 Task: Add a signature Eden Taylor containing With gratitude and thanks, Eden Taylor to email address softage.4@softage.net and add a label Itineraries
Action: Mouse moved to (992, 104)
Screenshot: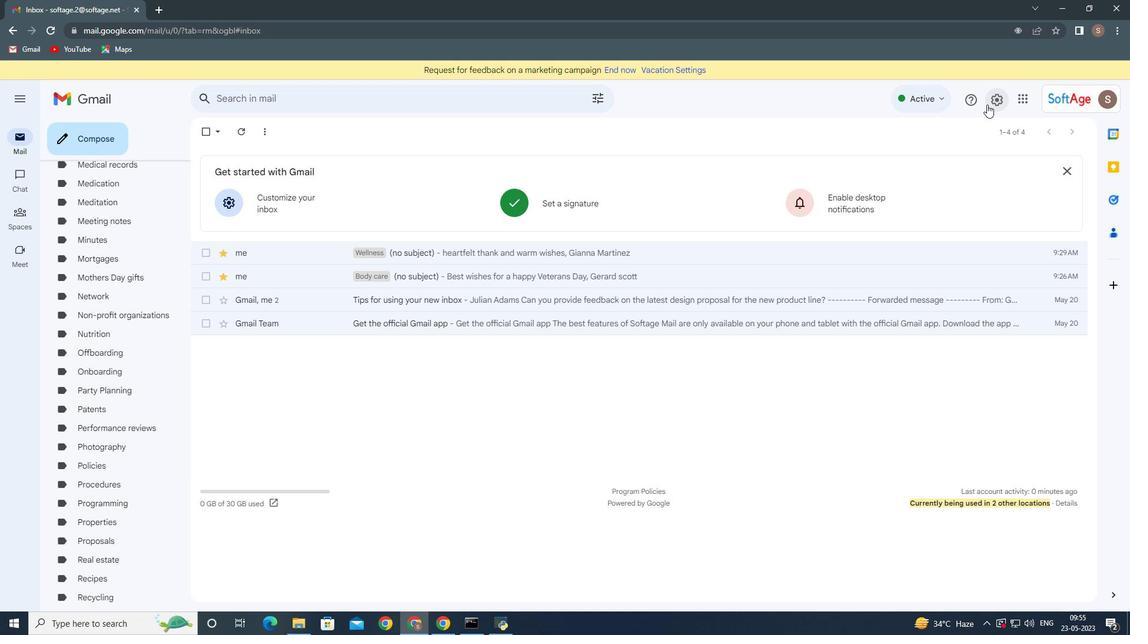 
Action: Mouse pressed left at (992, 104)
Screenshot: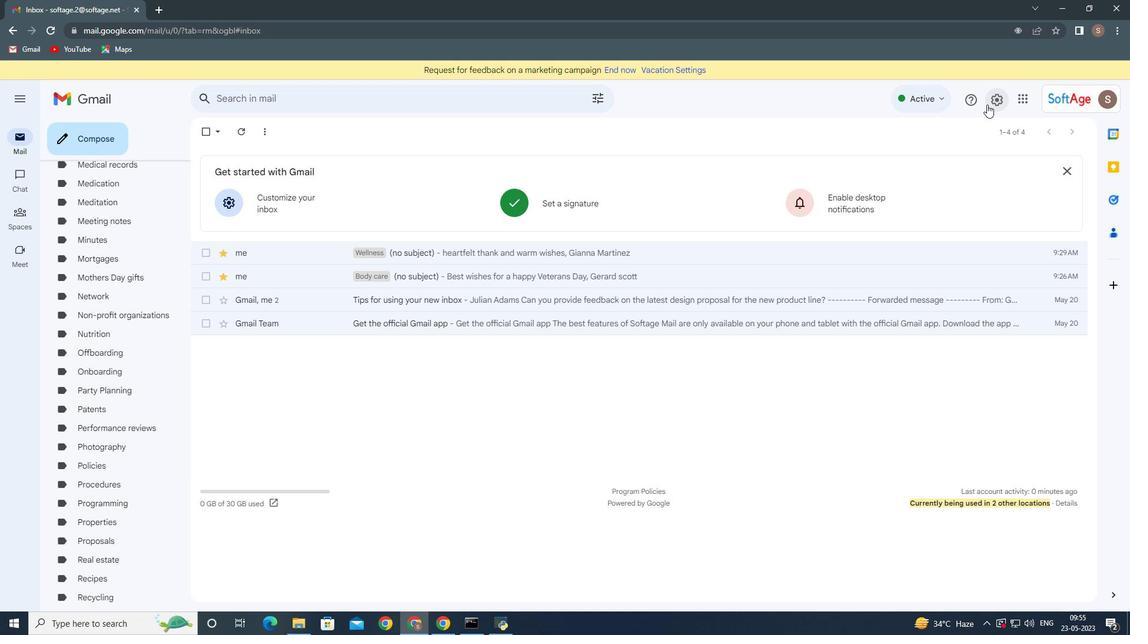 
Action: Mouse moved to (980, 161)
Screenshot: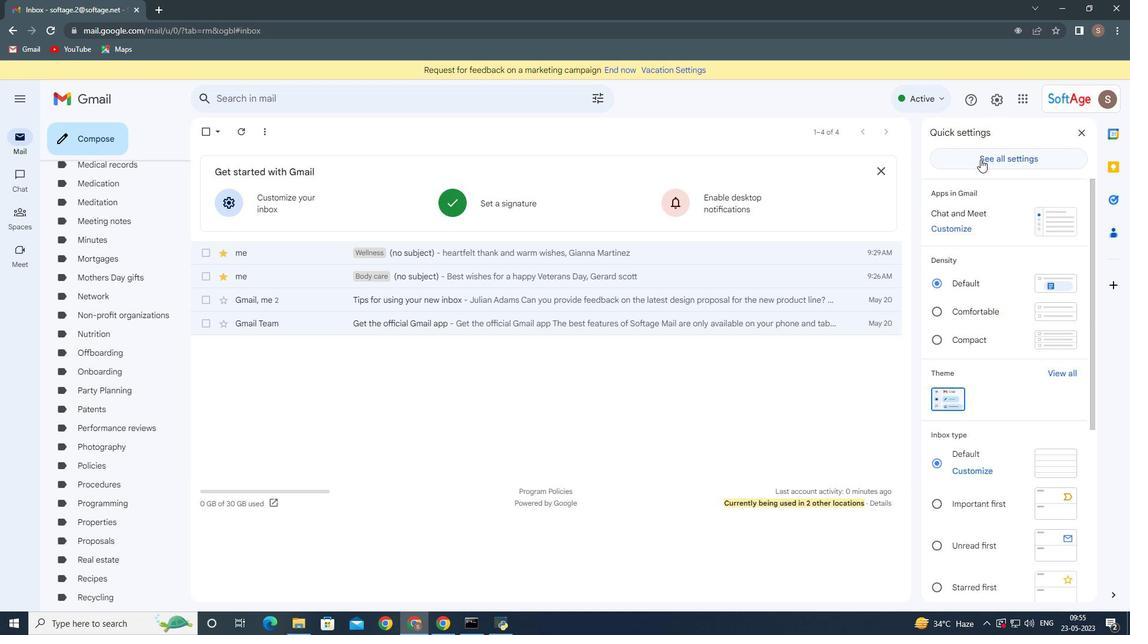 
Action: Mouse pressed left at (980, 161)
Screenshot: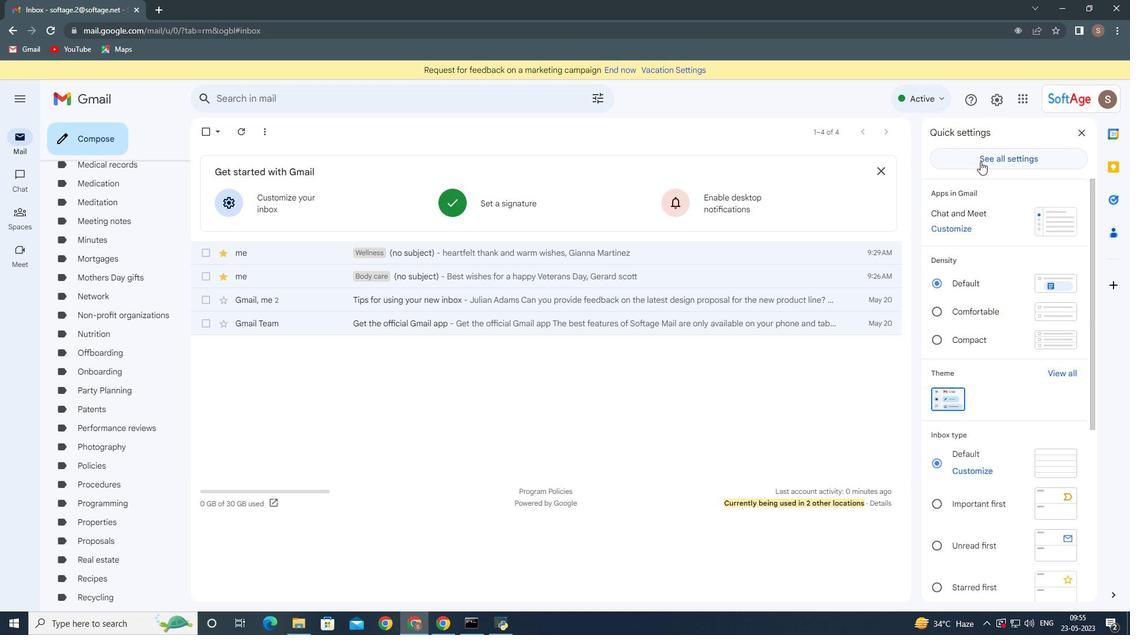 
Action: Mouse moved to (484, 285)
Screenshot: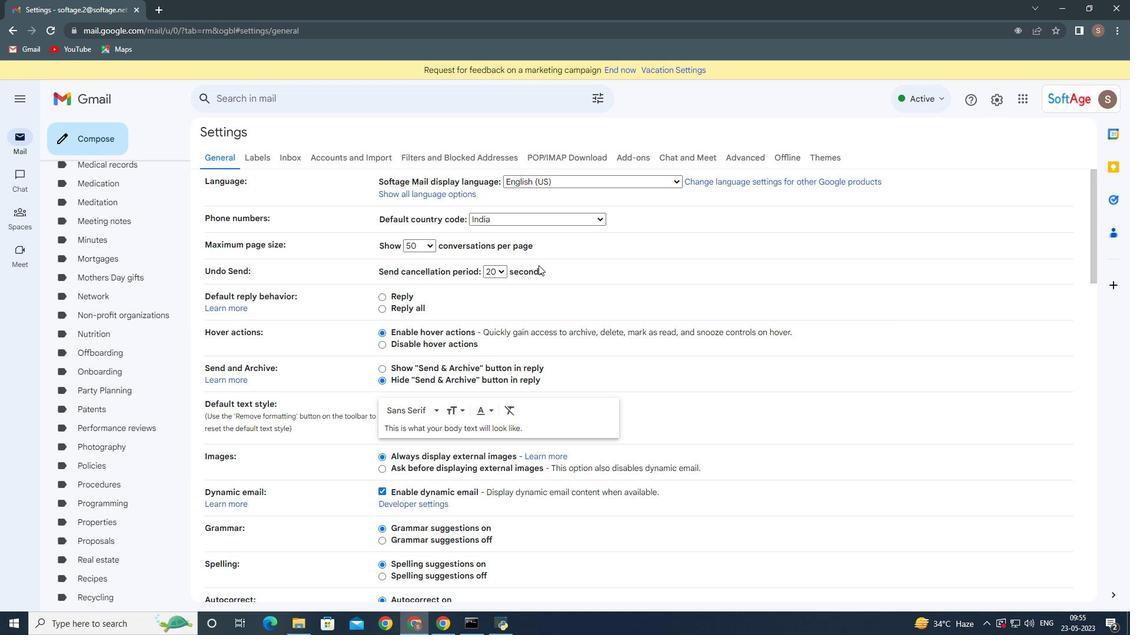 
Action: Mouse scrolled (484, 284) with delta (0, 0)
Screenshot: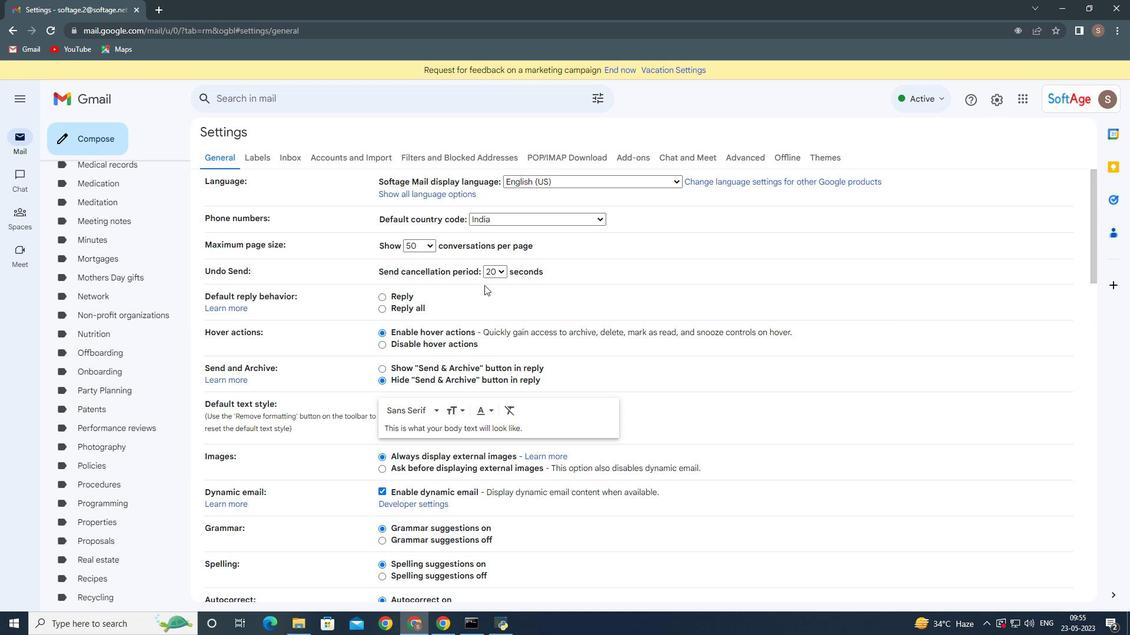 
Action: Mouse scrolled (484, 284) with delta (0, 0)
Screenshot: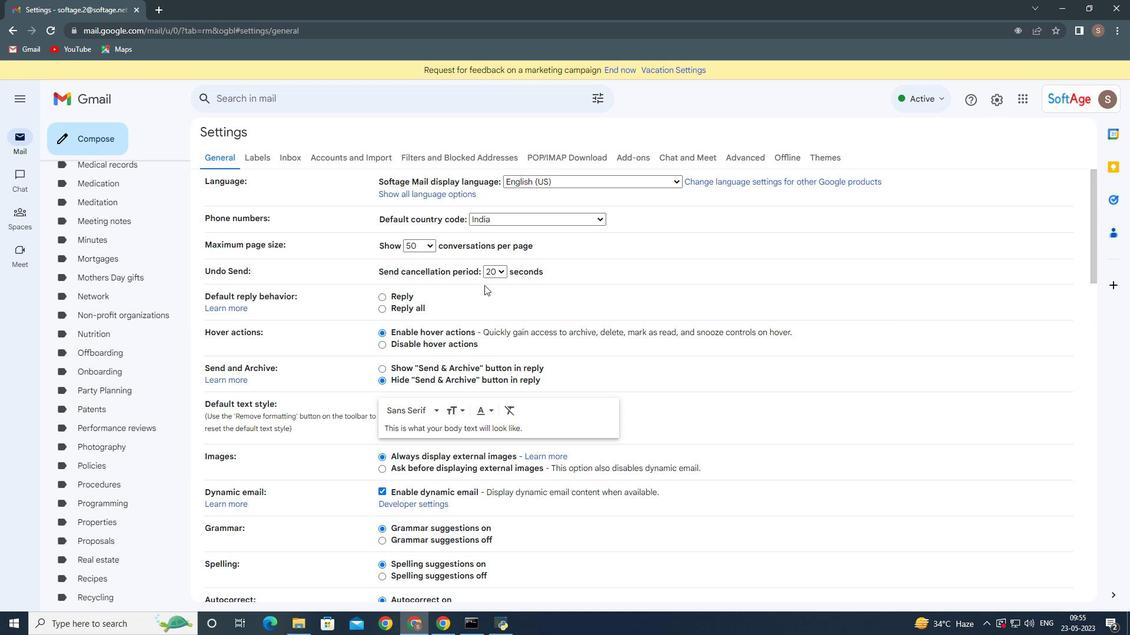 
Action: Mouse scrolled (484, 284) with delta (0, 0)
Screenshot: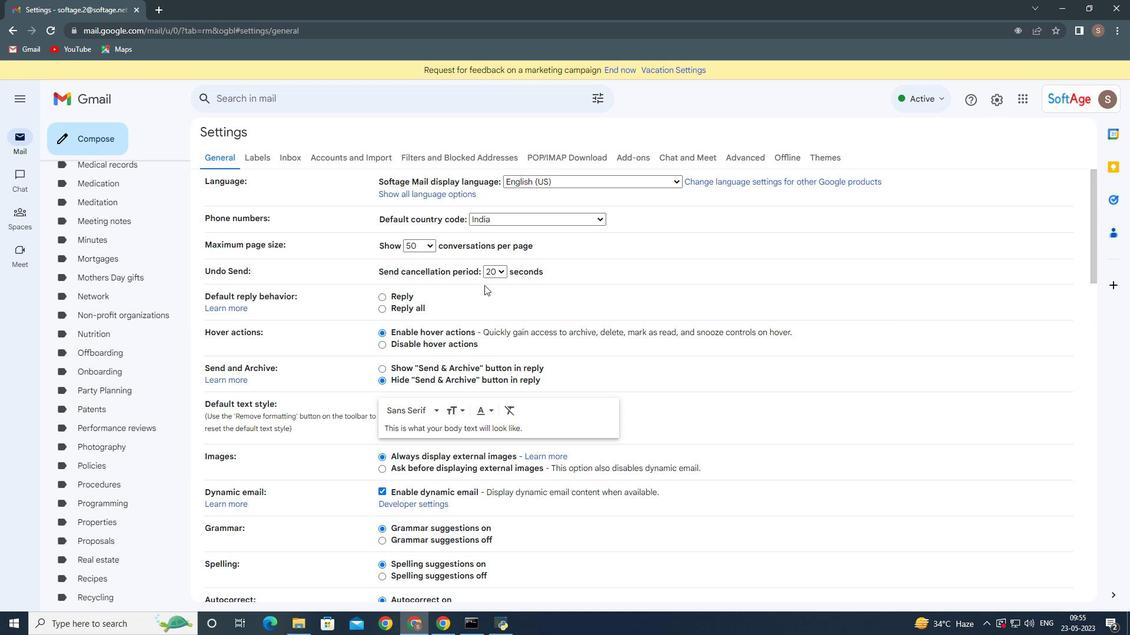 
Action: Mouse scrolled (484, 284) with delta (0, 0)
Screenshot: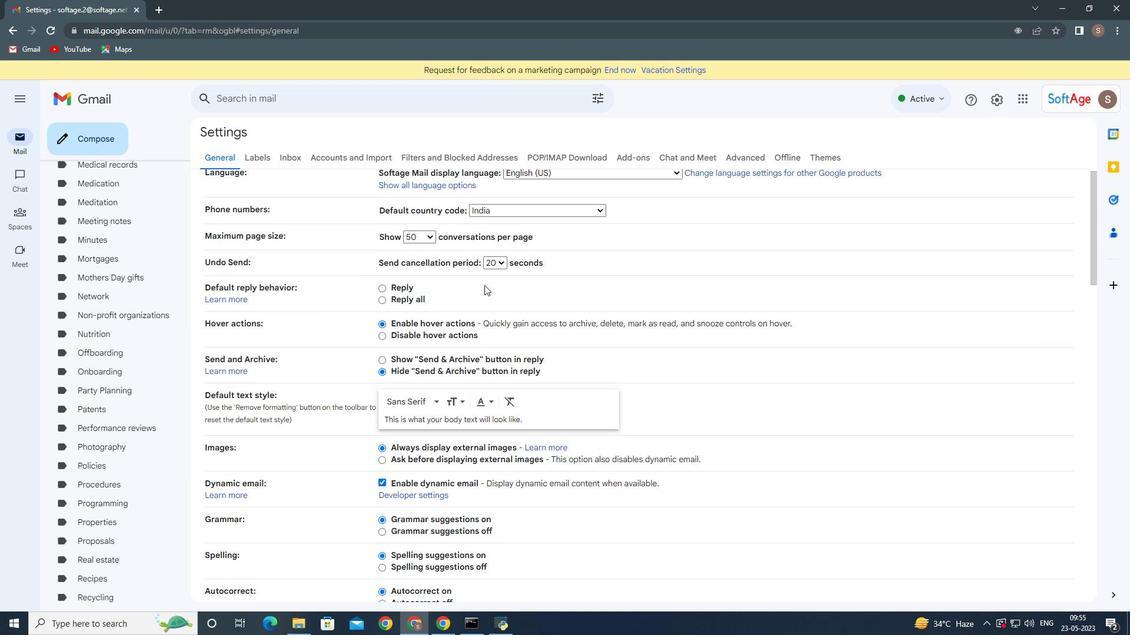 
Action: Mouse moved to (484, 285)
Screenshot: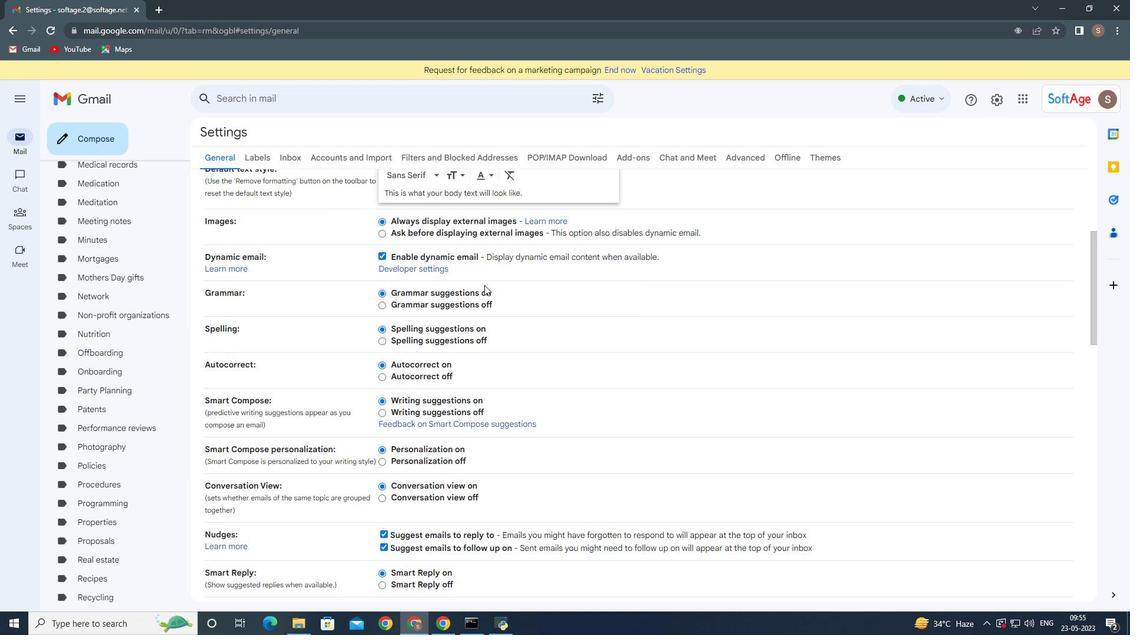 
Action: Mouse scrolled (484, 284) with delta (0, 0)
Screenshot: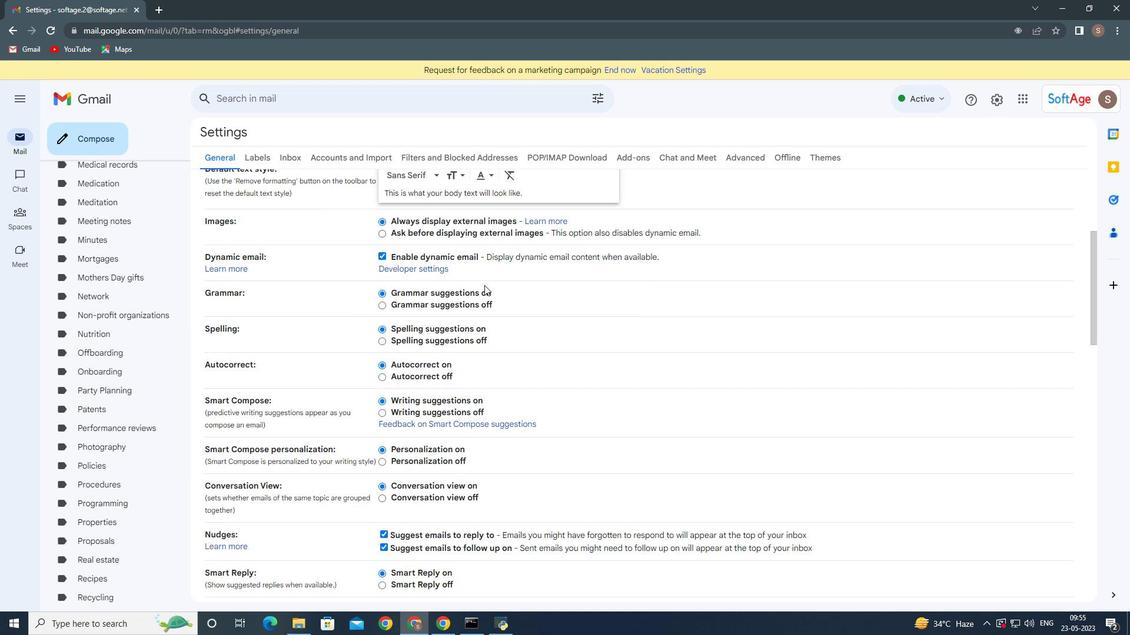 
Action: Mouse scrolled (484, 284) with delta (0, 0)
Screenshot: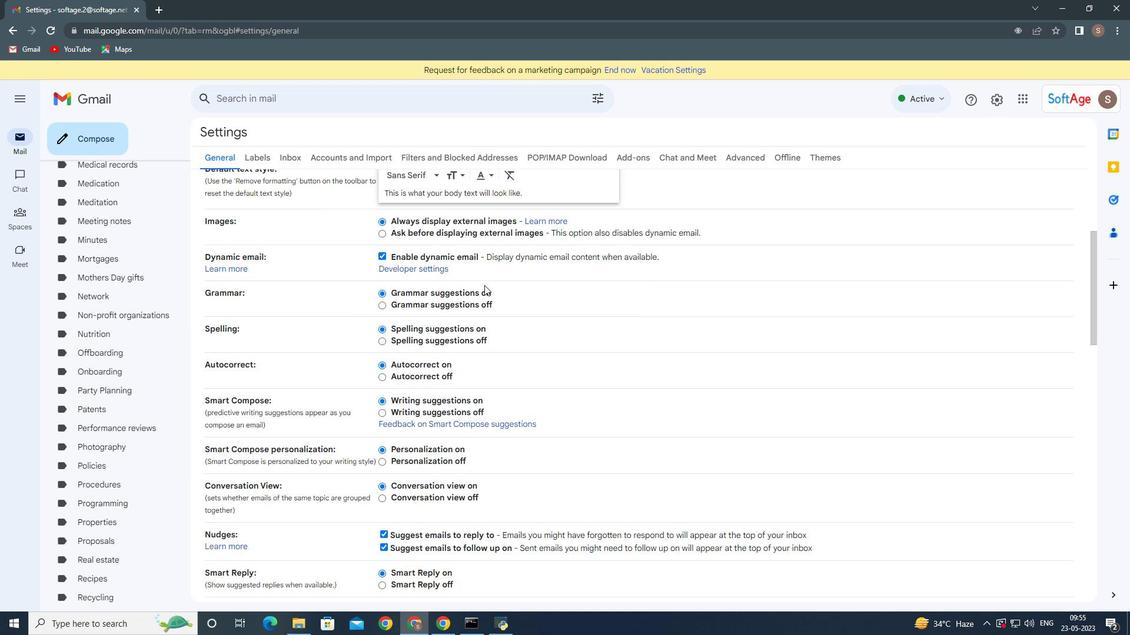 
Action: Mouse scrolled (484, 284) with delta (0, 0)
Screenshot: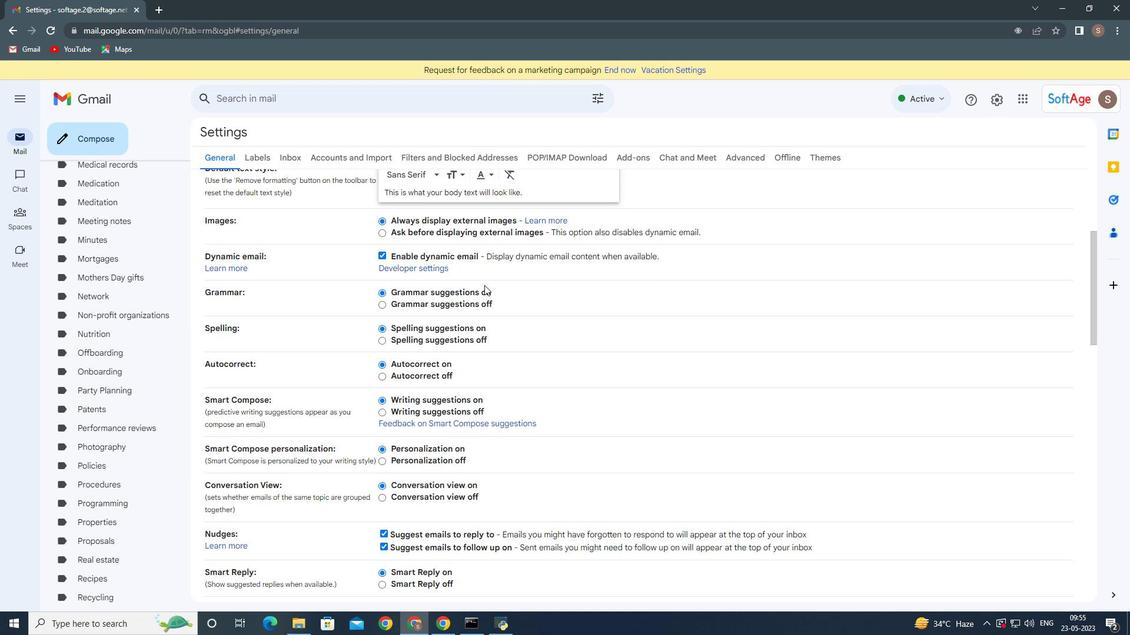 
Action: Mouse scrolled (484, 284) with delta (0, 0)
Screenshot: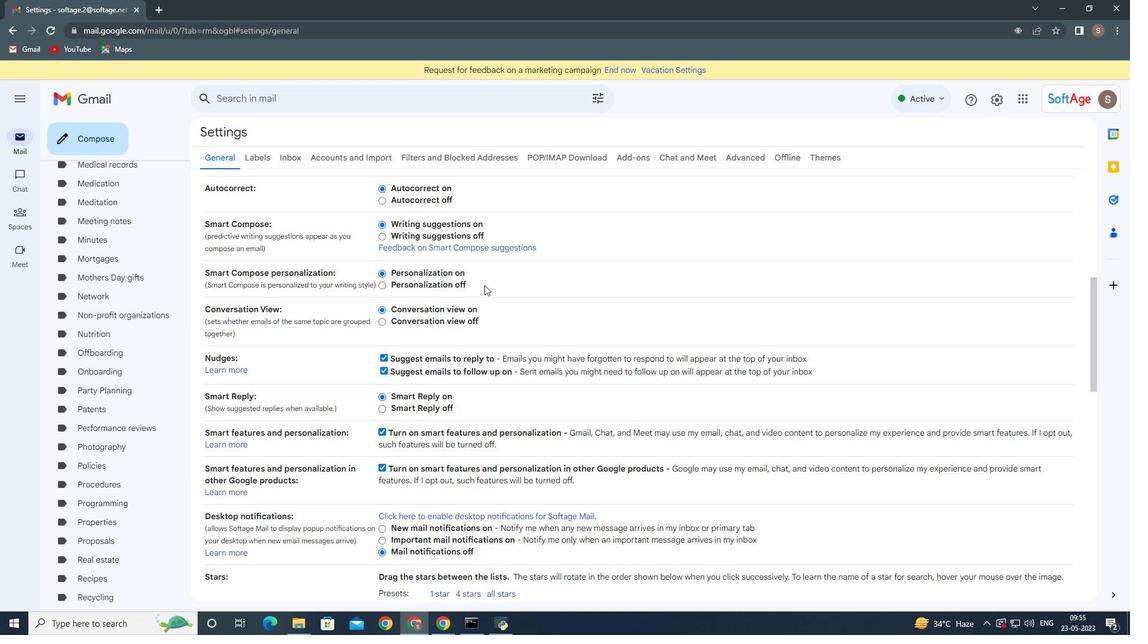 
Action: Mouse scrolled (484, 284) with delta (0, 0)
Screenshot: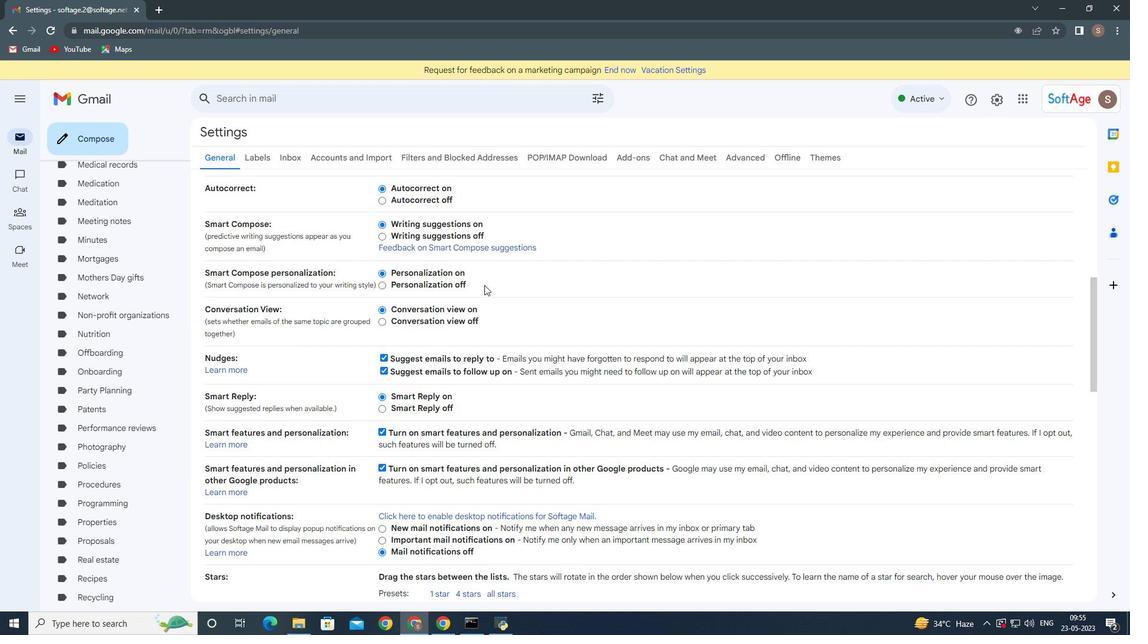 
Action: Mouse scrolled (484, 284) with delta (0, 0)
Screenshot: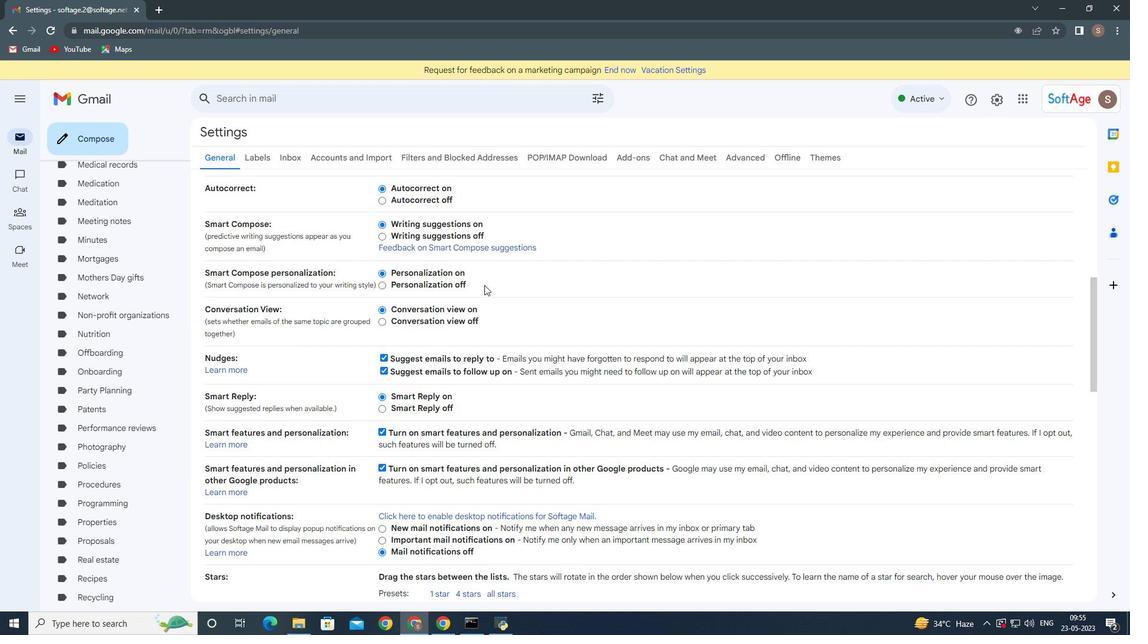 
Action: Mouse scrolled (484, 284) with delta (0, 0)
Screenshot: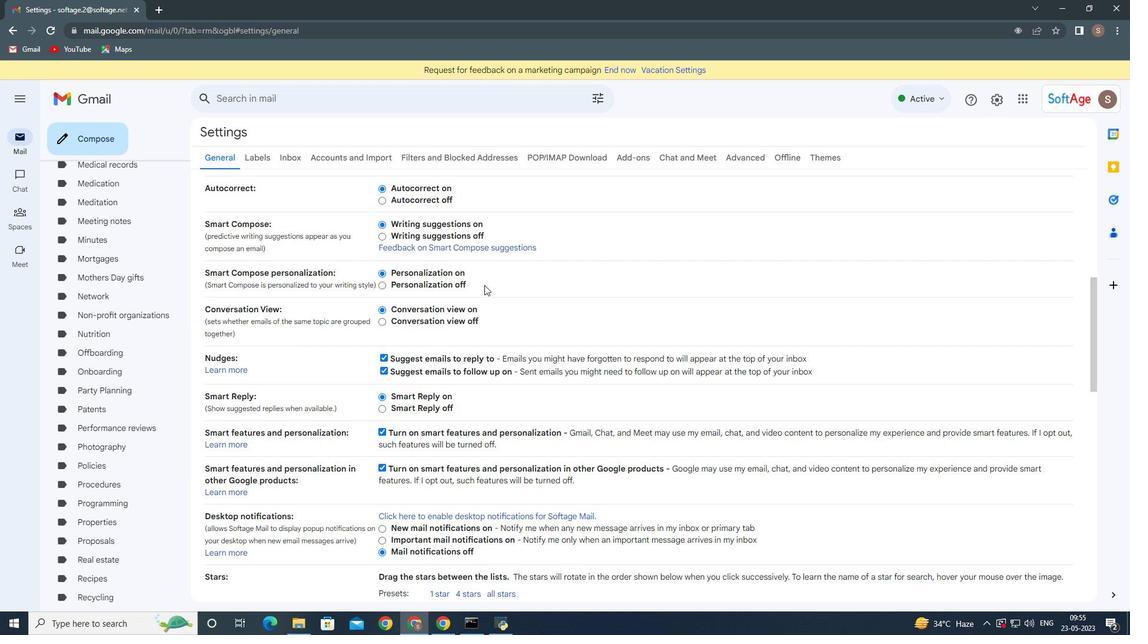 
Action: Mouse scrolled (484, 284) with delta (0, 0)
Screenshot: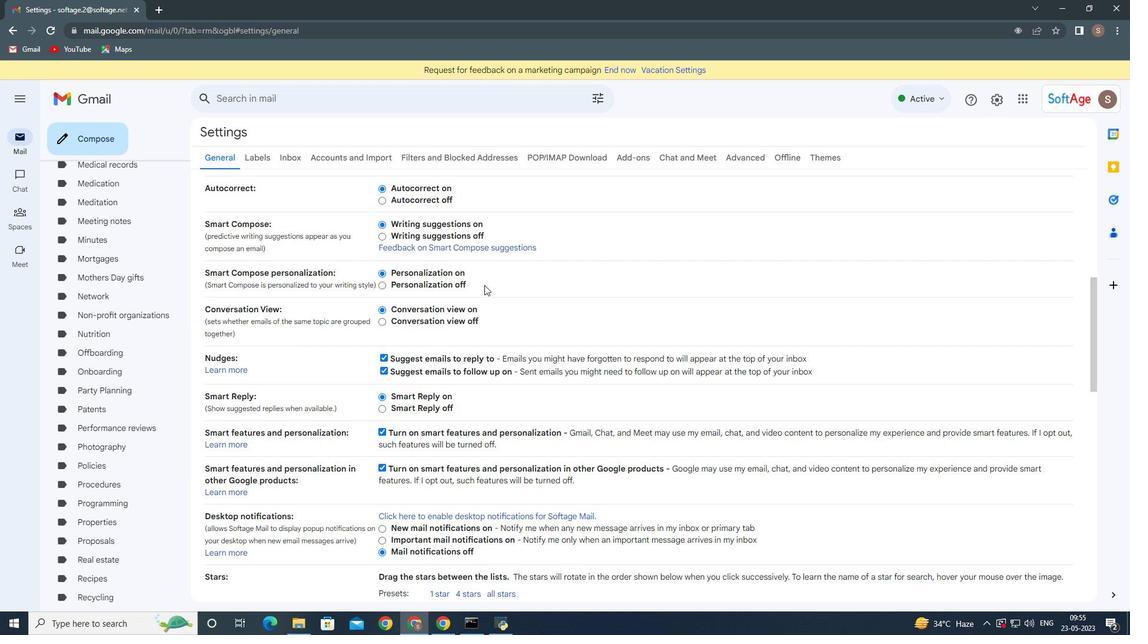 
Action: Mouse moved to (481, 303)
Screenshot: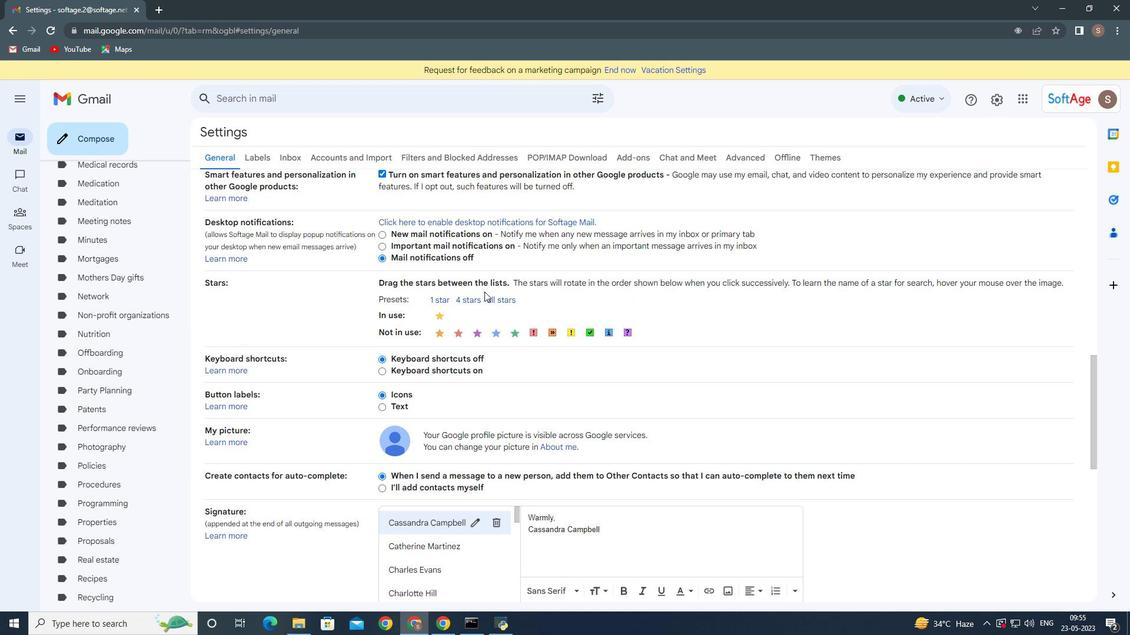 
Action: Mouse scrolled (481, 302) with delta (0, 0)
Screenshot: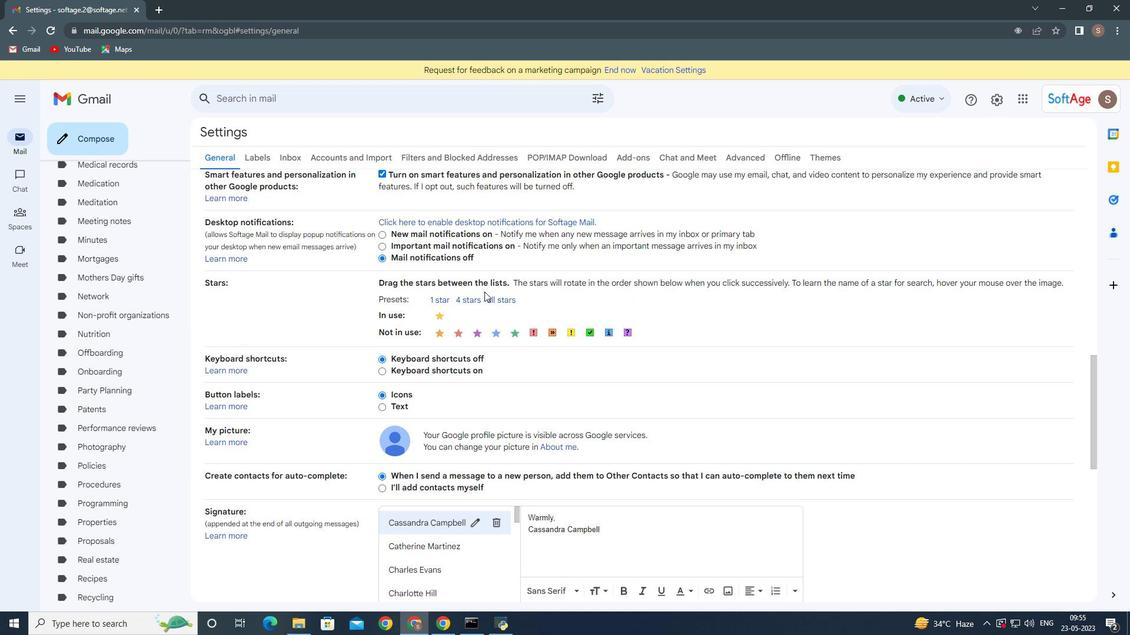 
Action: Mouse moved to (481, 306)
Screenshot: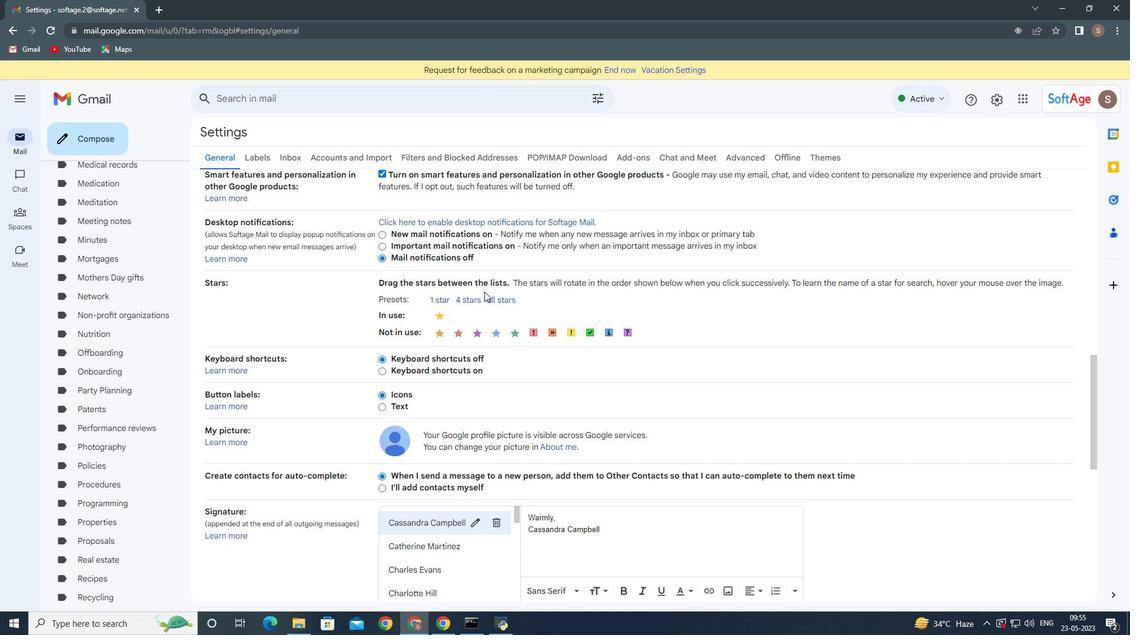 
Action: Mouse scrolled (481, 305) with delta (0, 0)
Screenshot: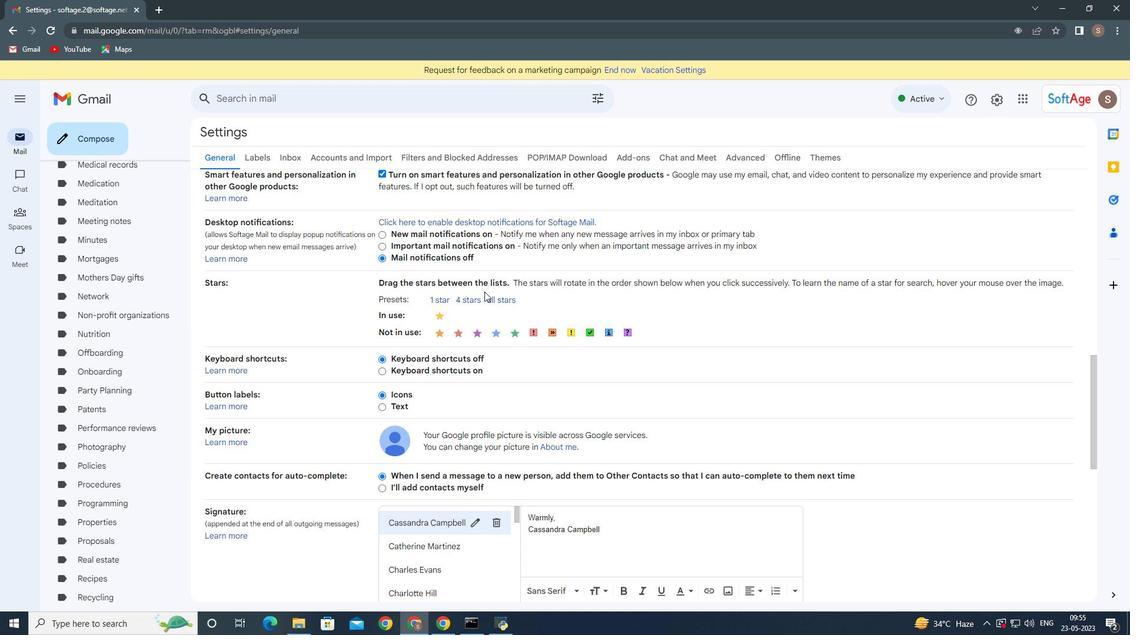 
Action: Mouse moved to (480, 307)
Screenshot: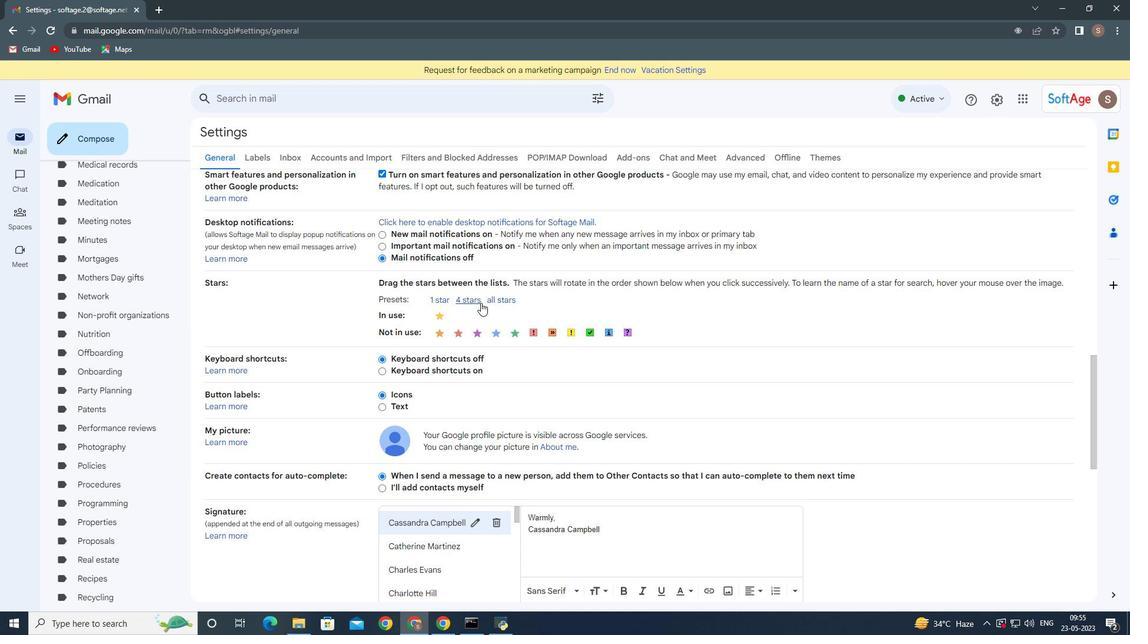 
Action: Mouse scrolled (480, 307) with delta (0, 0)
Screenshot: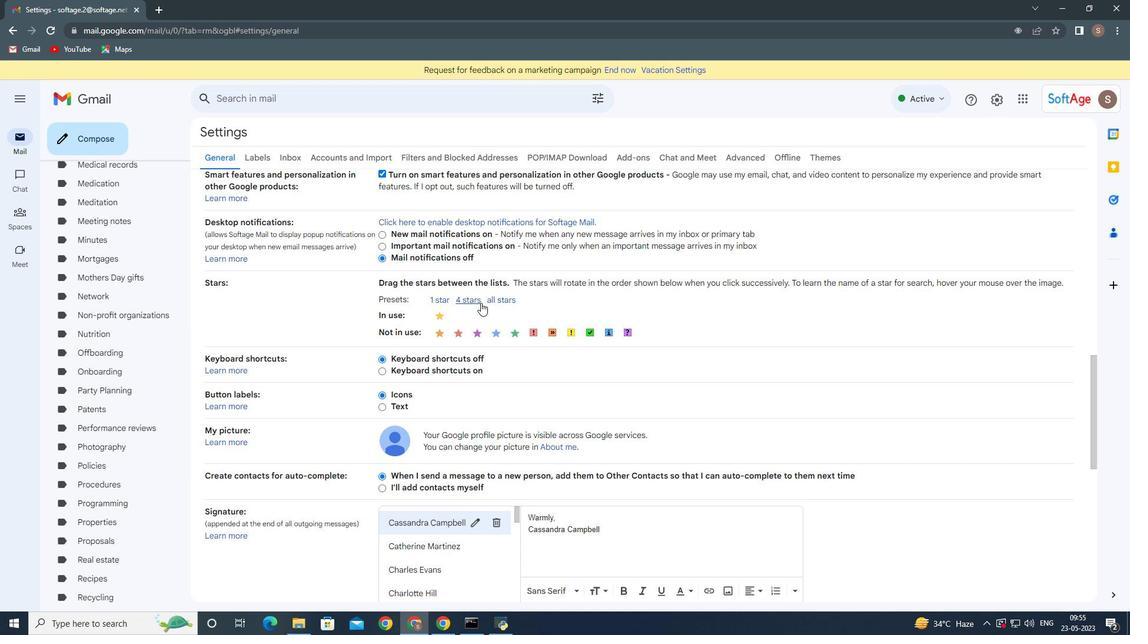 
Action: Mouse moved to (479, 310)
Screenshot: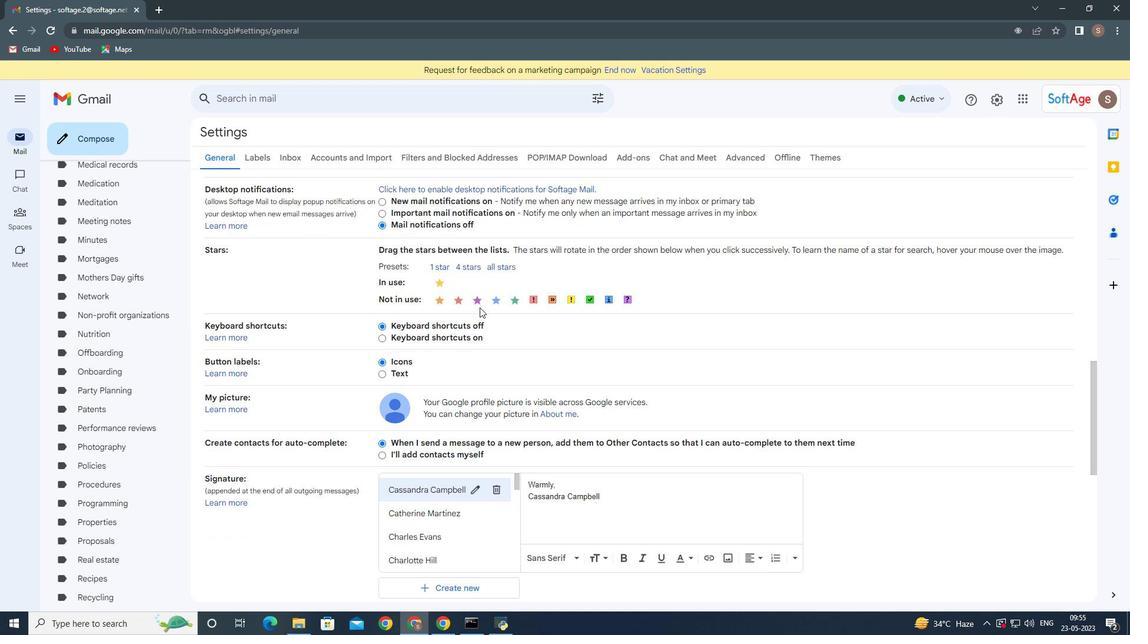 
Action: Mouse scrolled (479, 310) with delta (0, 0)
Screenshot: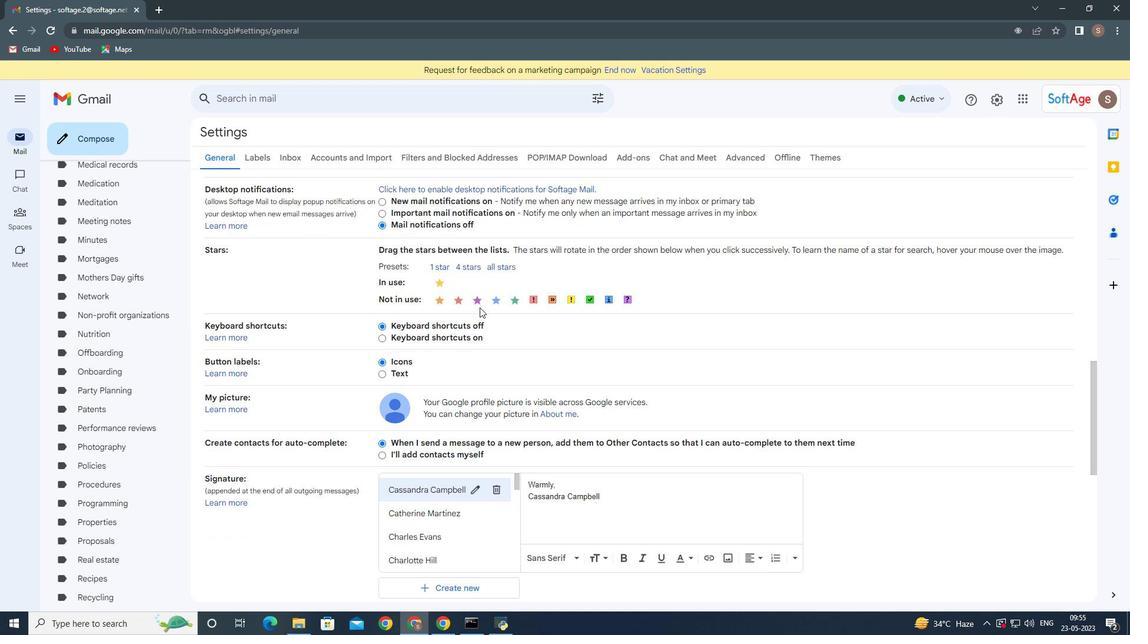 
Action: Mouse moved to (465, 380)
Screenshot: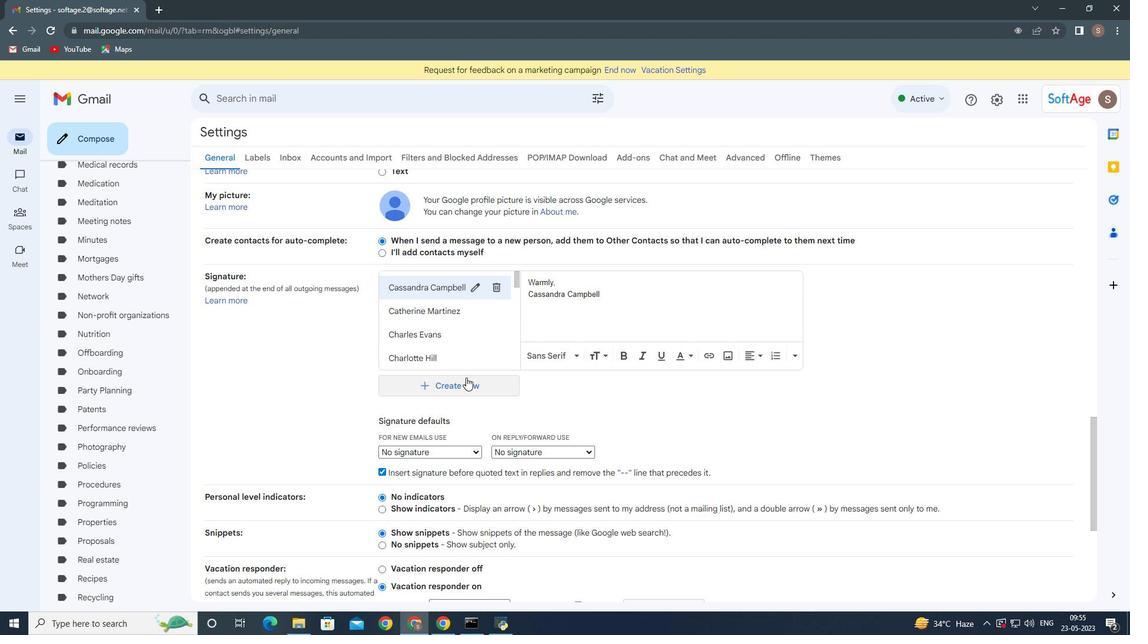 
Action: Mouse pressed left at (465, 380)
Screenshot: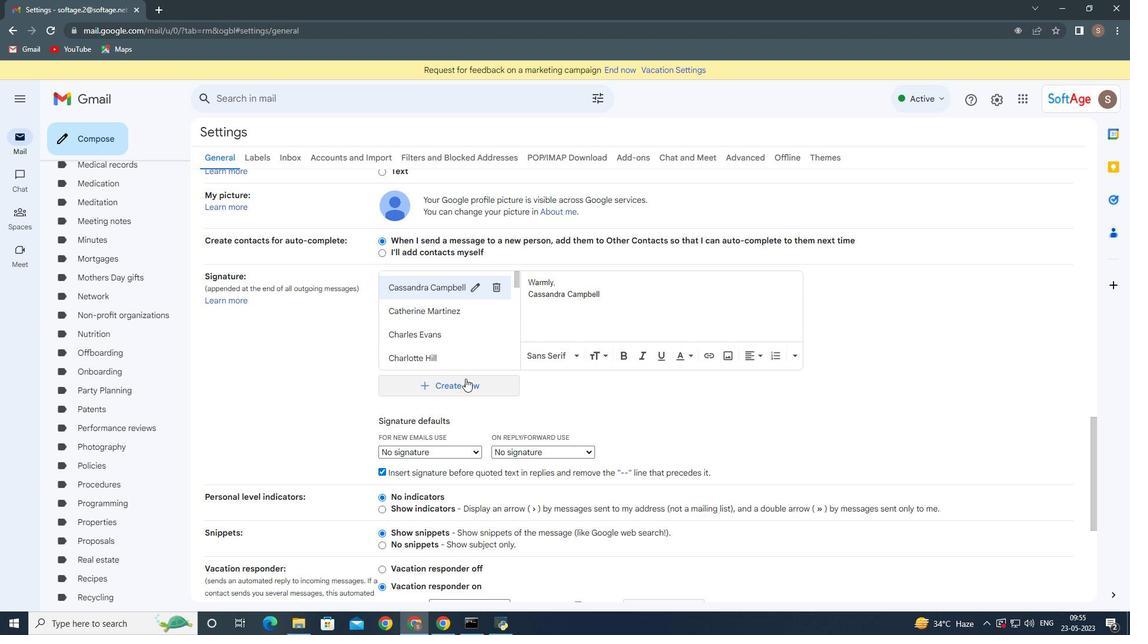 
Action: Mouse moved to (542, 332)
Screenshot: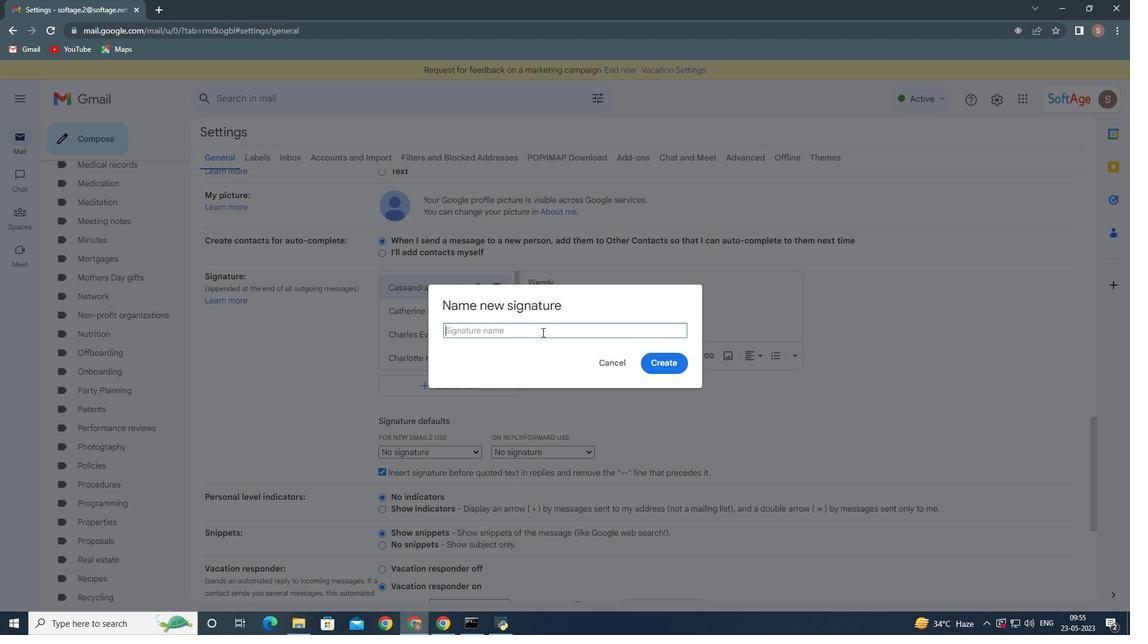 
Action: Key pressed <Key.shift>Eda<Key.backspace>en<Key.space><Key.shift><Key.shift><Key.shift><Key.shift>Taylor
Screenshot: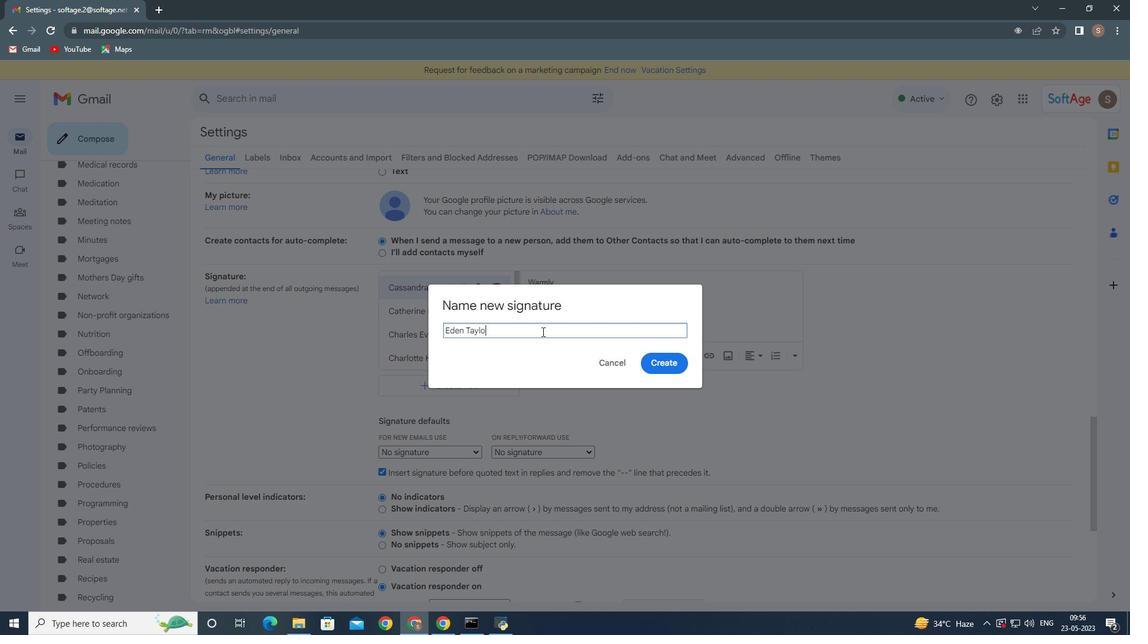 
Action: Mouse moved to (650, 360)
Screenshot: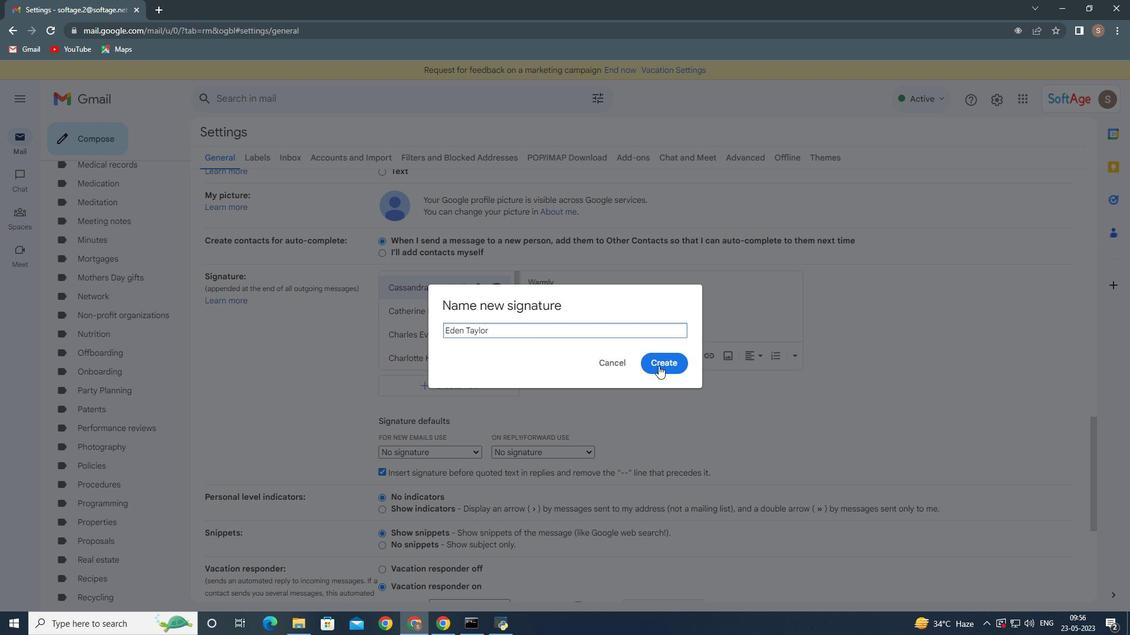 
Action: Mouse pressed left at (650, 360)
Screenshot: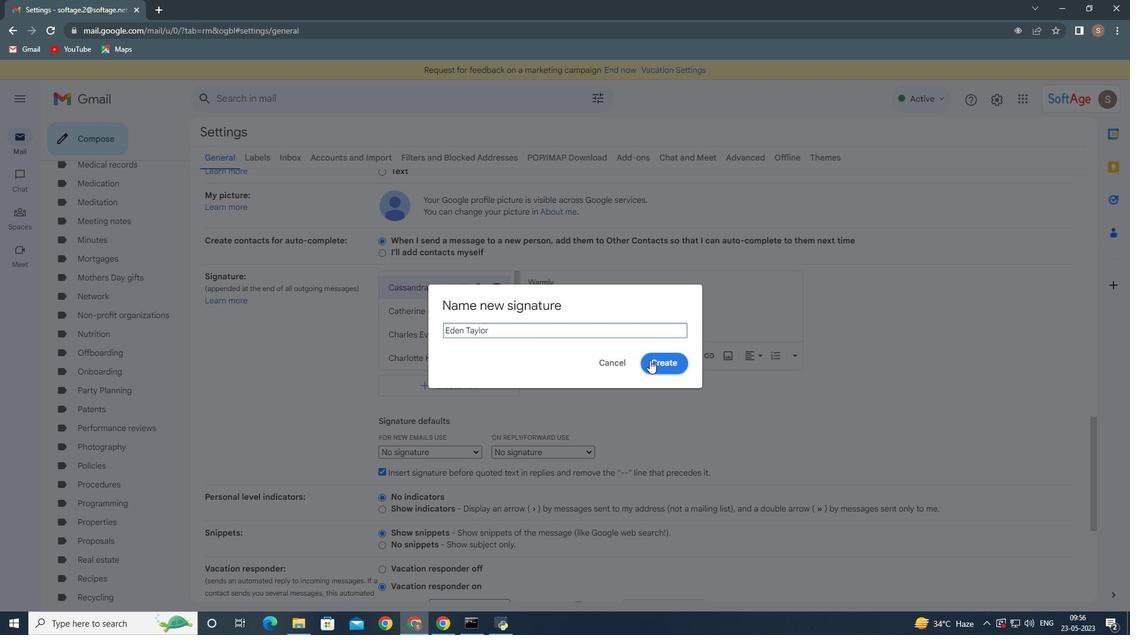 
Action: Mouse moved to (630, 333)
Screenshot: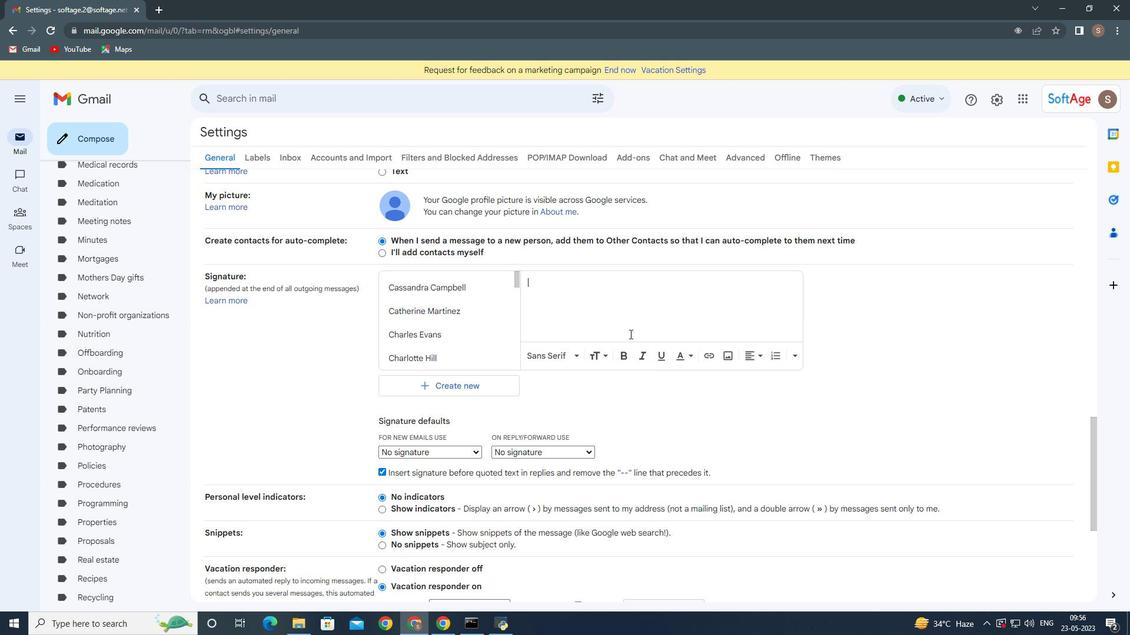 
Action: Key pressed <Key.shift>With<Key.space>gratitude<Key.space>and<Key.space>thanks,<Key.enter><Key.shift>Eden<Key.space><Key.shift>Taylor
Screenshot: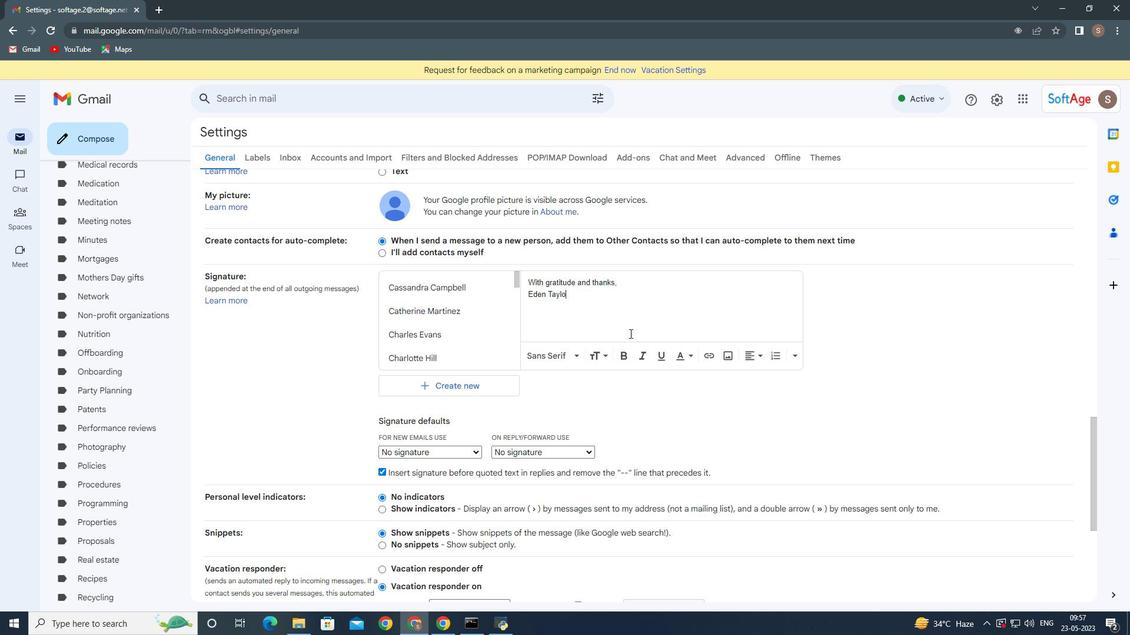 
Action: Mouse moved to (611, 350)
Screenshot: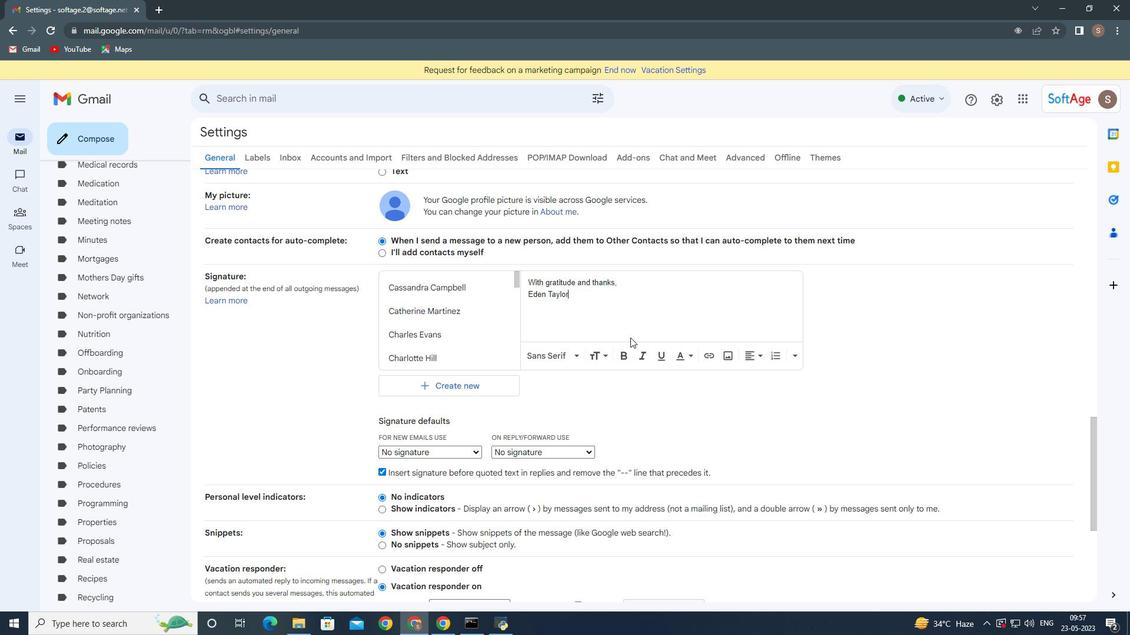 
Action: Mouse scrolled (611, 349) with delta (0, 0)
Screenshot: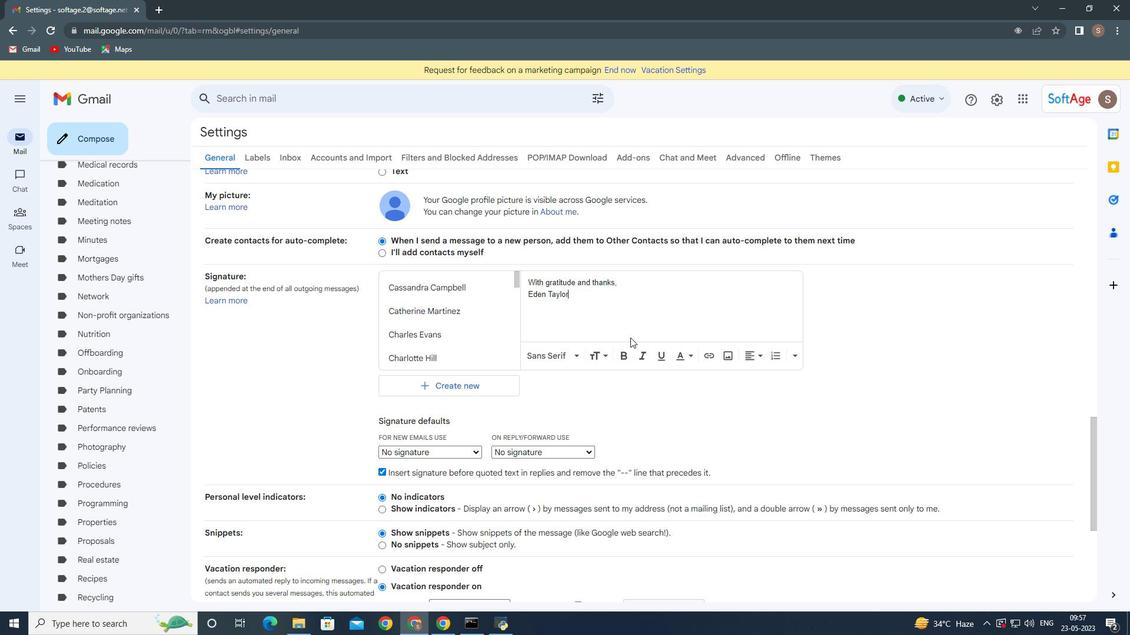 
Action: Mouse moved to (608, 352)
Screenshot: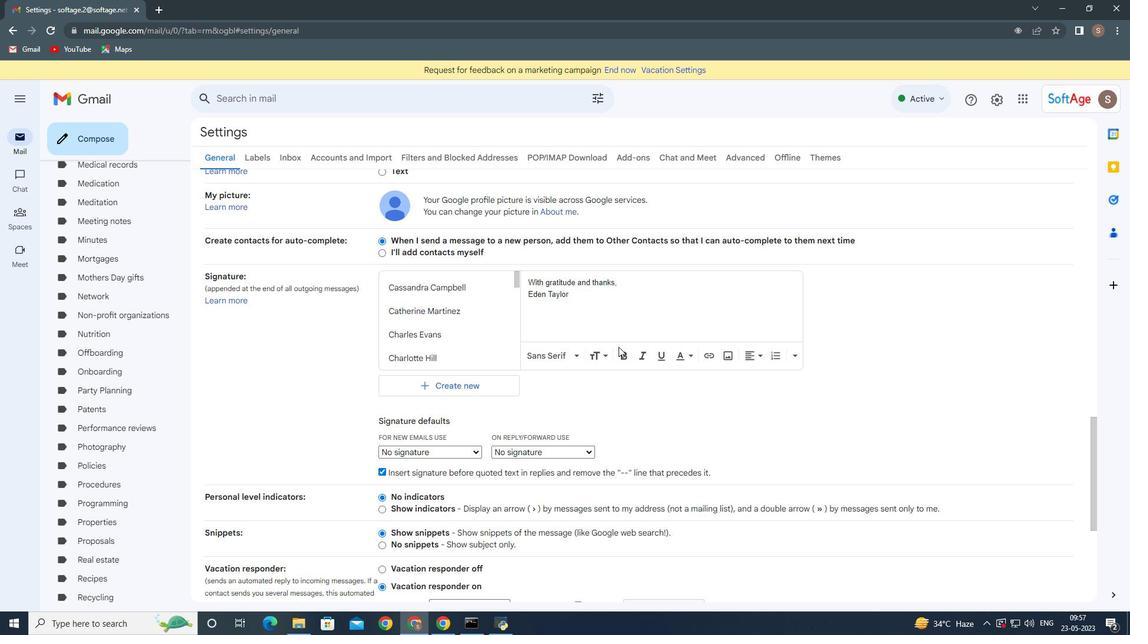 
Action: Mouse scrolled (608, 351) with delta (0, 0)
Screenshot: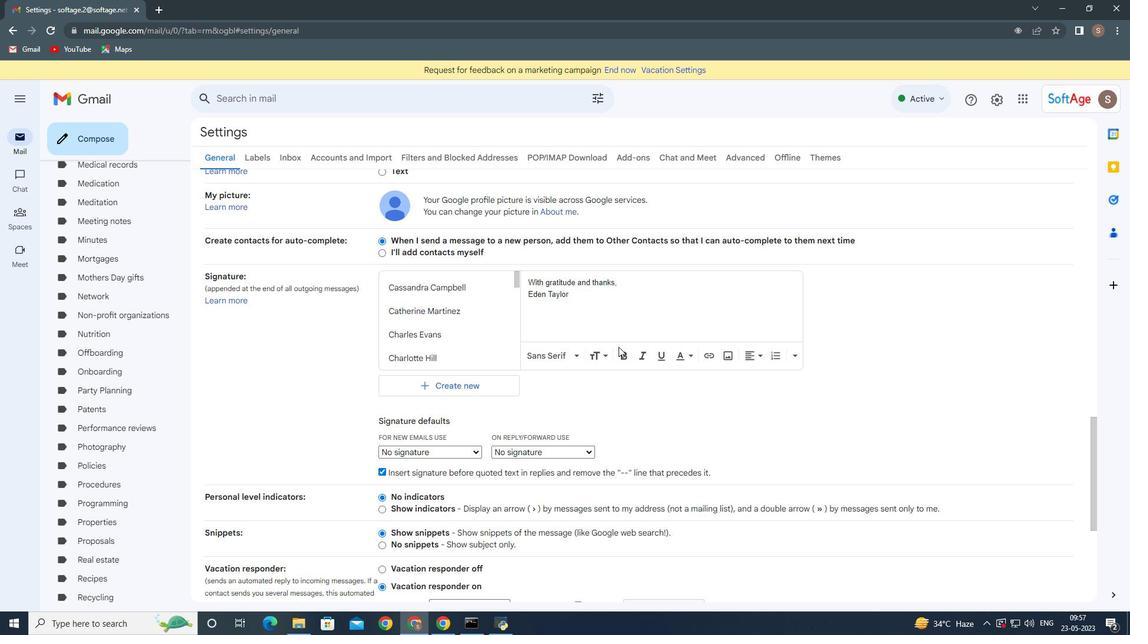 
Action: Mouse moved to (607, 353)
Screenshot: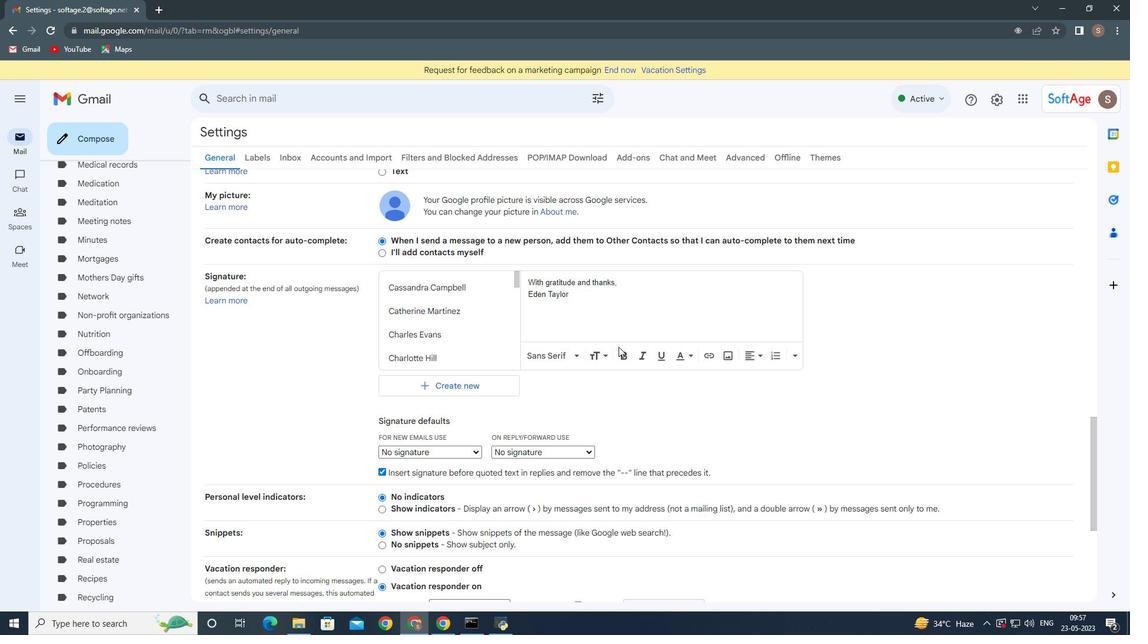 
Action: Mouse scrolled (607, 353) with delta (0, 0)
Screenshot: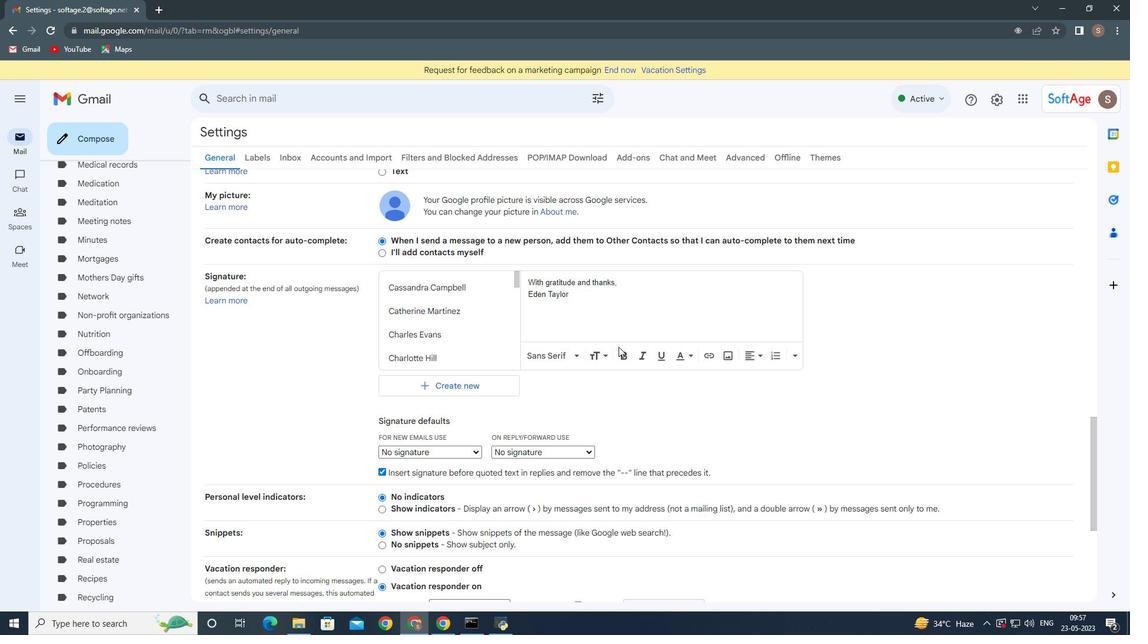 
Action: Mouse moved to (605, 355)
Screenshot: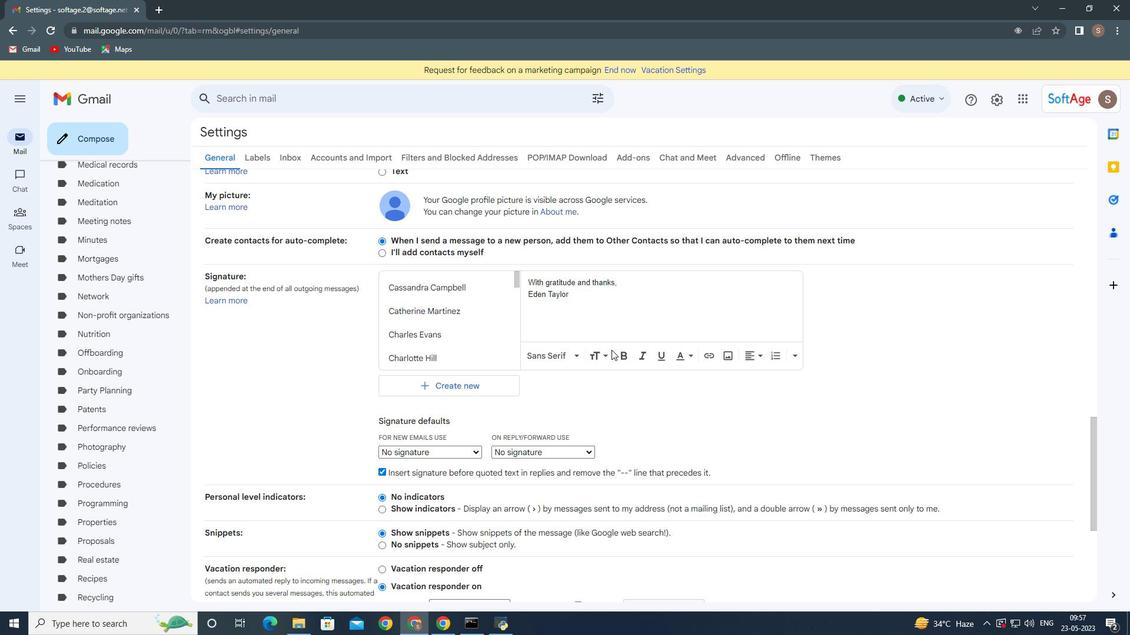 
Action: Mouse scrolled (605, 355) with delta (0, 0)
Screenshot: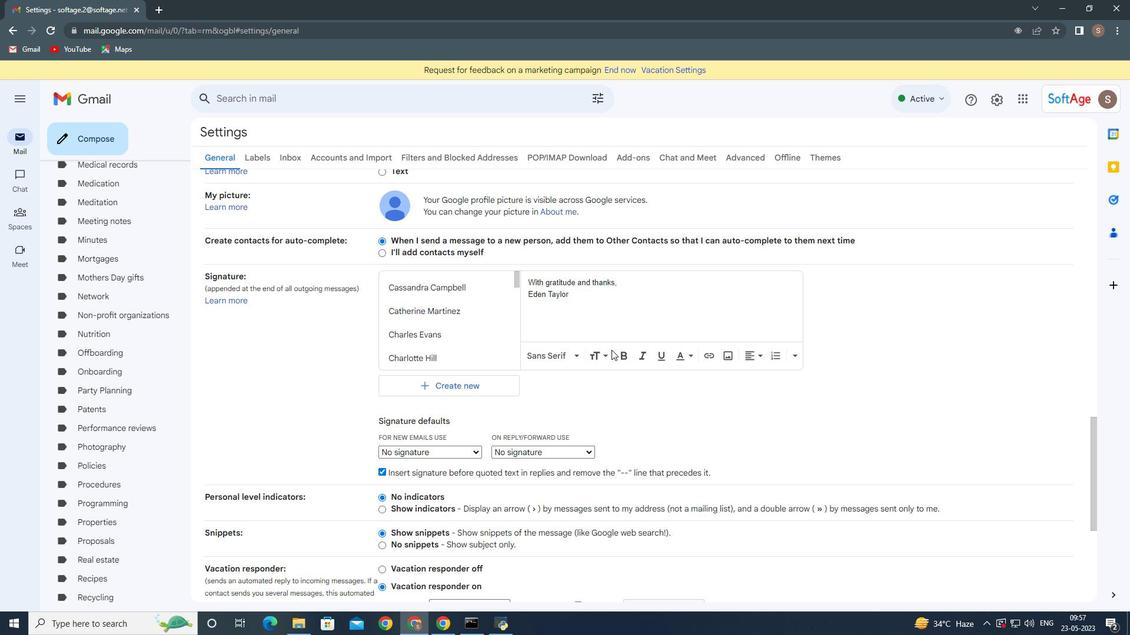 
Action: Mouse moved to (602, 359)
Screenshot: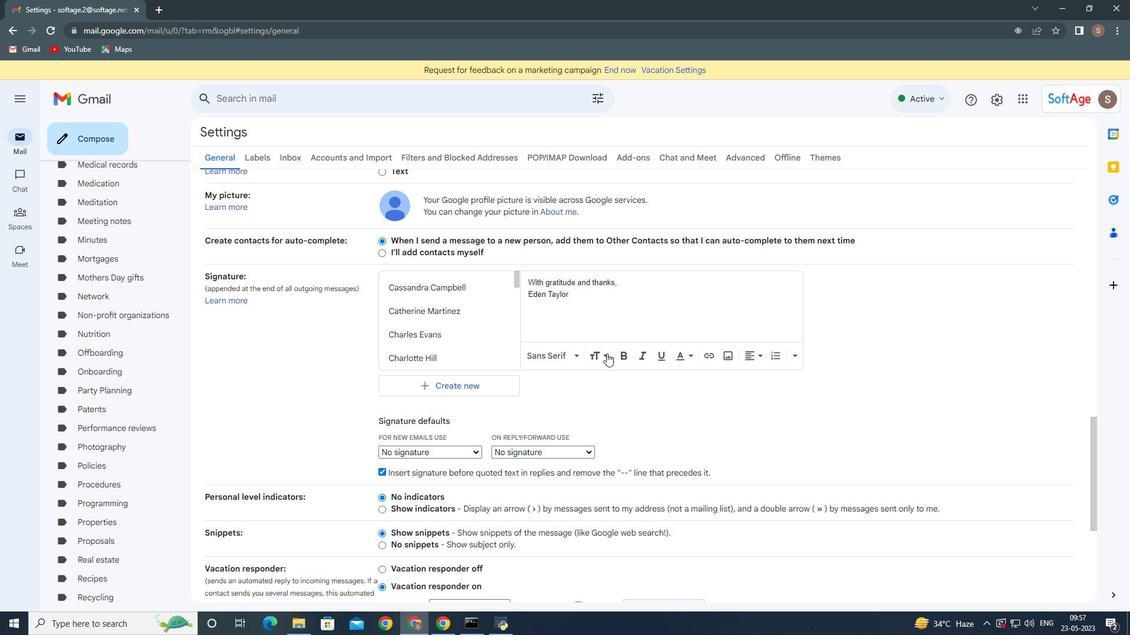
Action: Mouse scrolled (602, 359) with delta (0, 0)
Screenshot: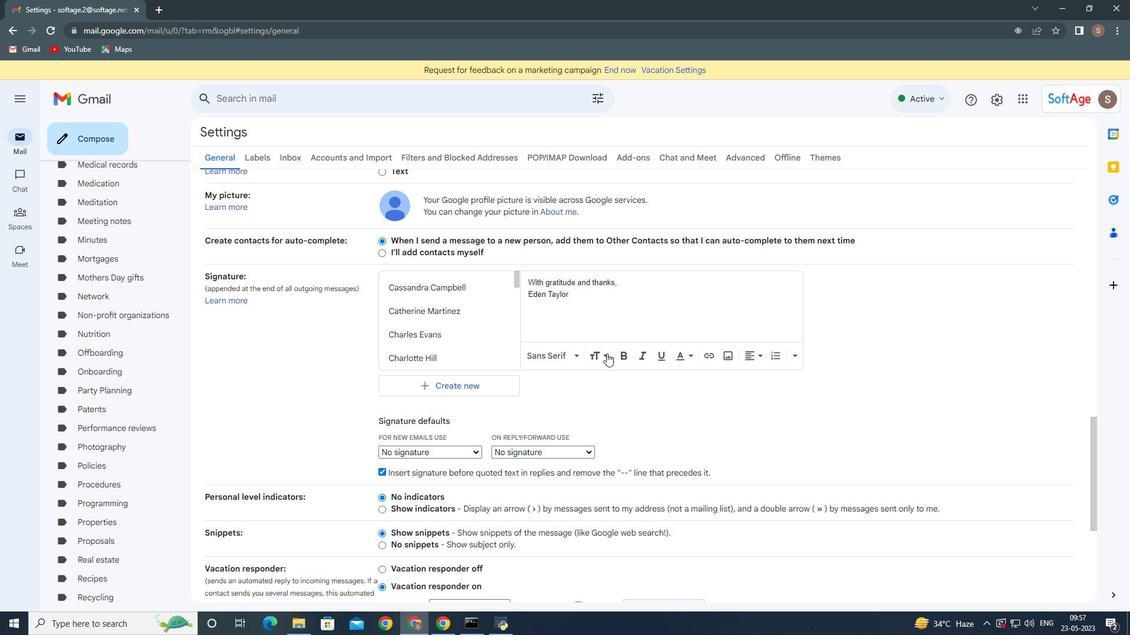 
Action: Mouse moved to (543, 426)
Screenshot: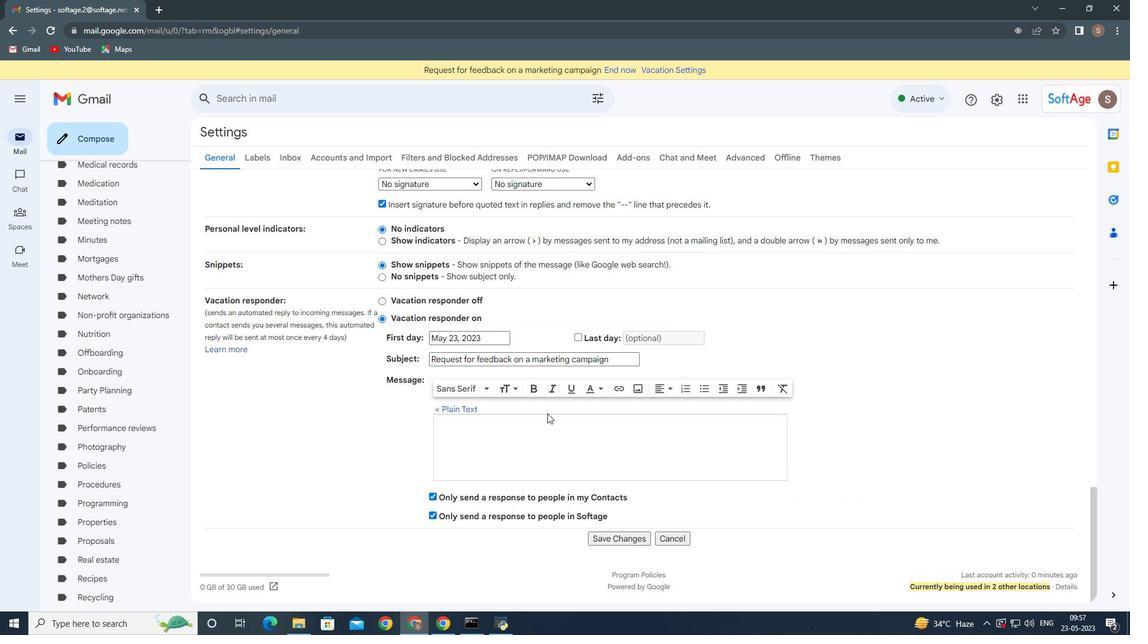 
Action: Mouse scrolled (543, 425) with delta (0, 0)
Screenshot: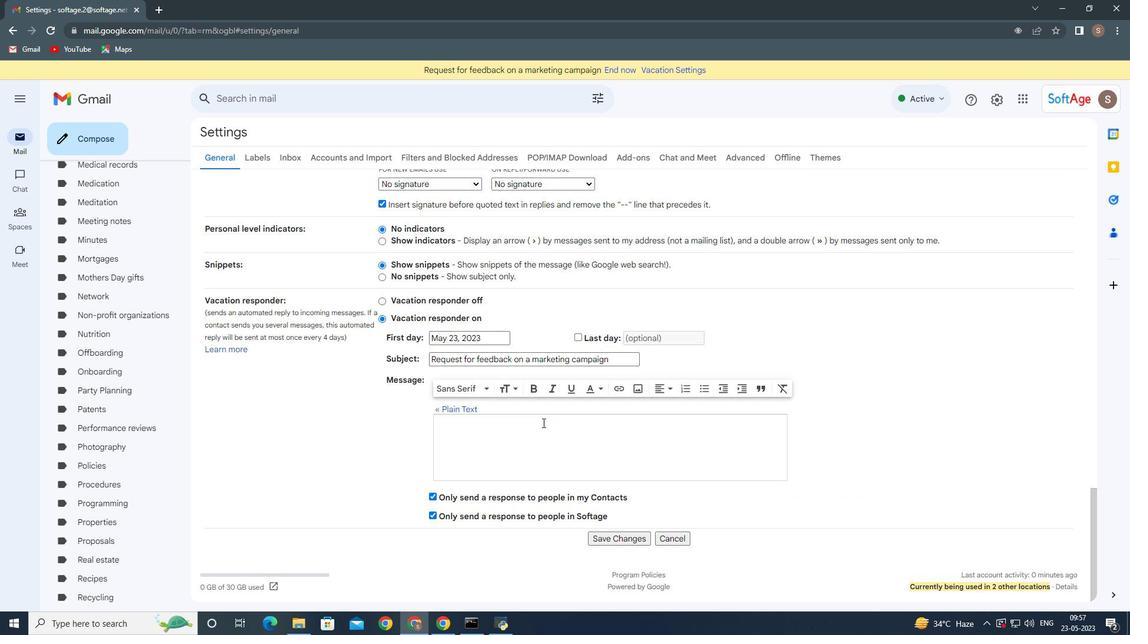 
Action: Mouse moved to (544, 426)
Screenshot: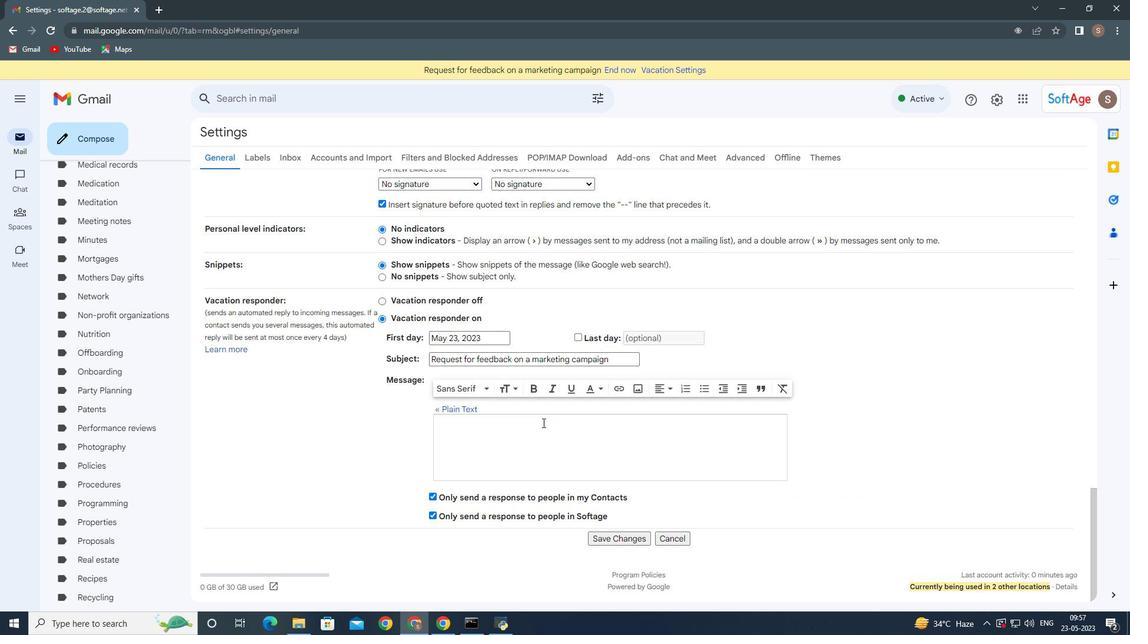 
Action: Mouse scrolled (544, 425) with delta (0, 0)
Screenshot: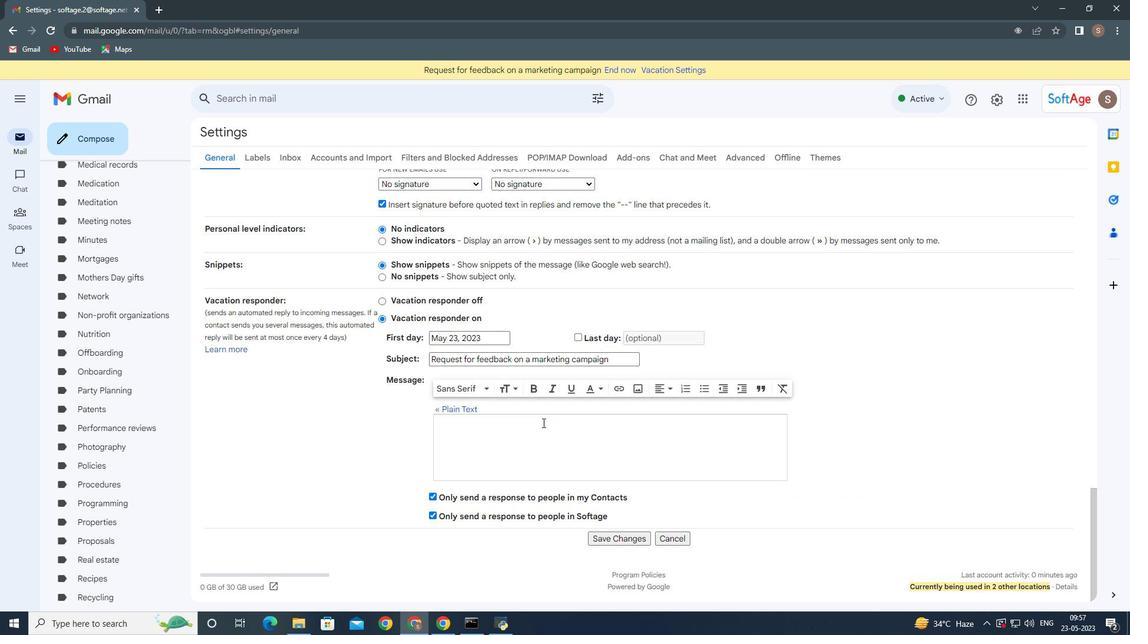 
Action: Mouse moved to (544, 426)
Screenshot: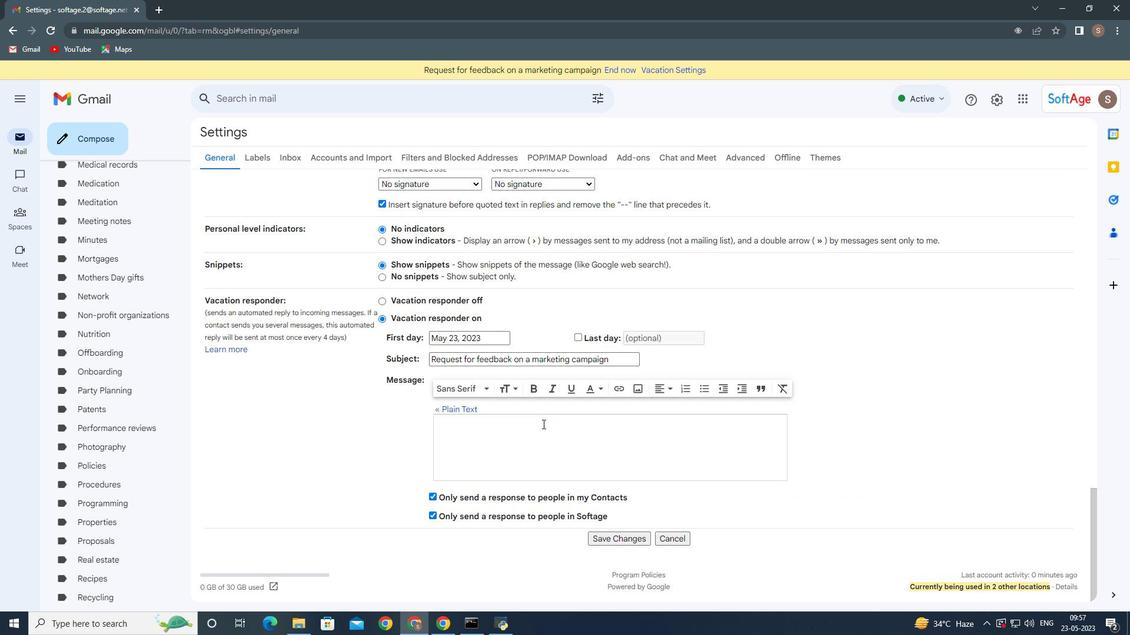 
Action: Mouse scrolled (544, 425) with delta (0, 0)
Screenshot: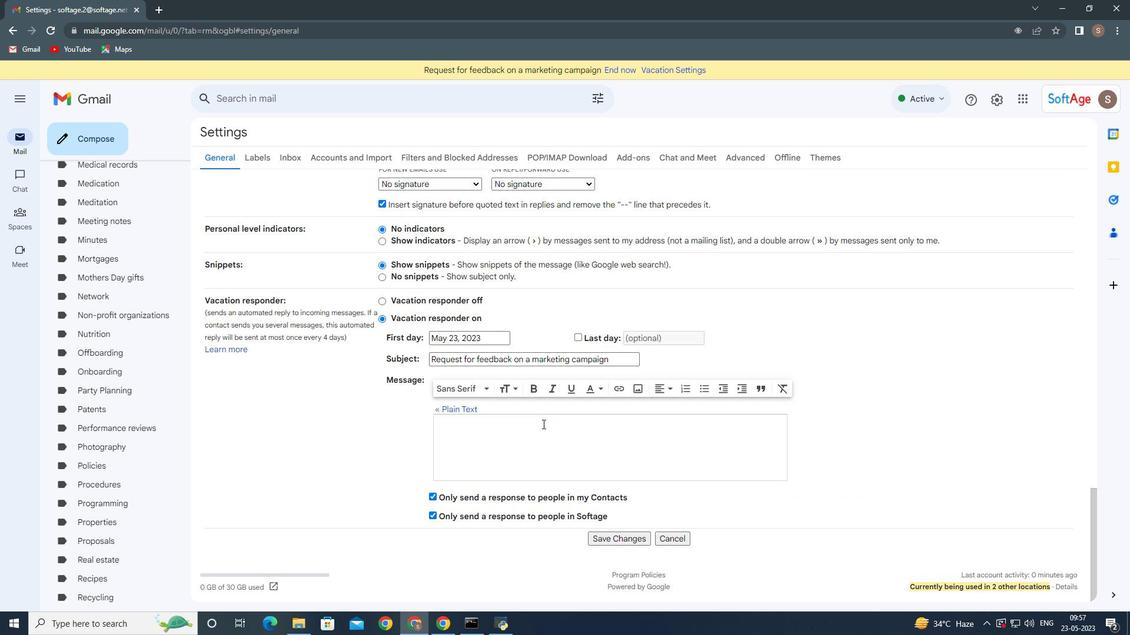 
Action: Mouse moved to (626, 534)
Screenshot: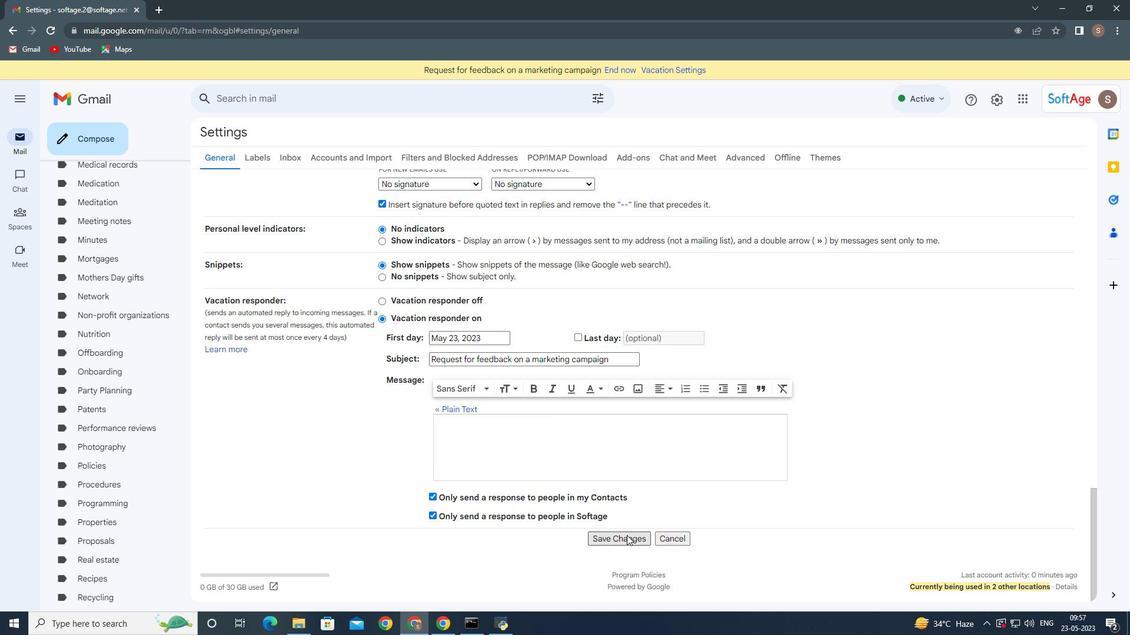 
Action: Mouse pressed left at (626, 534)
Screenshot: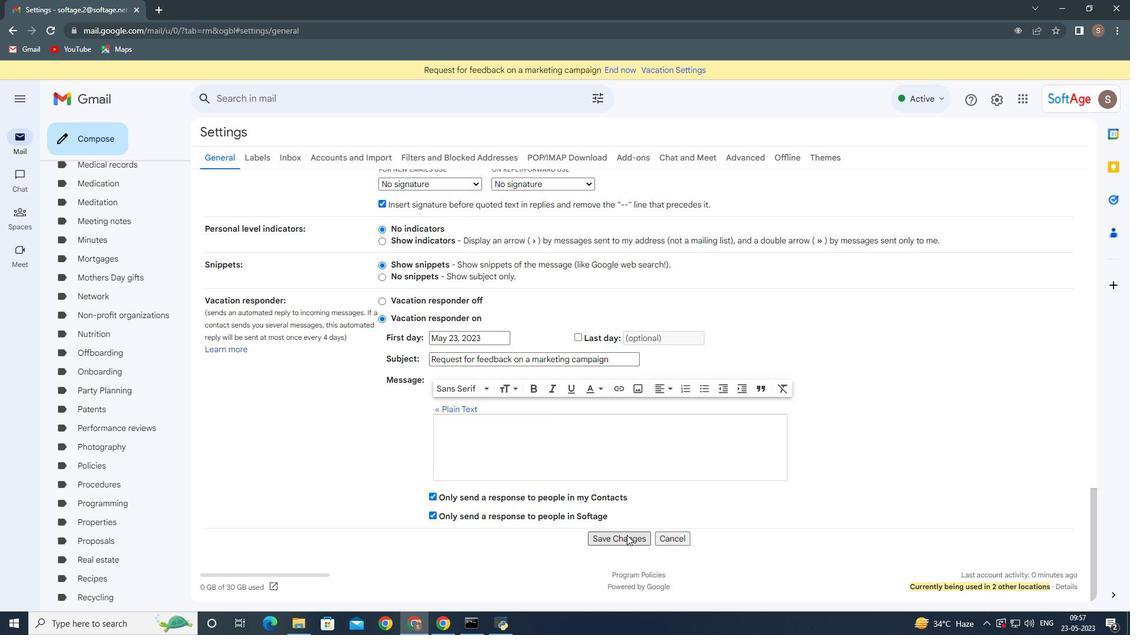 
Action: Mouse moved to (101, 144)
Screenshot: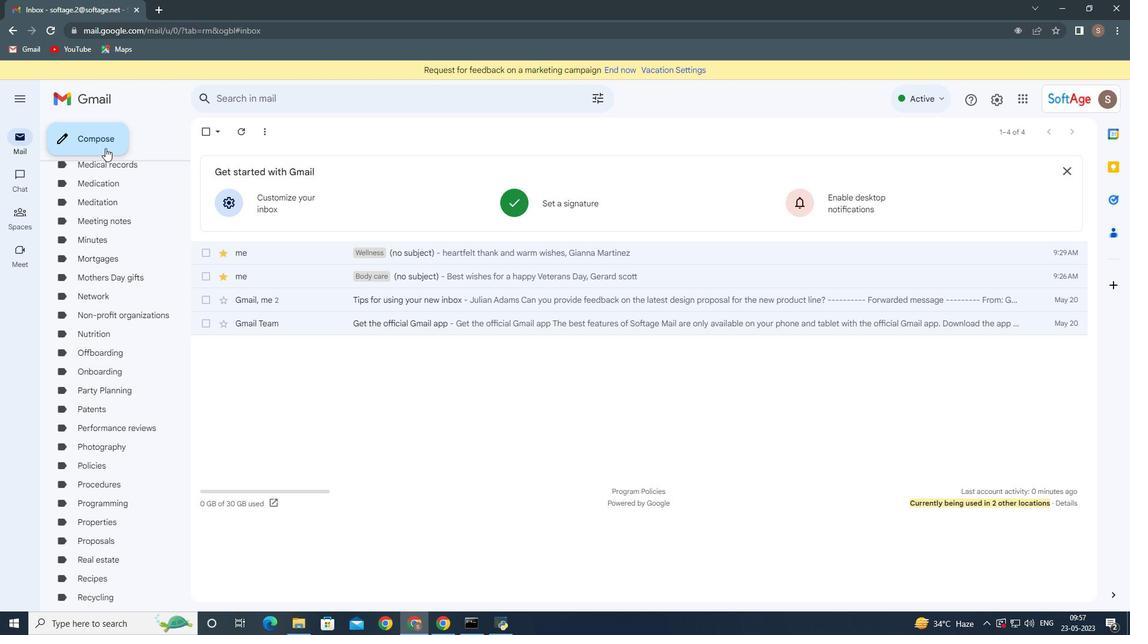 
Action: Mouse pressed left at (101, 144)
Screenshot: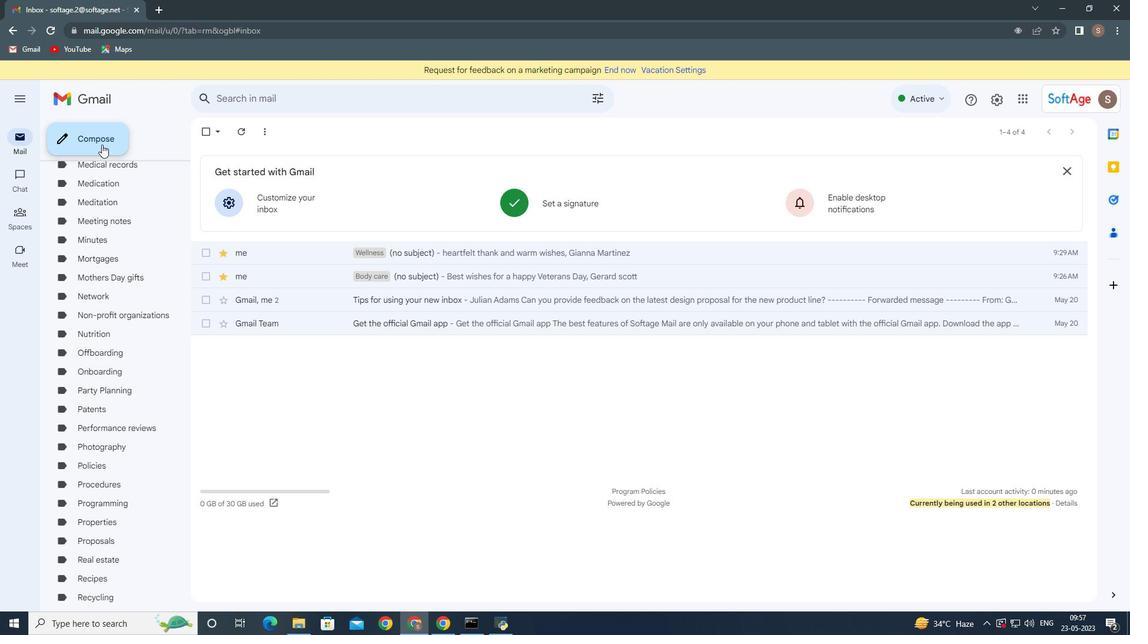 
Action: Mouse moved to (783, 288)
Screenshot: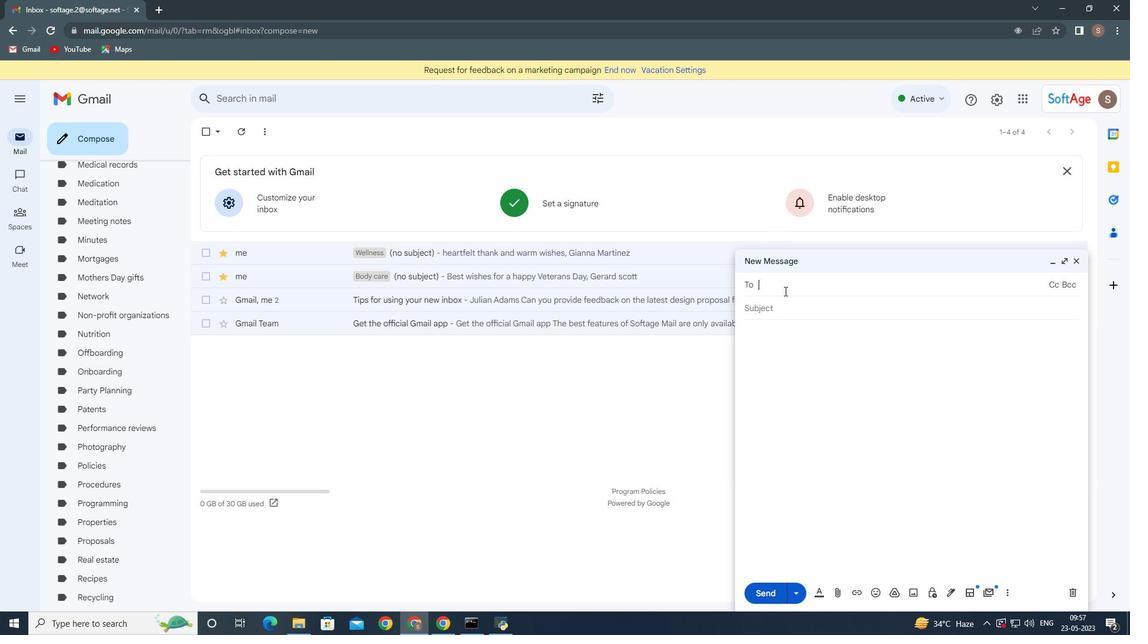 
Action: Mouse pressed left at (783, 288)
Screenshot: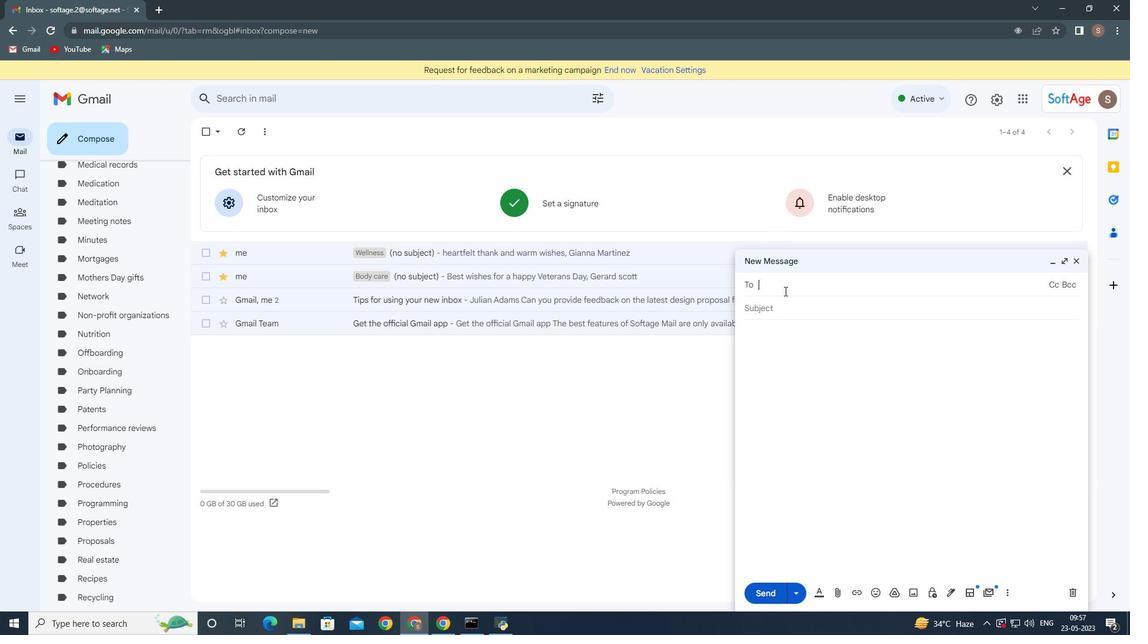 
Action: Key pressed softage.4
Screenshot: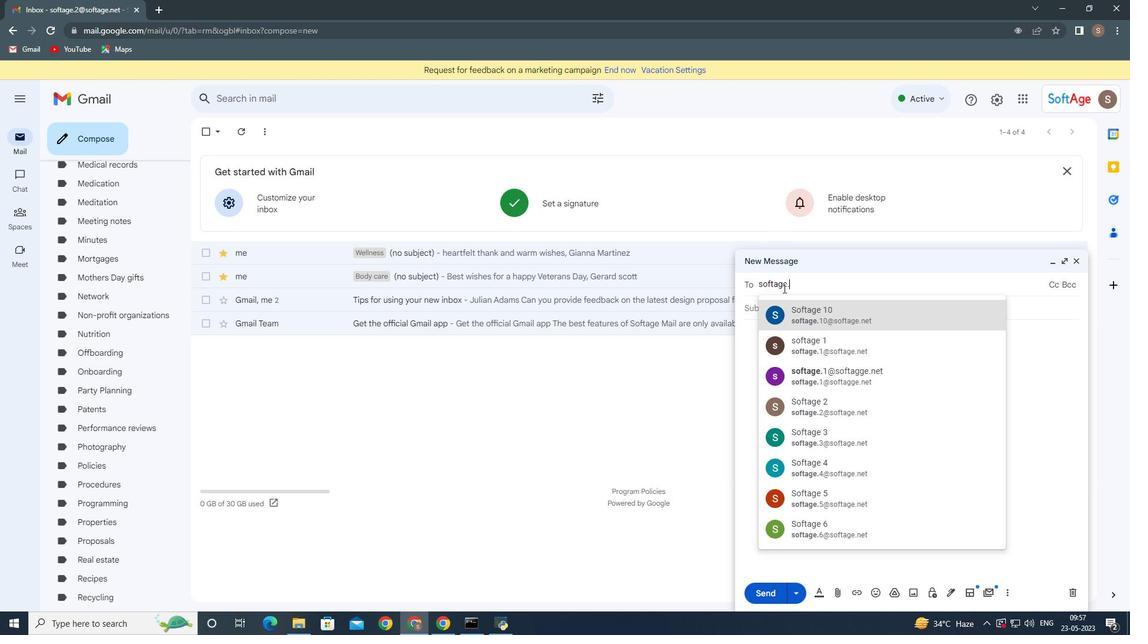 
Action: Mouse moved to (865, 324)
Screenshot: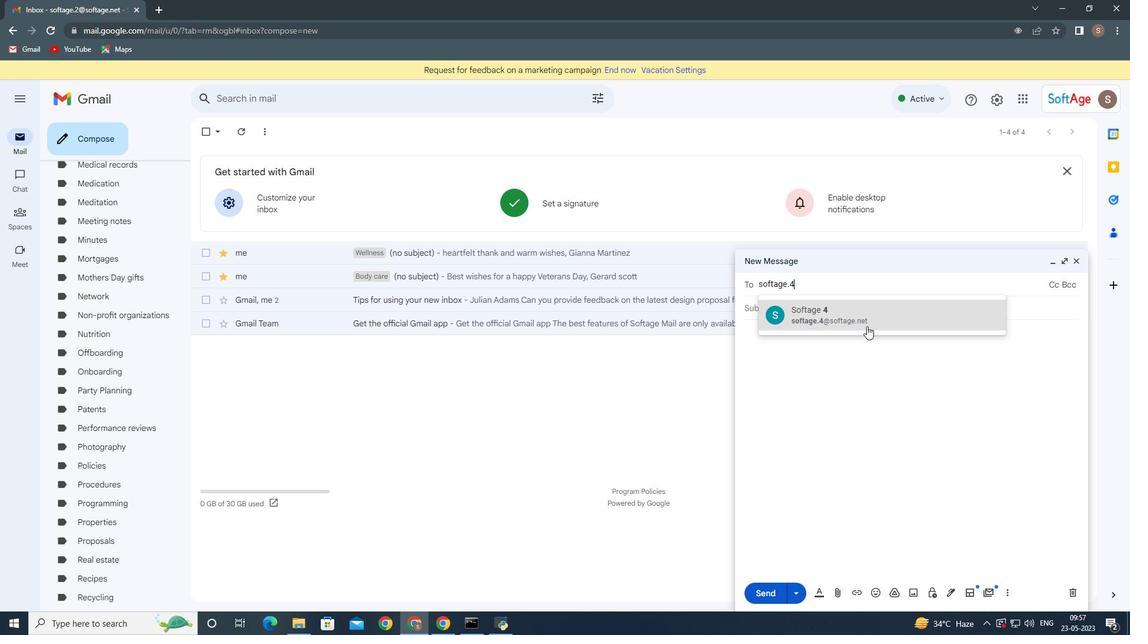 
Action: Mouse pressed left at (865, 324)
Screenshot: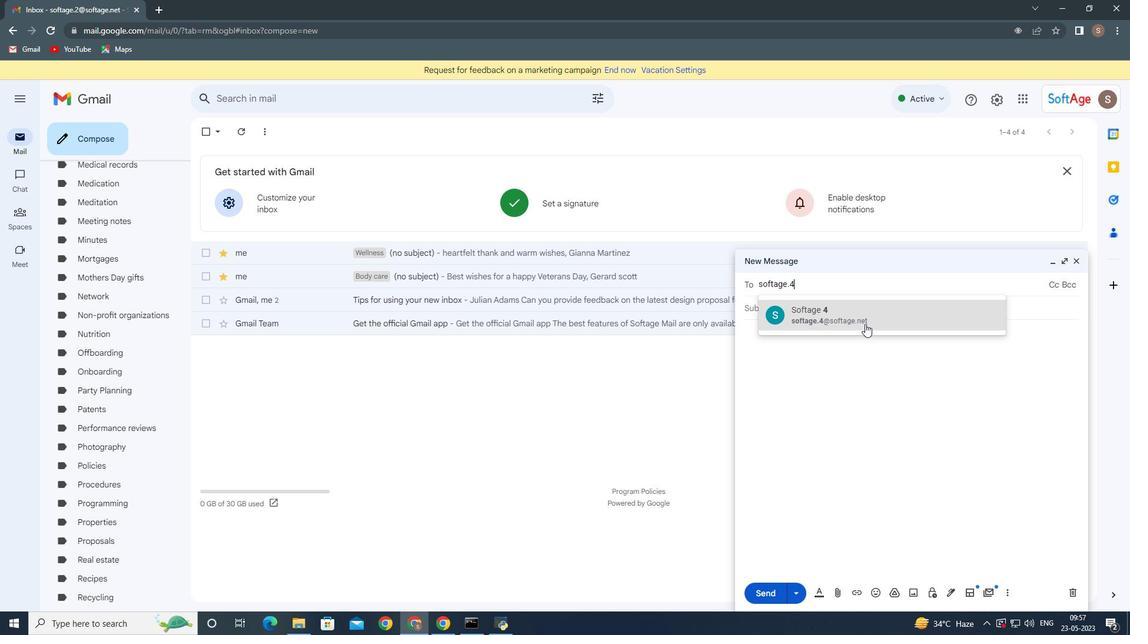 
Action: Mouse moved to (953, 596)
Screenshot: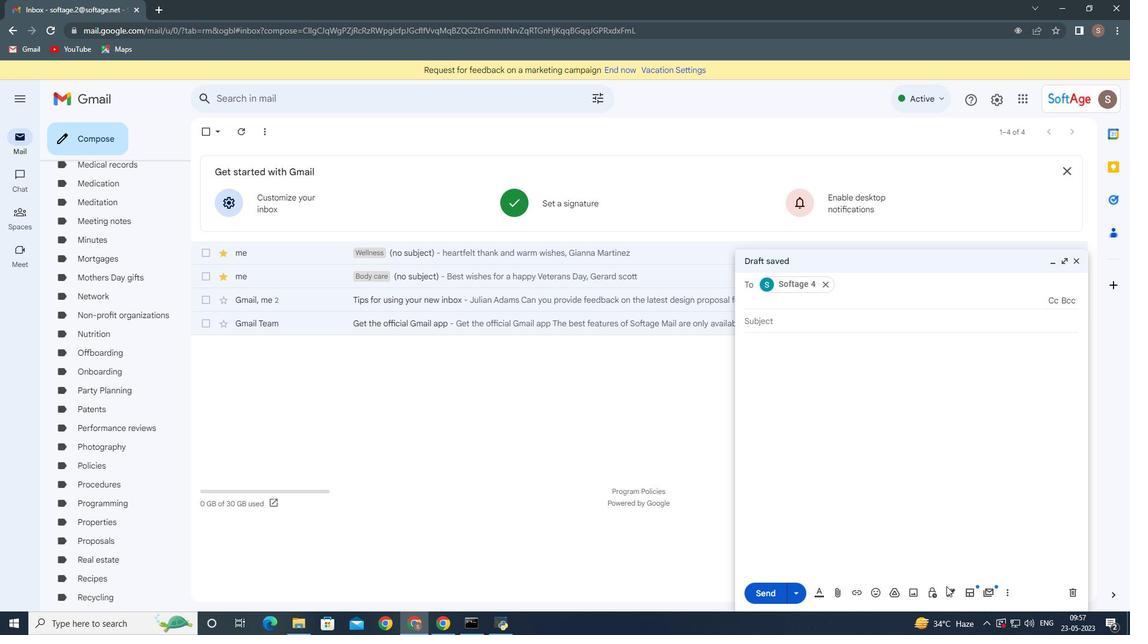 
Action: Mouse pressed left at (953, 596)
Screenshot: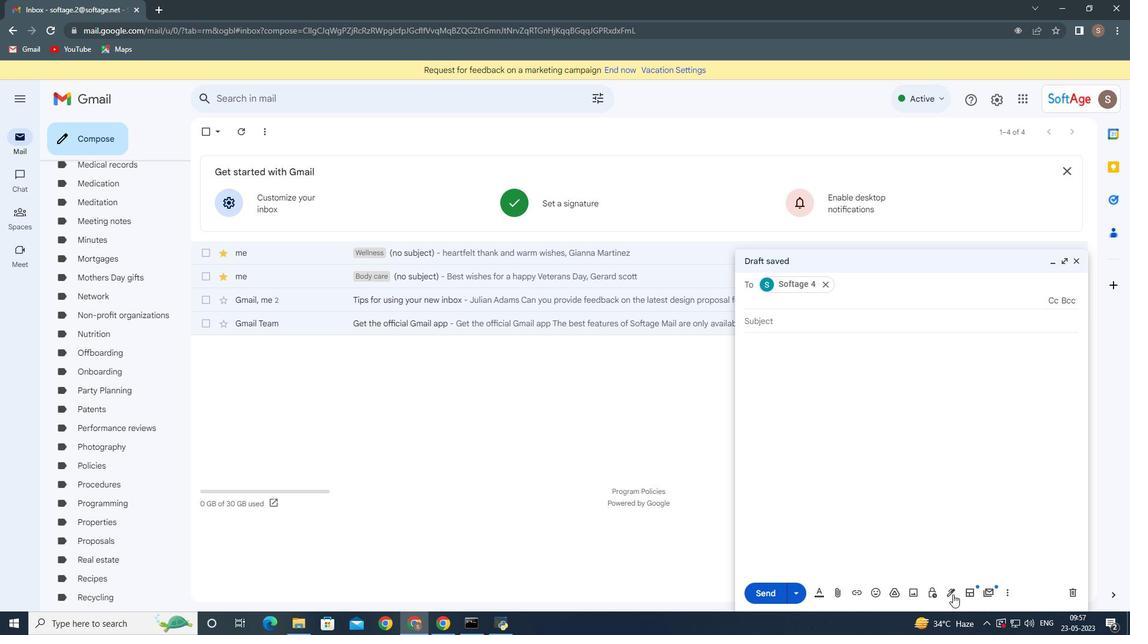 
Action: Mouse moved to (1008, 339)
Screenshot: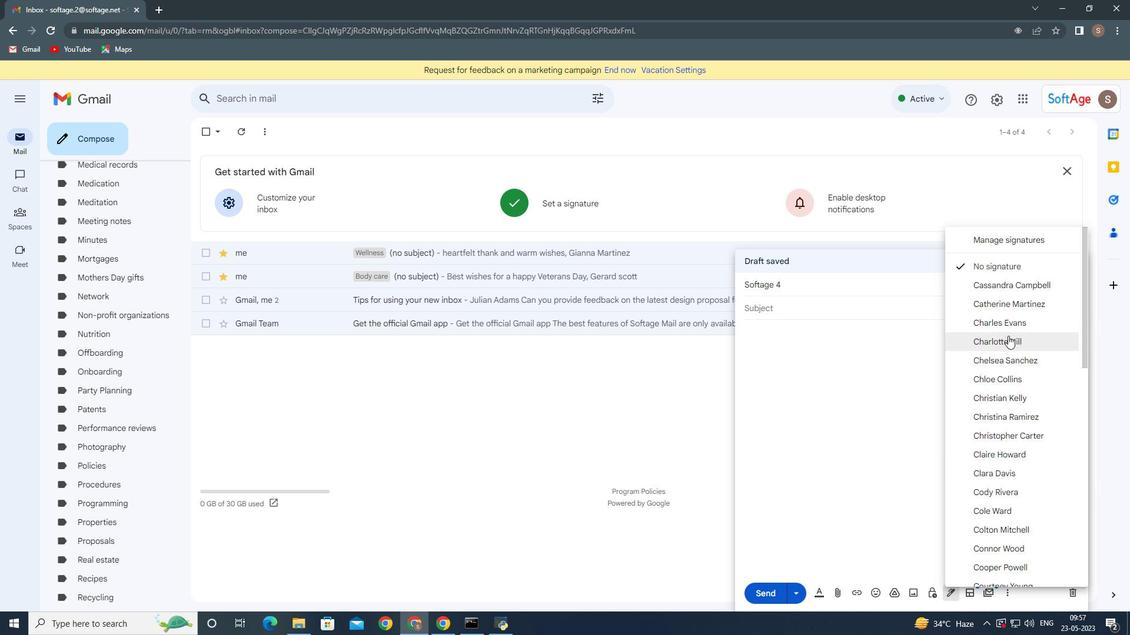 
Action: Mouse scrolled (1008, 339) with delta (0, 0)
Screenshot: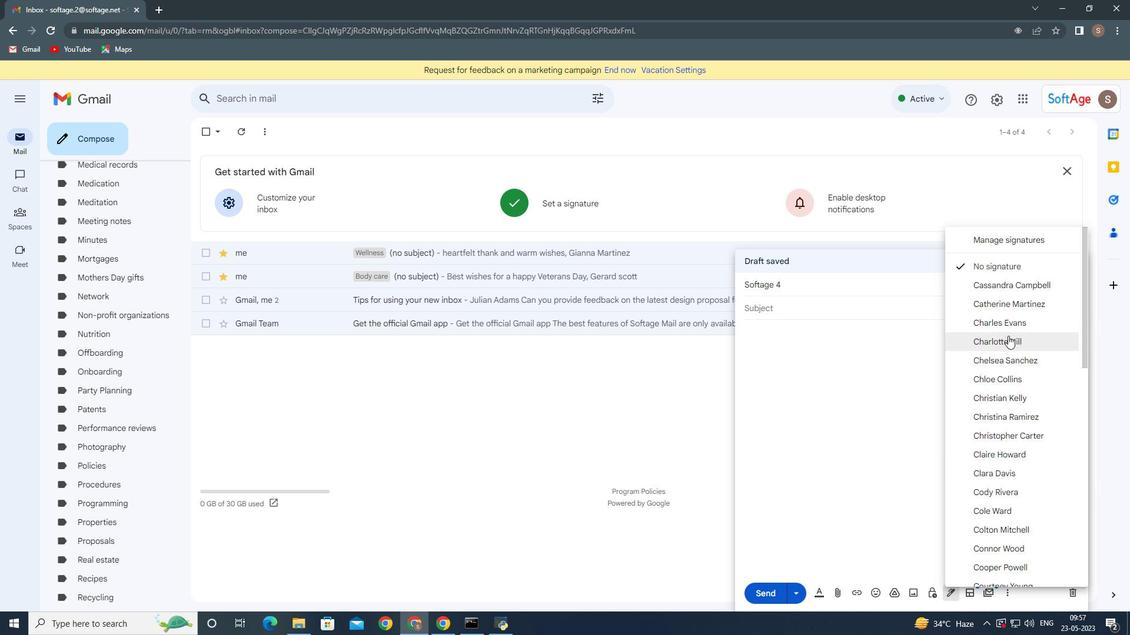 
Action: Mouse moved to (1008, 340)
Screenshot: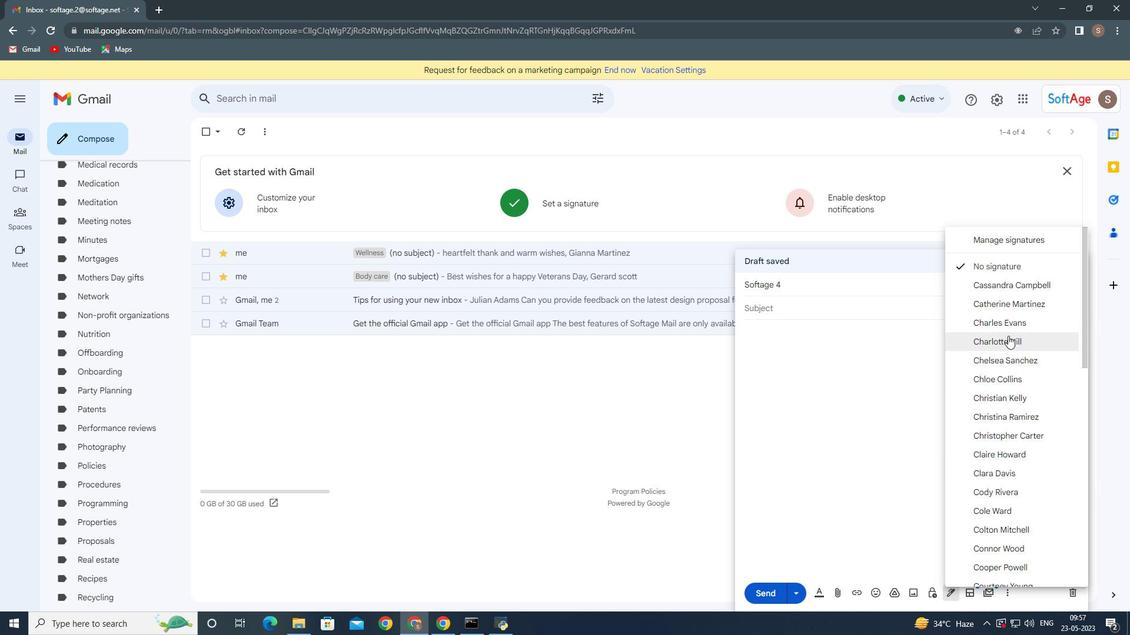 
Action: Mouse scrolled (1008, 340) with delta (0, 0)
Screenshot: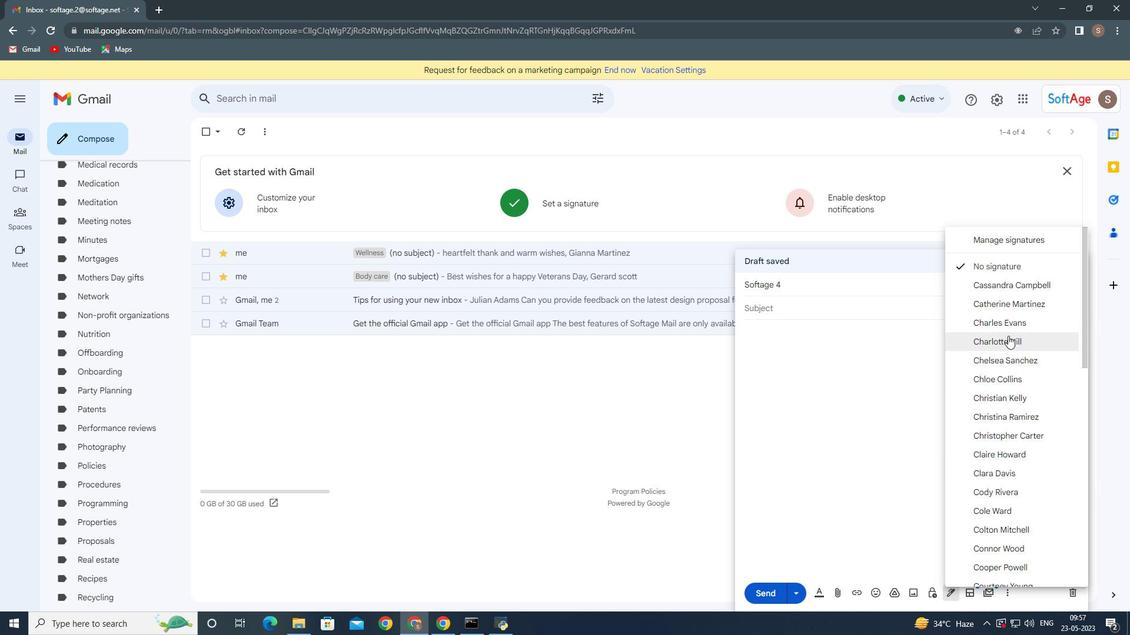 
Action: Mouse moved to (1007, 342)
Screenshot: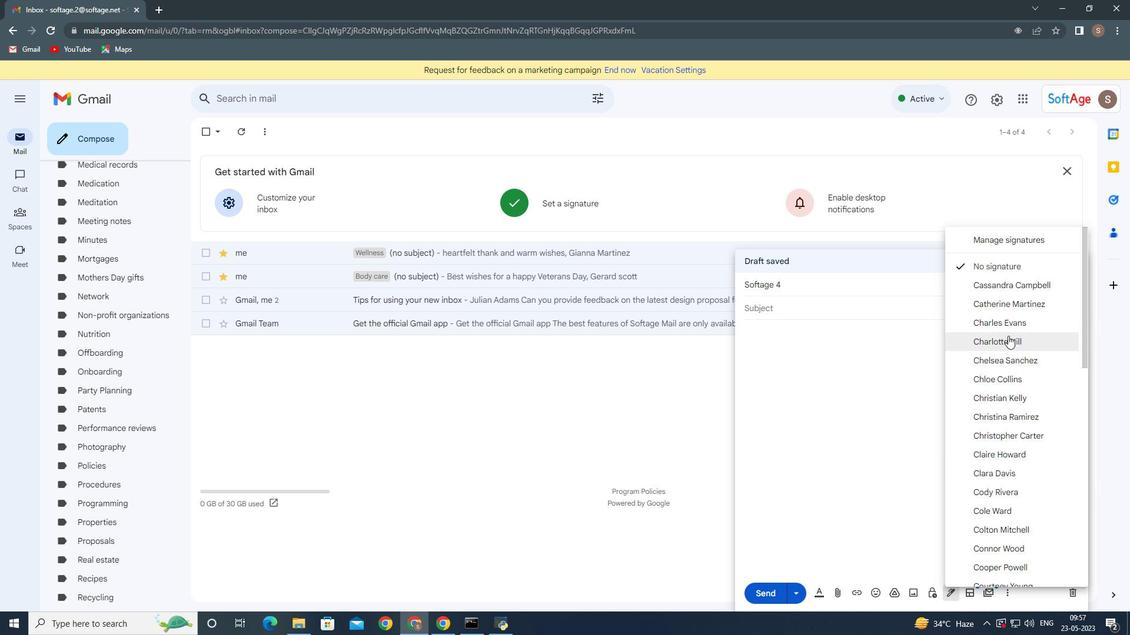 
Action: Mouse scrolled (1007, 341) with delta (0, 0)
Screenshot: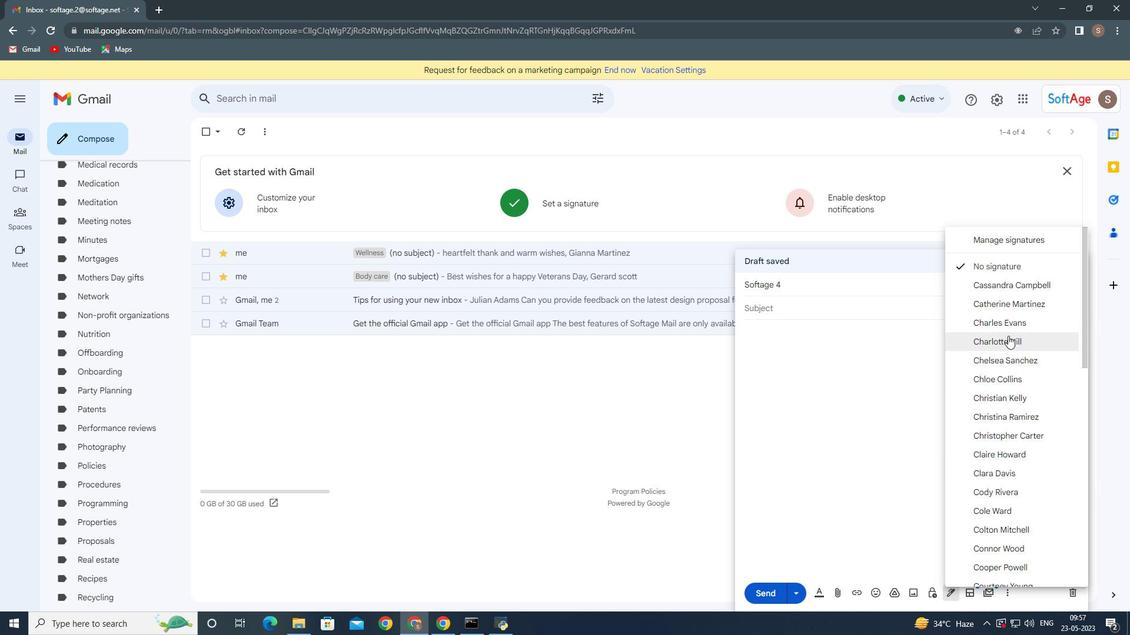 
Action: Mouse moved to (1007, 343)
Screenshot: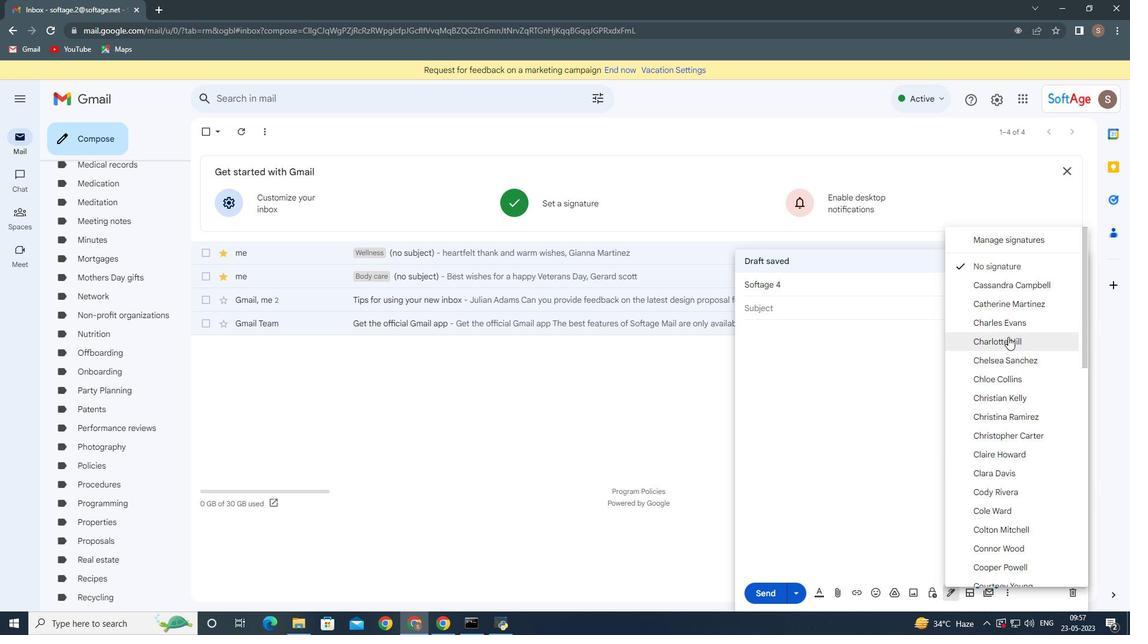 
Action: Mouse scrolled (1007, 342) with delta (0, 0)
Screenshot: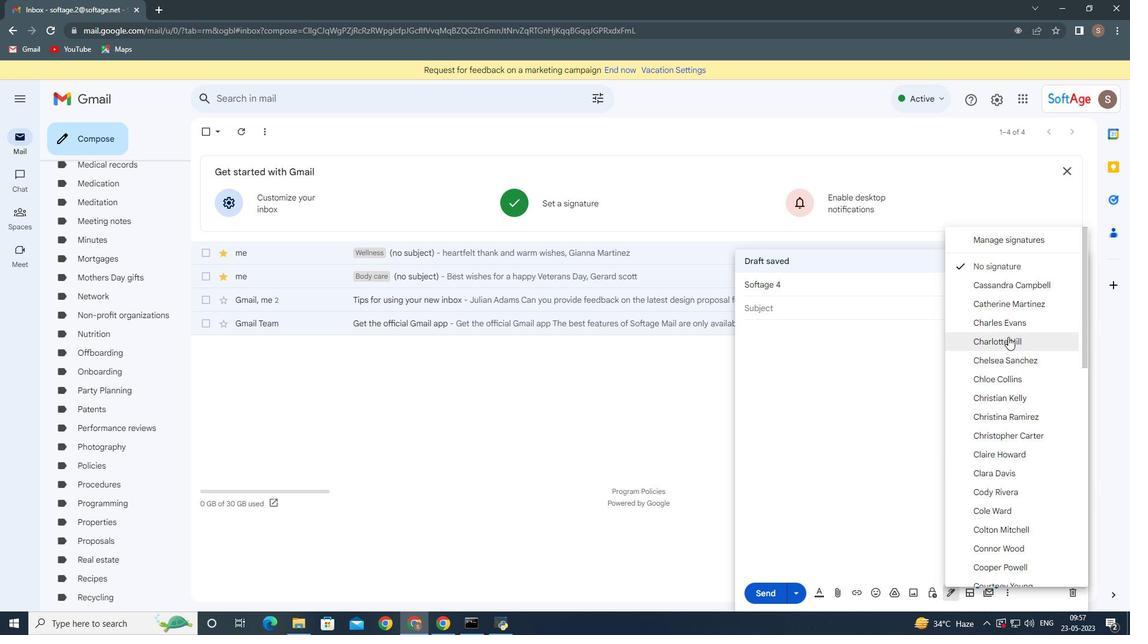 
Action: Mouse moved to (1007, 343)
Screenshot: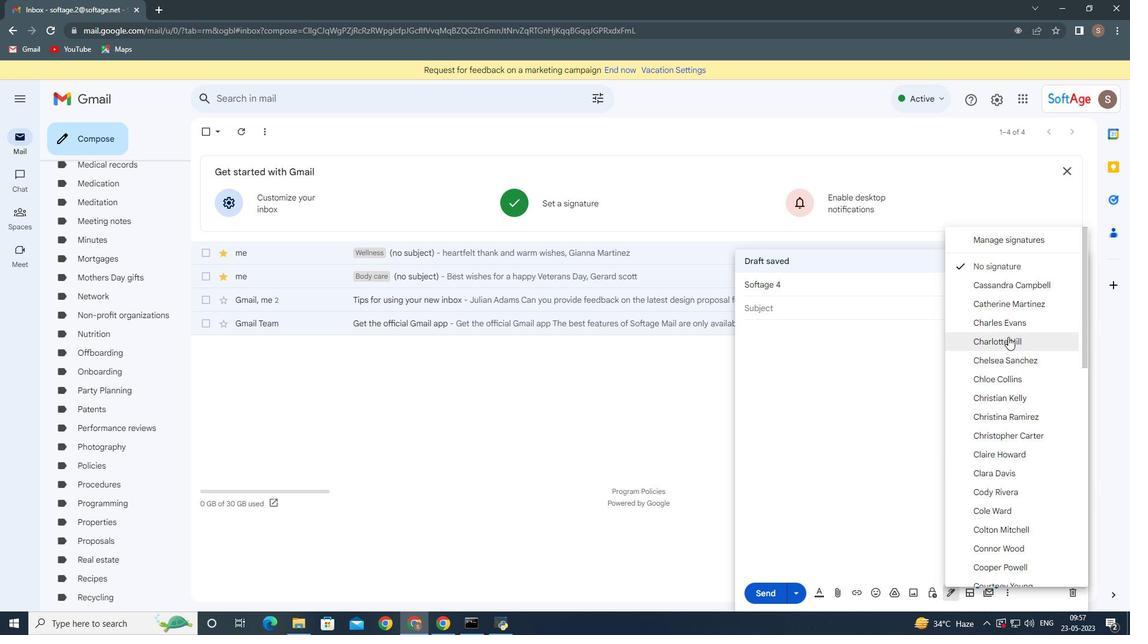 
Action: Mouse scrolled (1007, 343) with delta (0, 0)
Screenshot: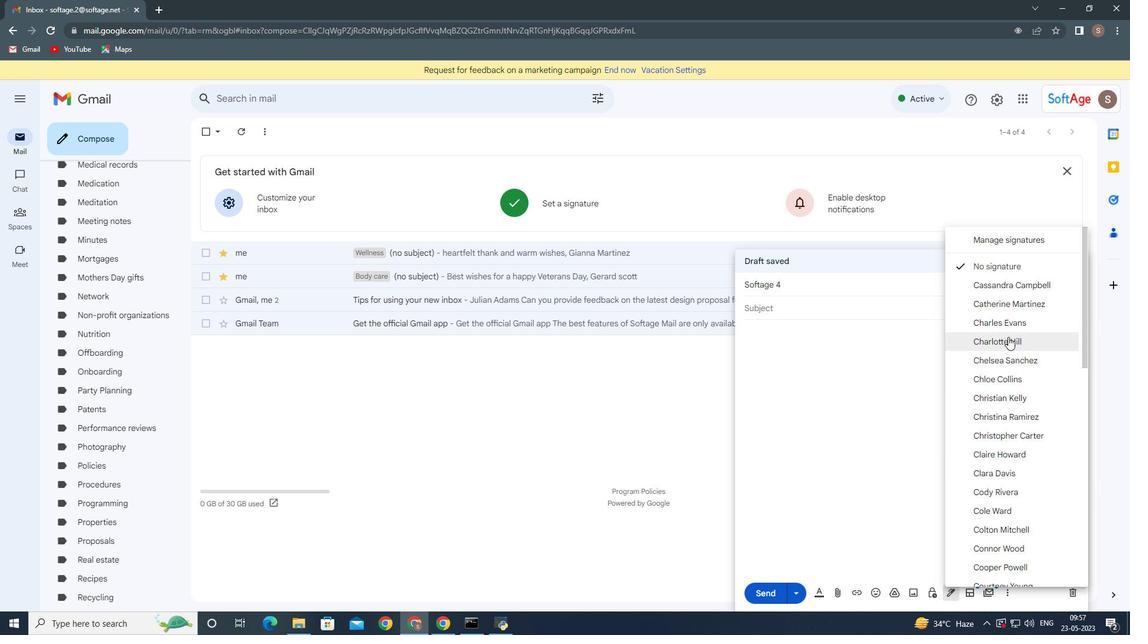 
Action: Mouse moved to (1007, 344)
Screenshot: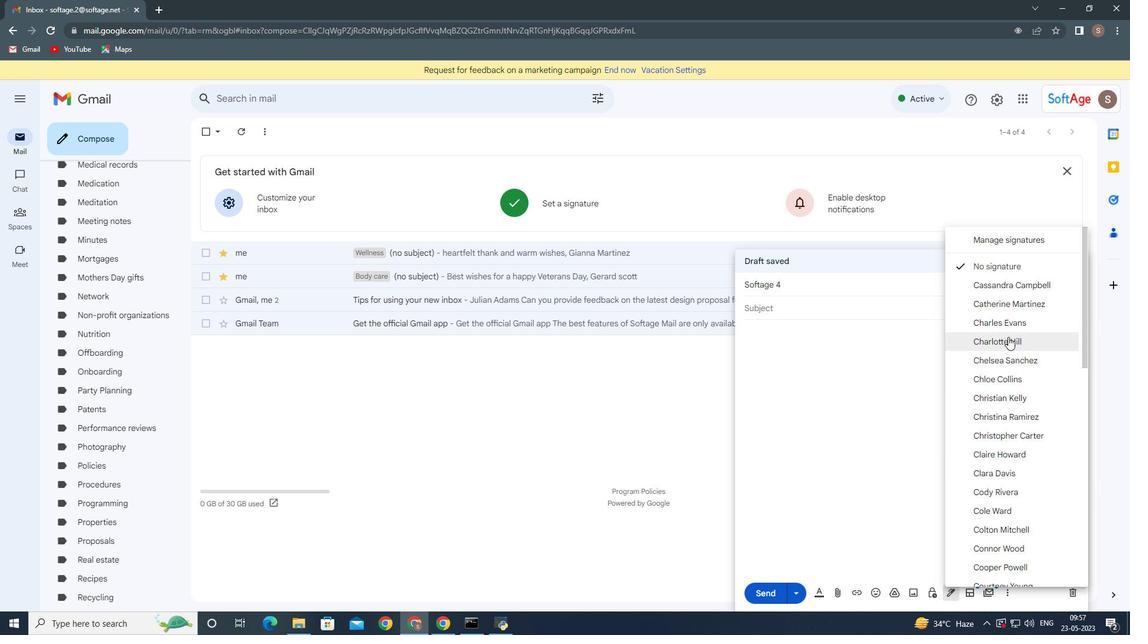 
Action: Mouse scrolled (1007, 343) with delta (0, 0)
Screenshot: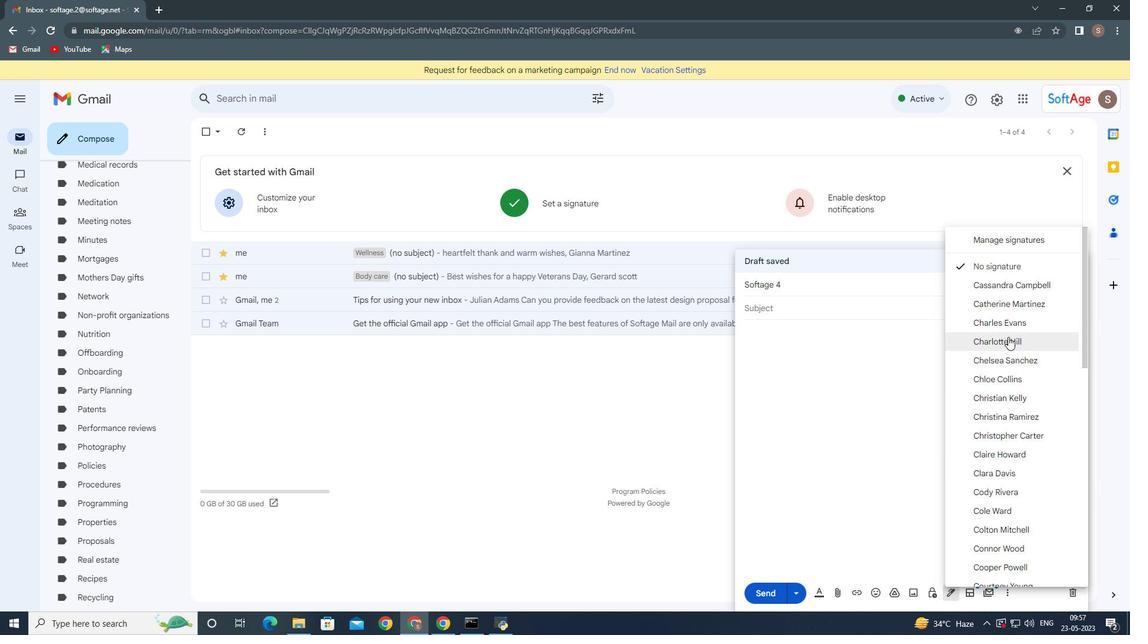 
Action: Mouse moved to (1005, 351)
Screenshot: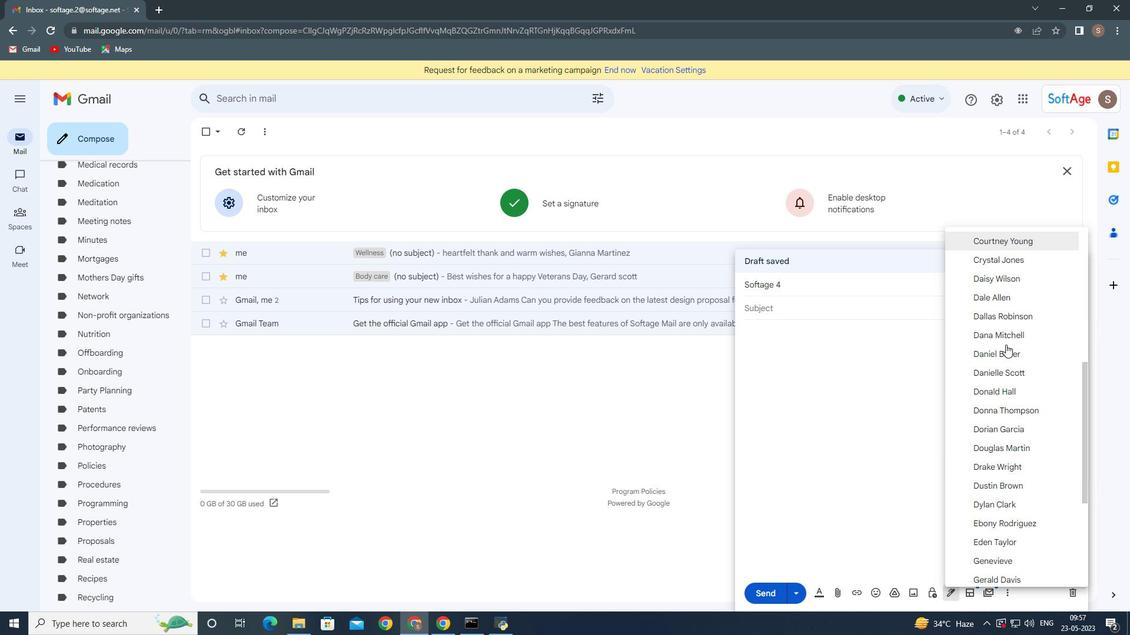 
Action: Mouse scrolled (1005, 350) with delta (0, 0)
Screenshot: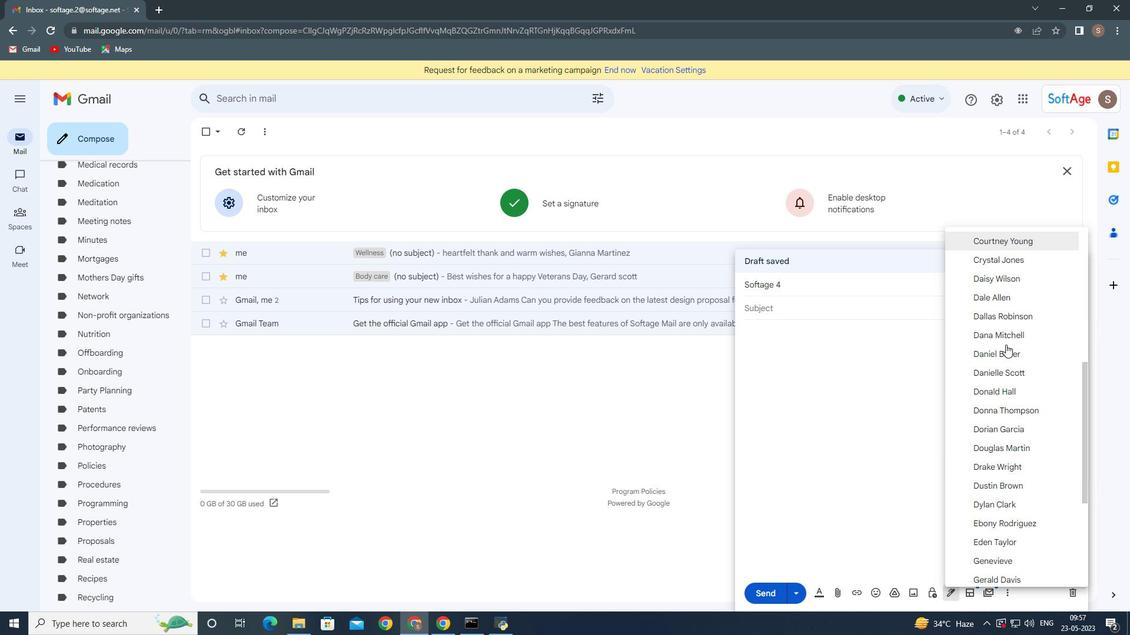 
Action: Mouse scrolled (1005, 350) with delta (0, 0)
Screenshot: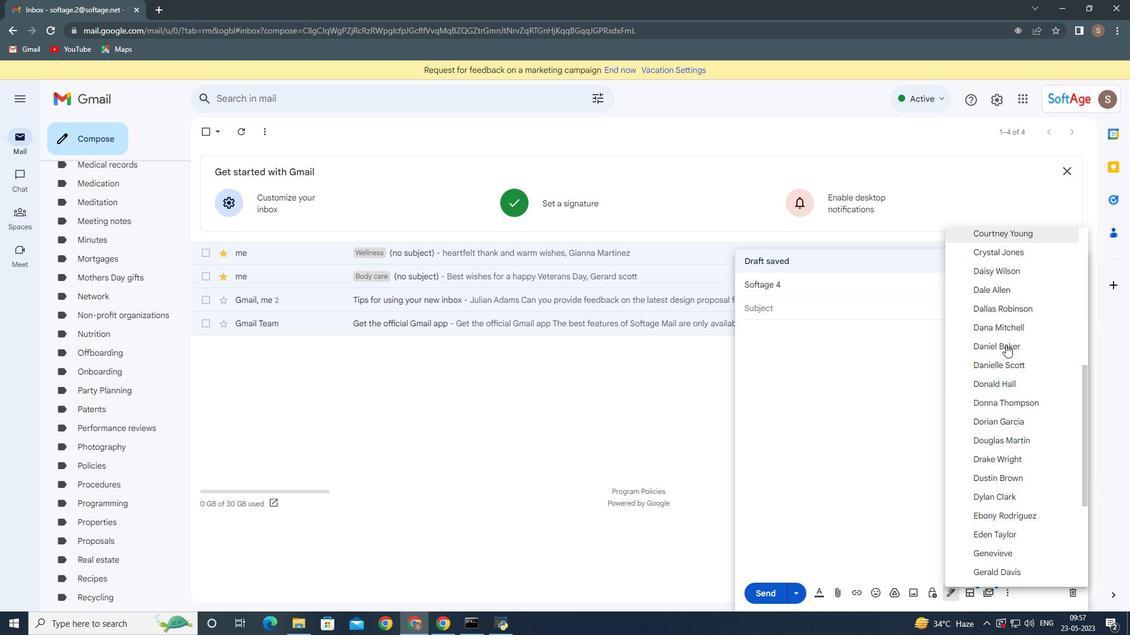 
Action: Mouse scrolled (1005, 350) with delta (0, 0)
Screenshot: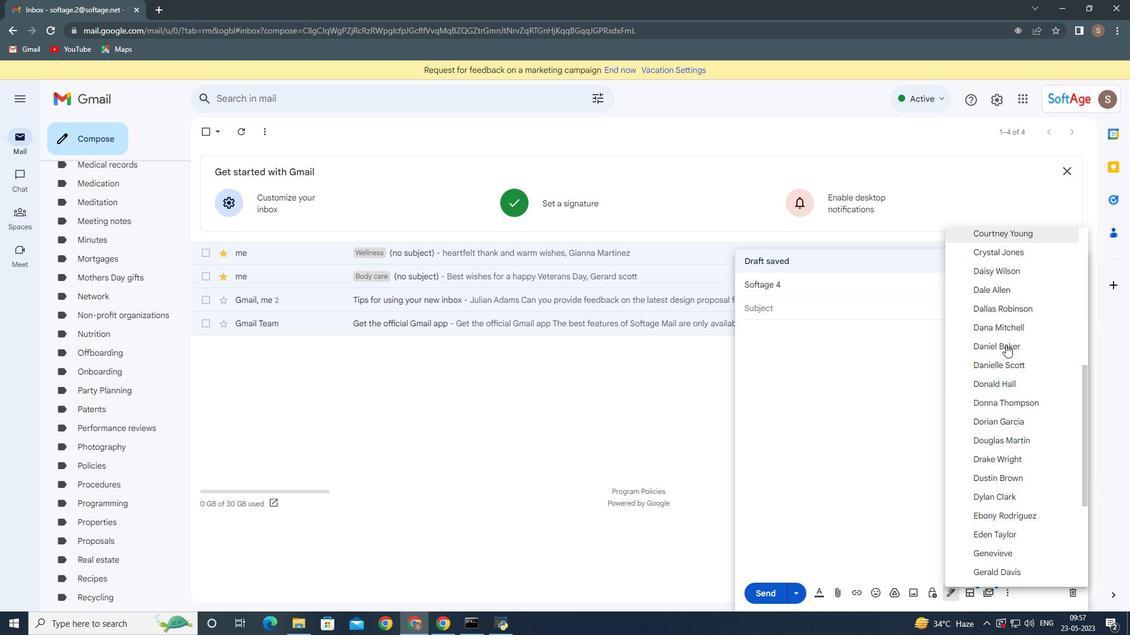 
Action: Mouse scrolled (1005, 350) with delta (0, 0)
Screenshot: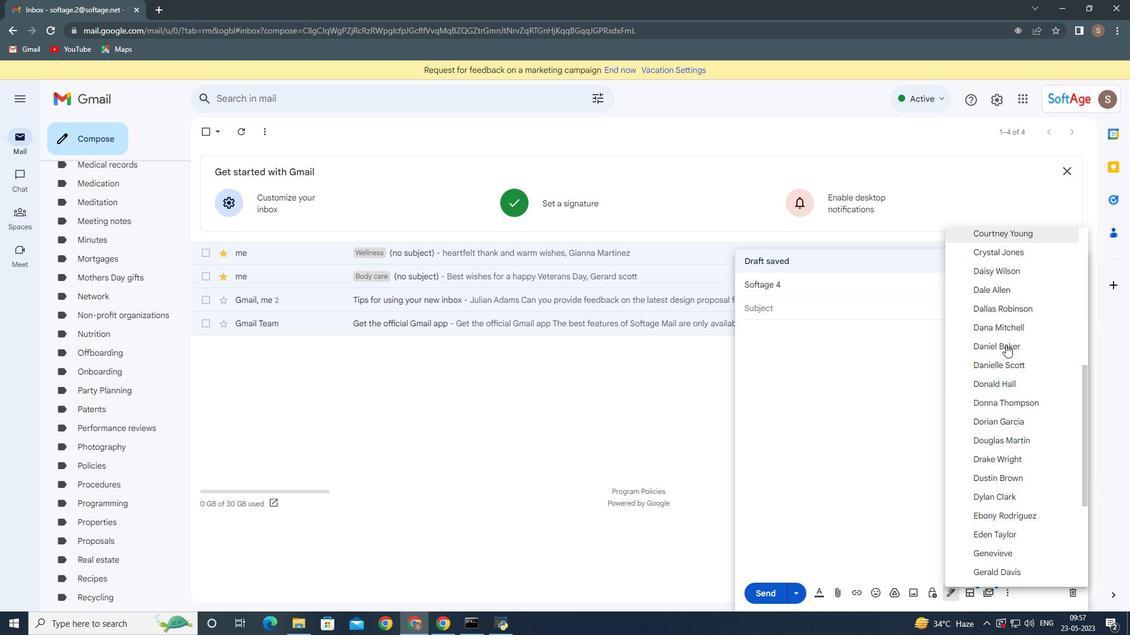 
Action: Mouse moved to (1004, 352)
Screenshot: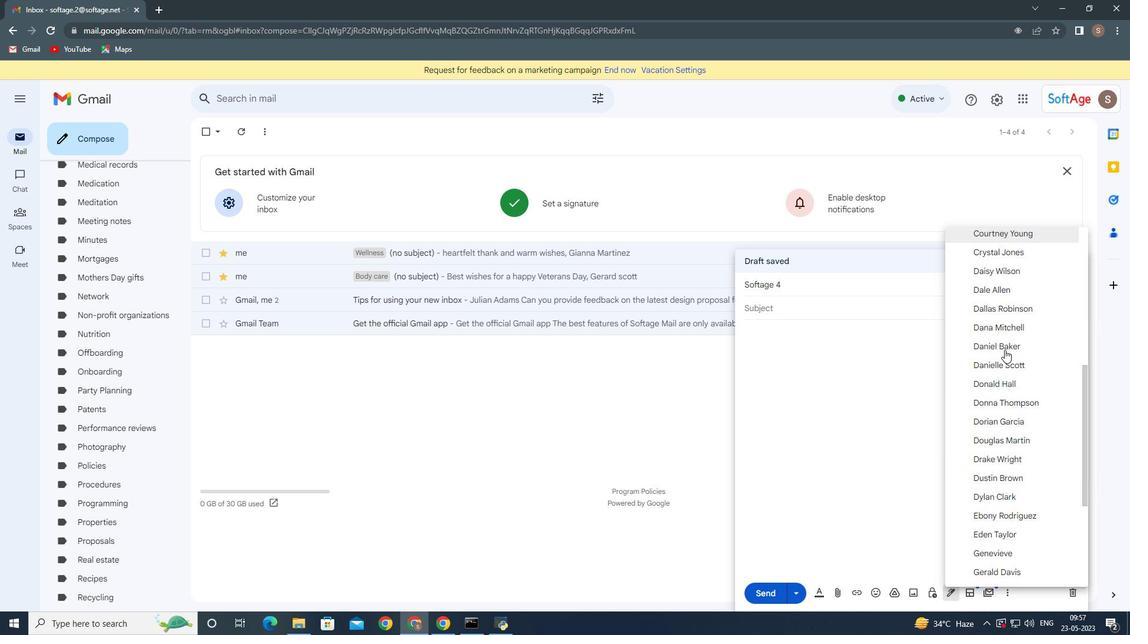 
Action: Mouse scrolled (1004, 351) with delta (0, 0)
Screenshot: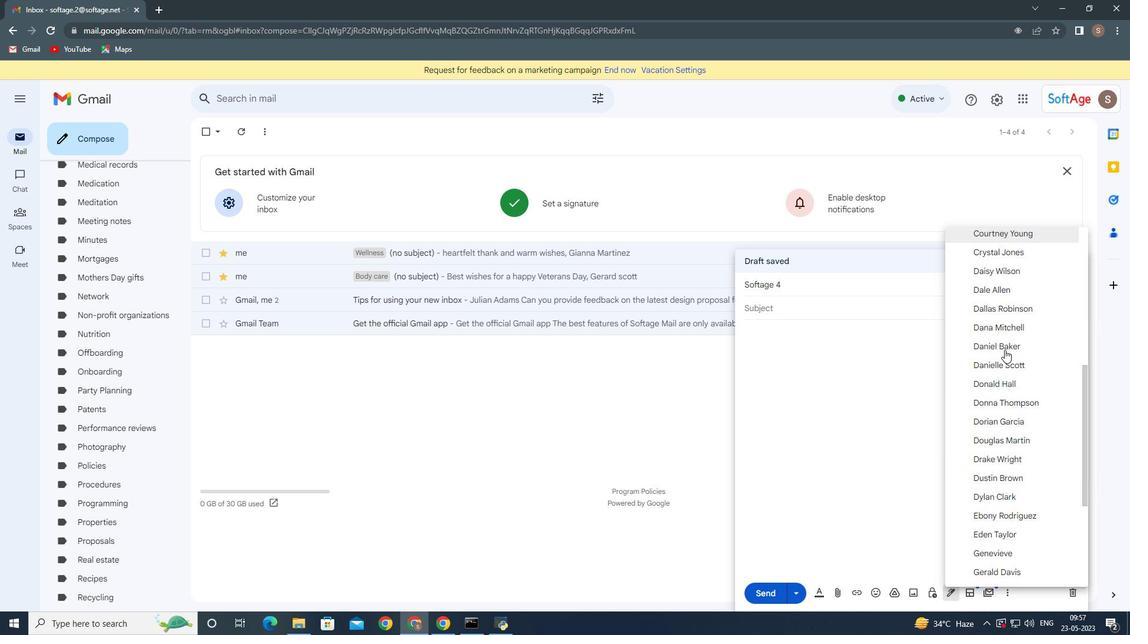 
Action: Mouse moved to (1008, 451)
Screenshot: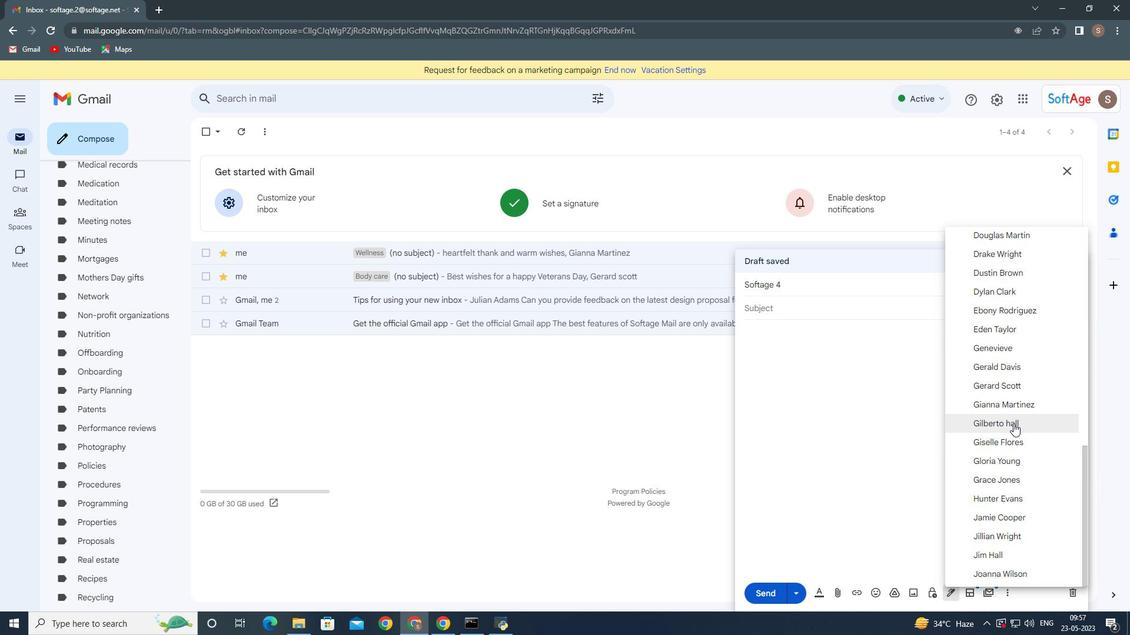 
Action: Mouse scrolled (1008, 450) with delta (0, 0)
Screenshot: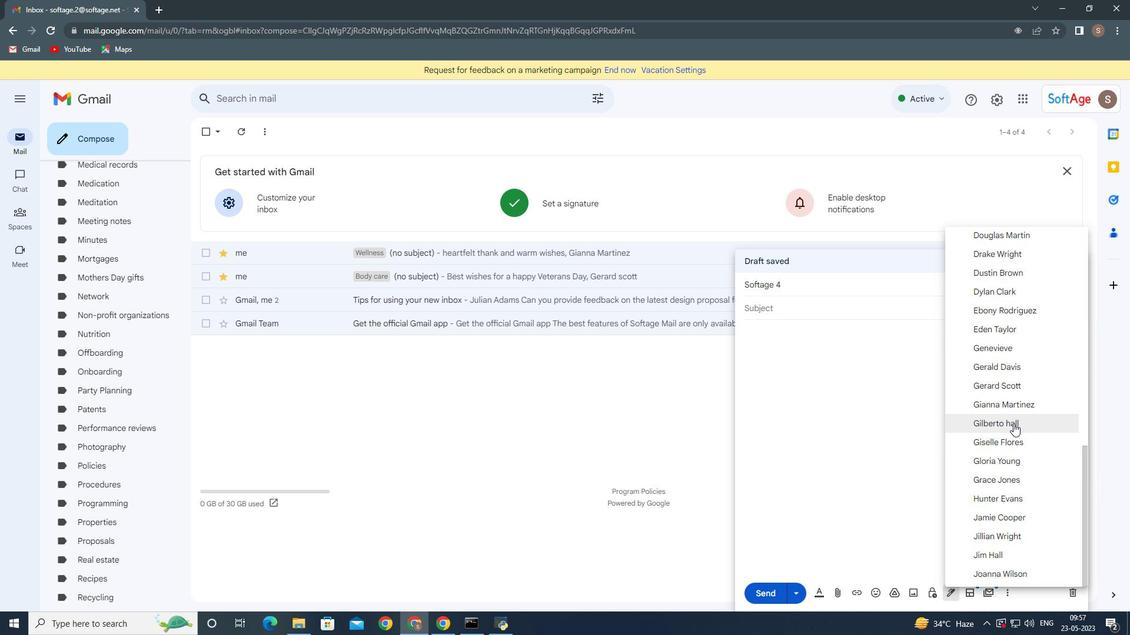 
Action: Mouse moved to (1009, 465)
Screenshot: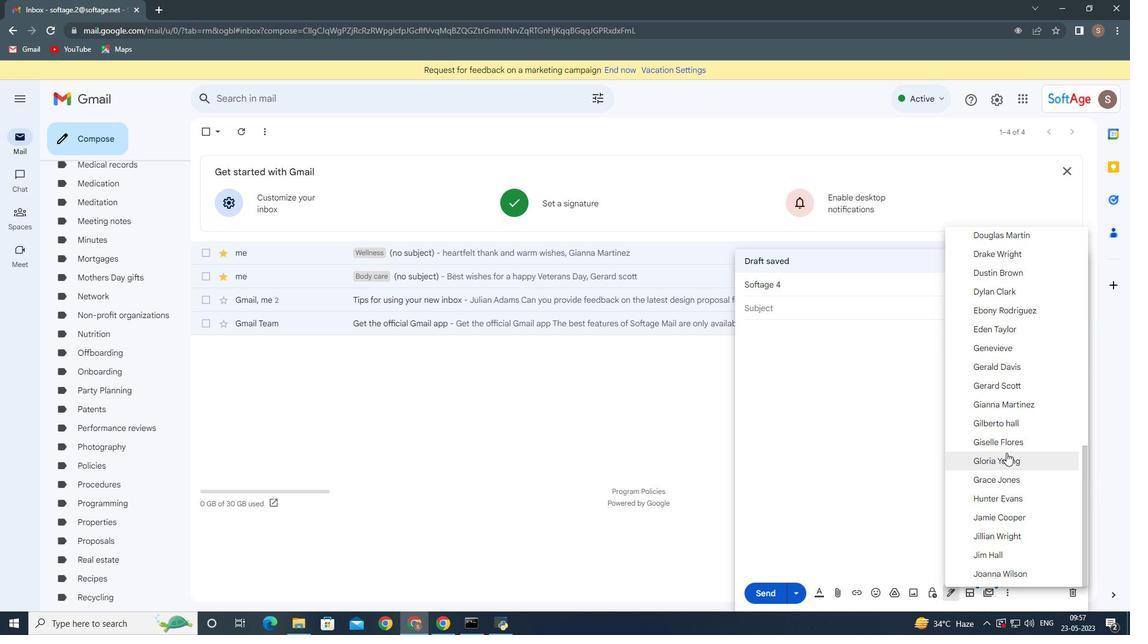 
Action: Mouse scrolled (1009, 465) with delta (0, 0)
Screenshot: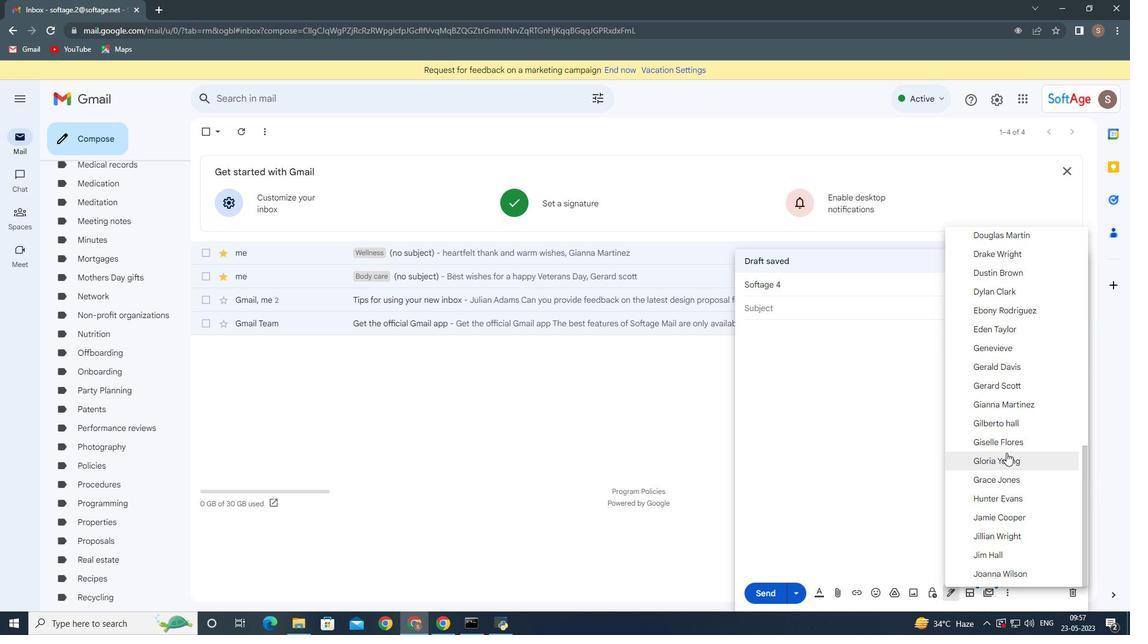 
Action: Mouse moved to (988, 289)
Screenshot: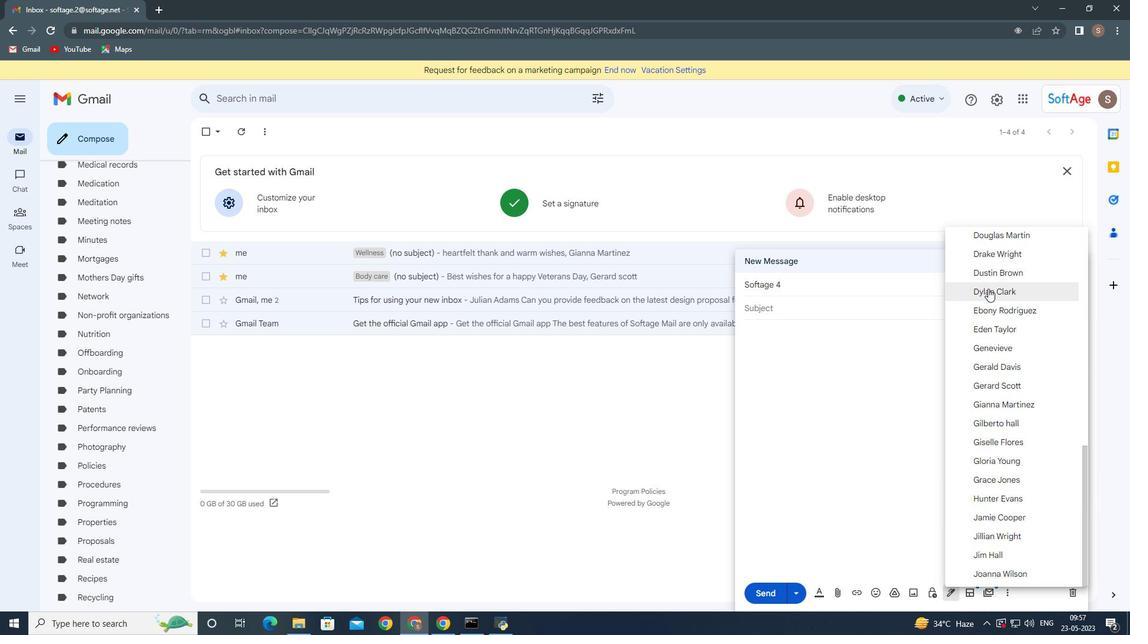 
Action: Mouse scrolled (988, 289) with delta (0, 0)
Screenshot: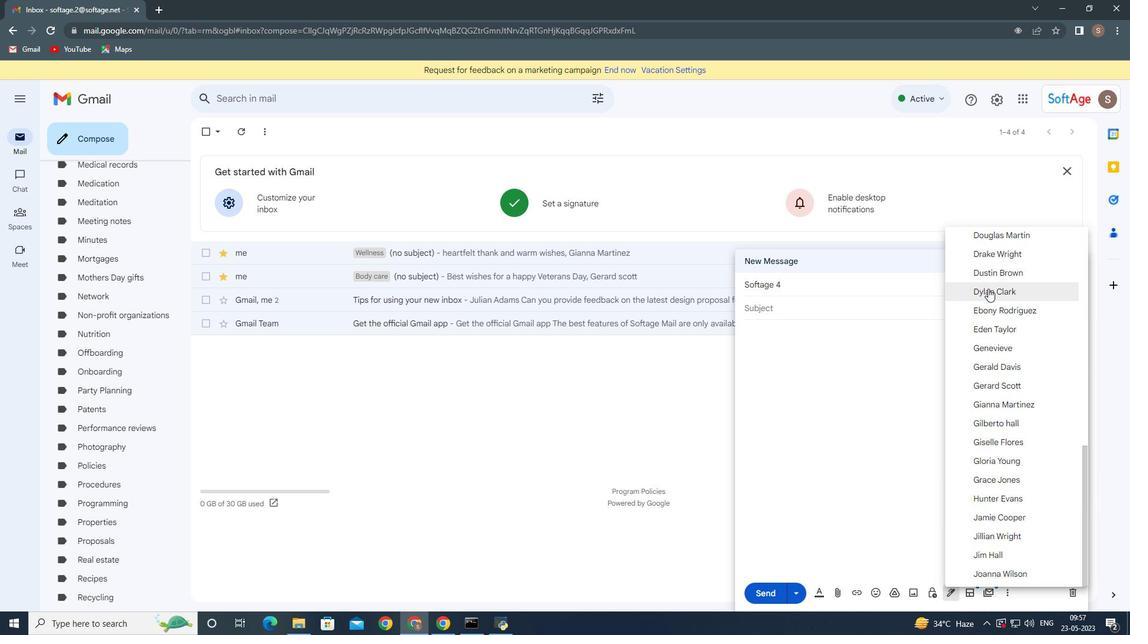 
Action: Mouse scrolled (988, 289) with delta (0, 0)
Screenshot: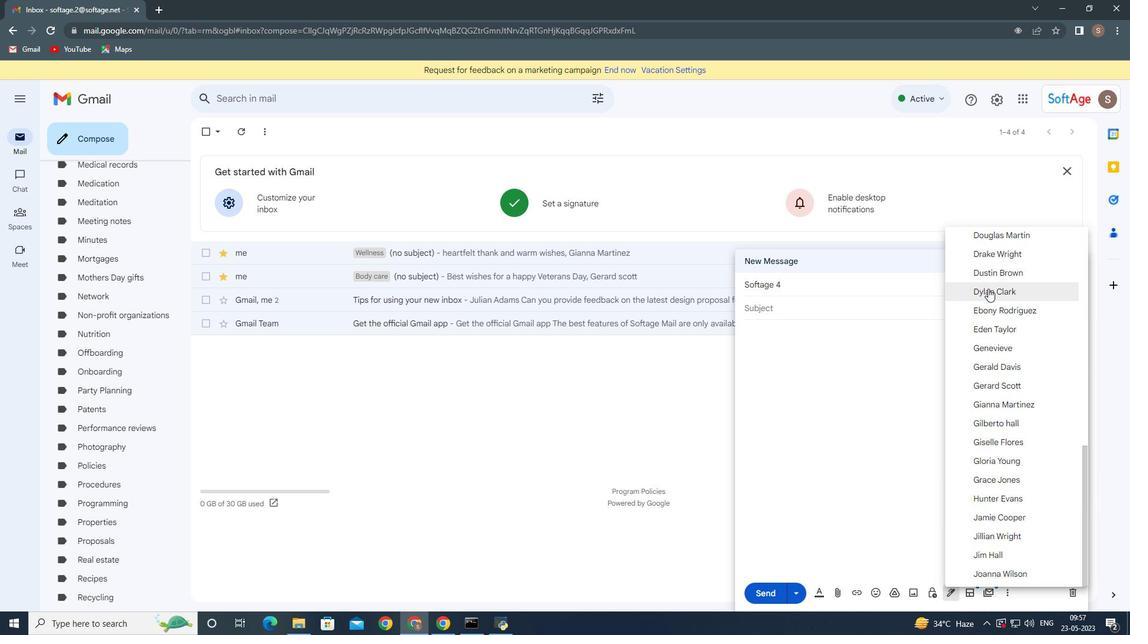 
Action: Mouse moved to (988, 288)
Screenshot: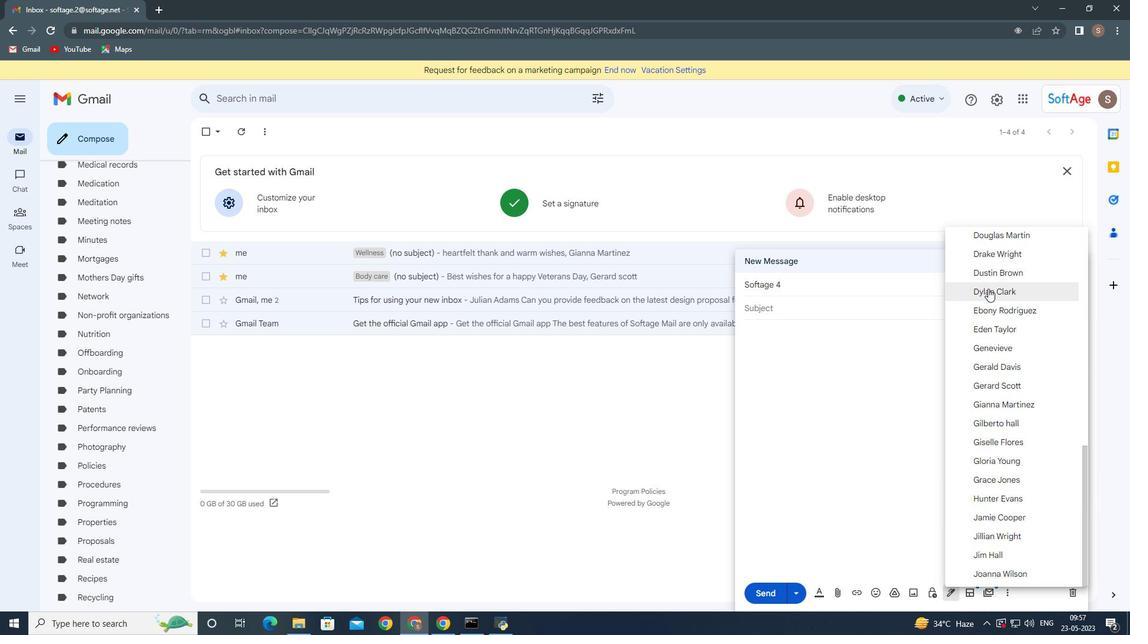 
Action: Mouse scrolled (988, 289) with delta (0, 0)
Screenshot: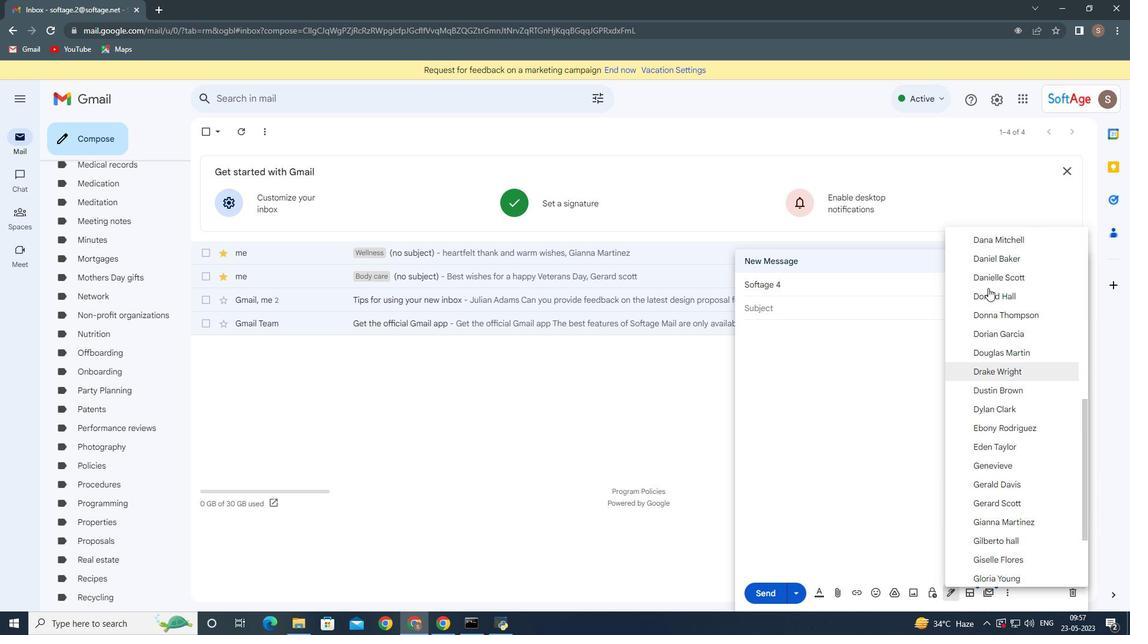
Action: Mouse scrolled (988, 289) with delta (0, 0)
Screenshot: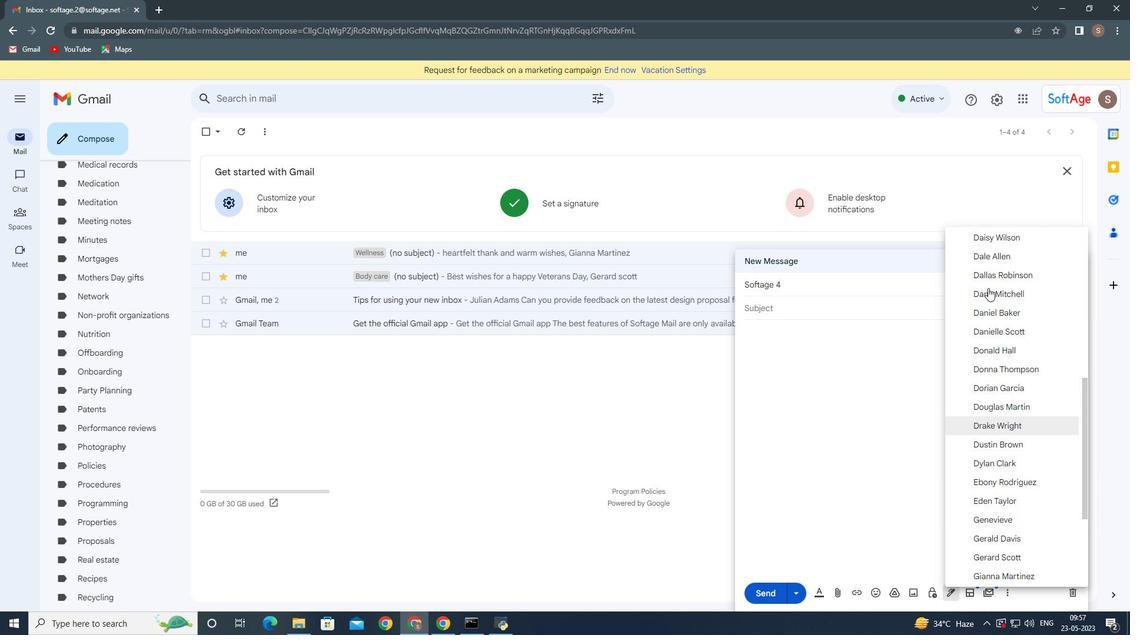 
Action: Mouse scrolled (988, 289) with delta (0, 0)
Screenshot: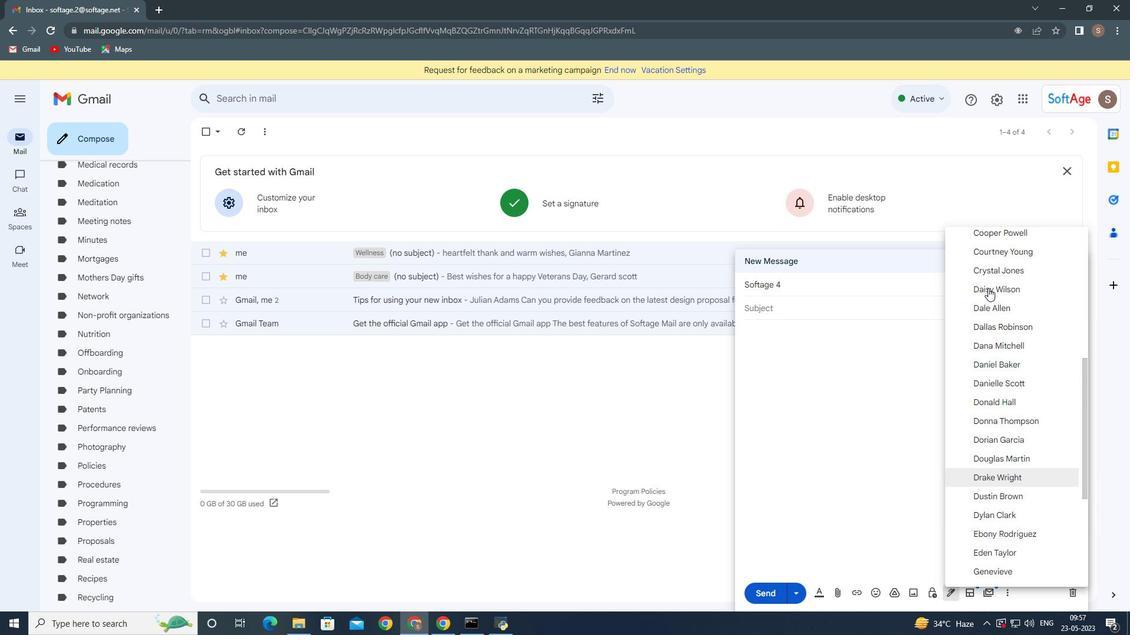 
Action: Mouse moved to (989, 334)
Screenshot: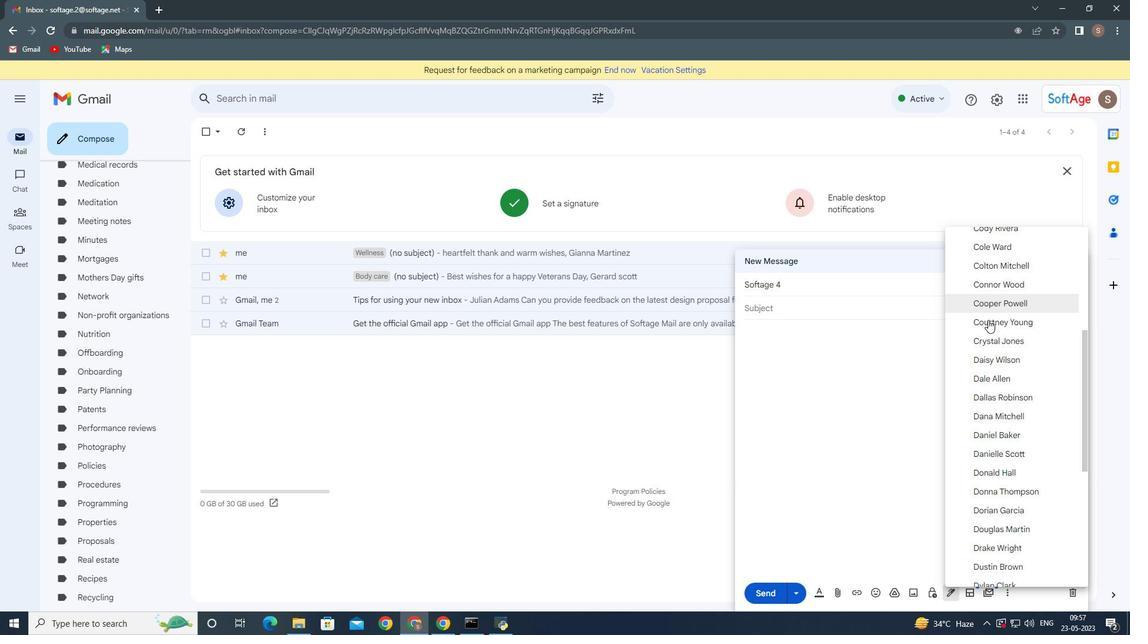 
Action: Mouse scrolled (989, 333) with delta (0, 0)
Screenshot: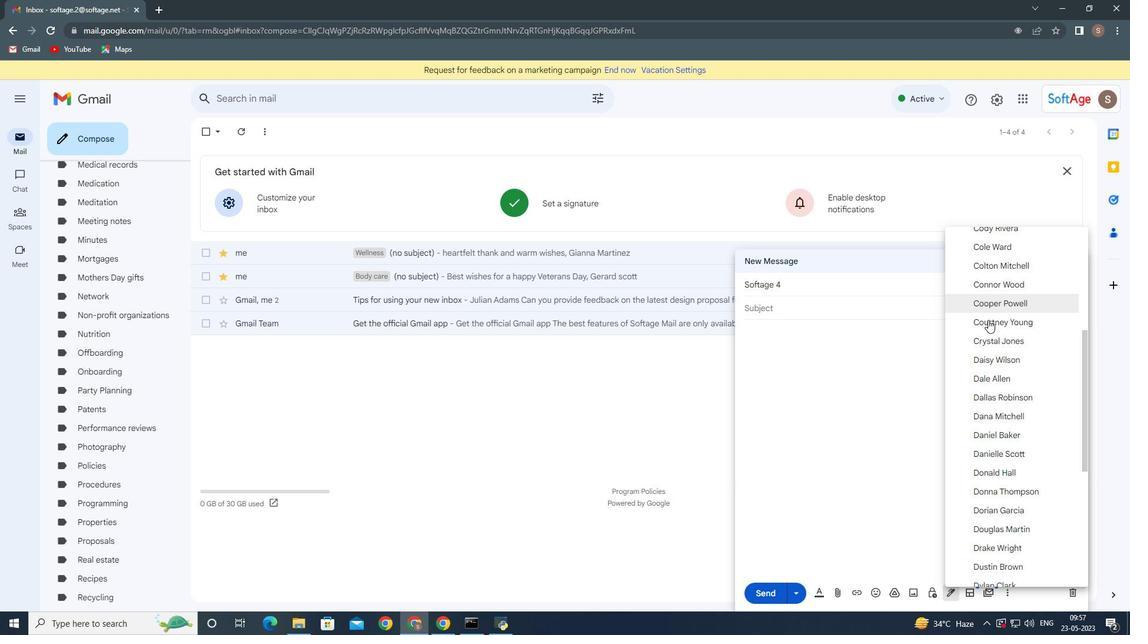 
Action: Mouse moved to (990, 342)
Screenshot: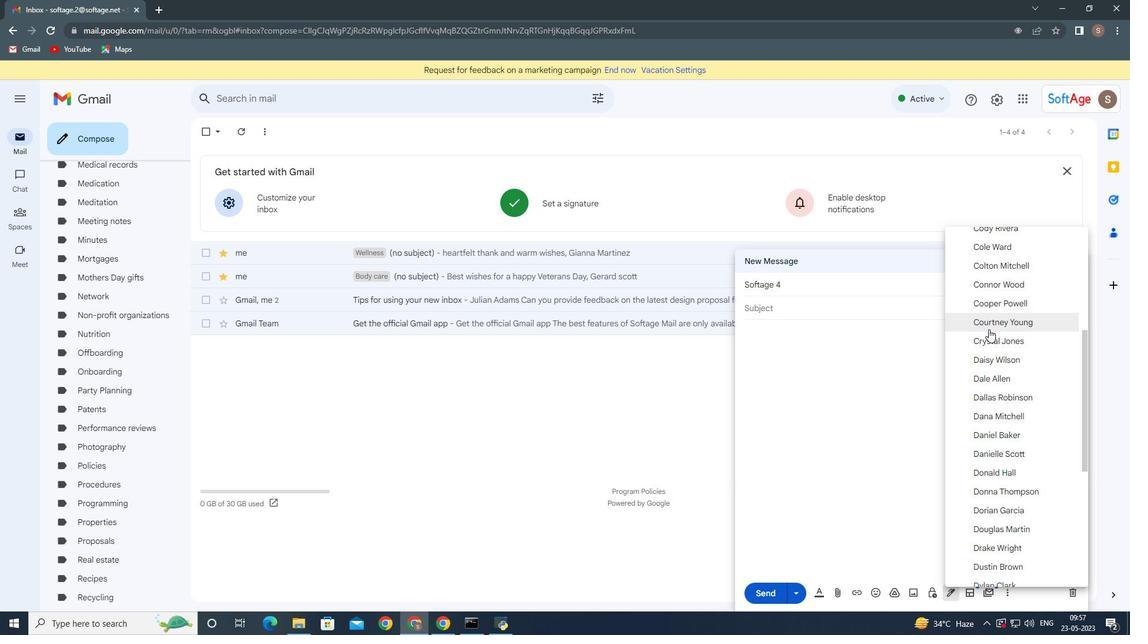 
Action: Mouse scrolled (990, 342) with delta (0, 0)
Screenshot: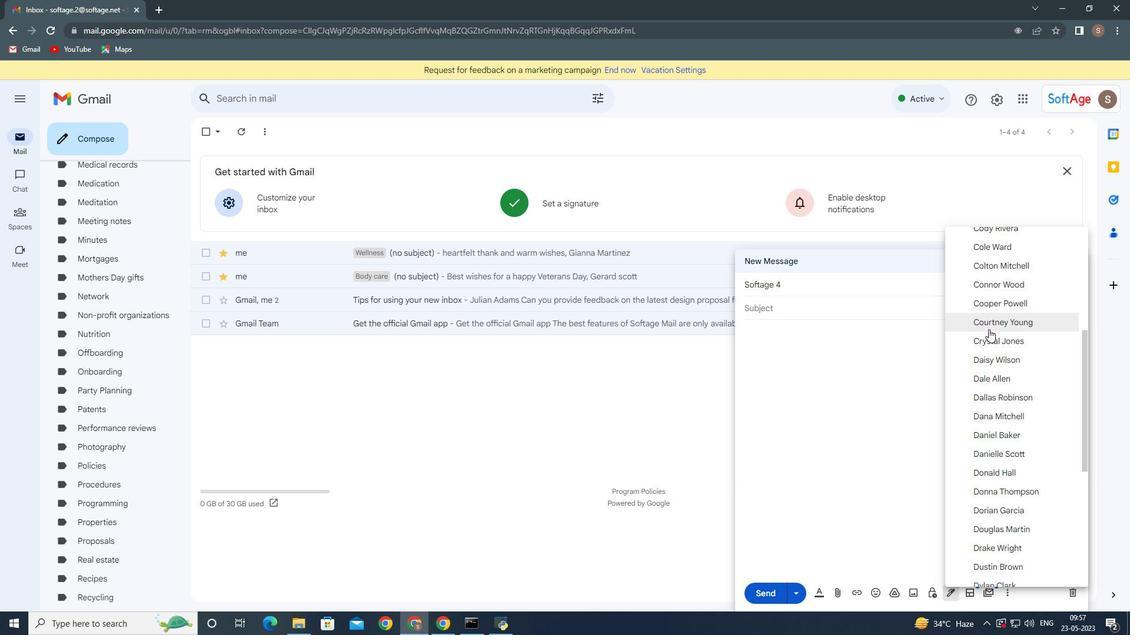 
Action: Mouse moved to (990, 347)
Screenshot: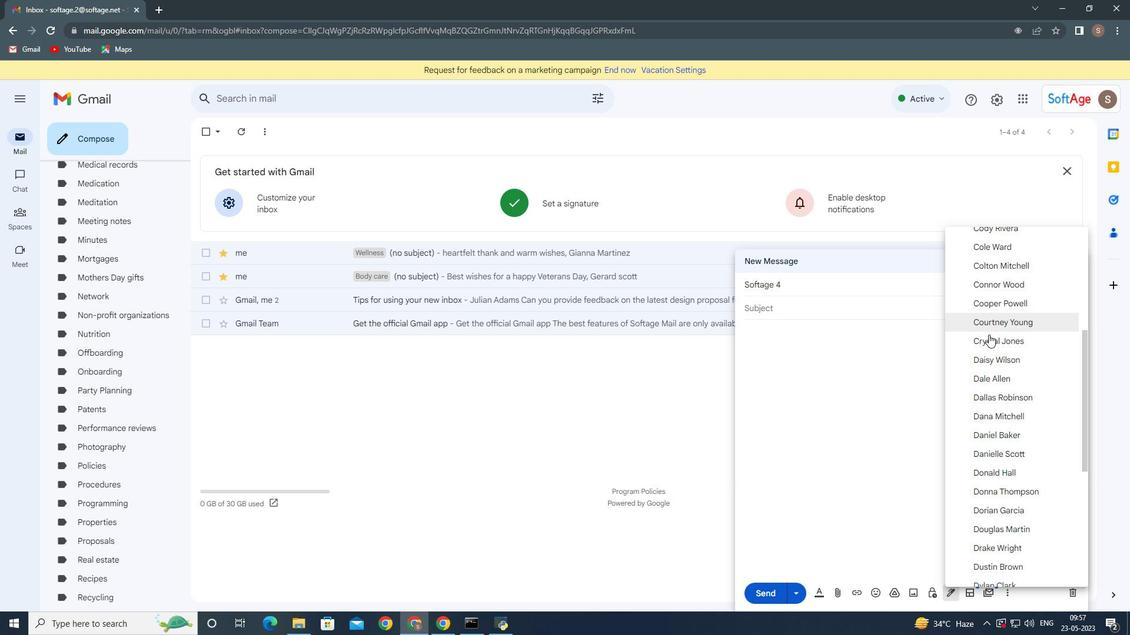 
Action: Mouse scrolled (990, 347) with delta (0, 0)
Screenshot: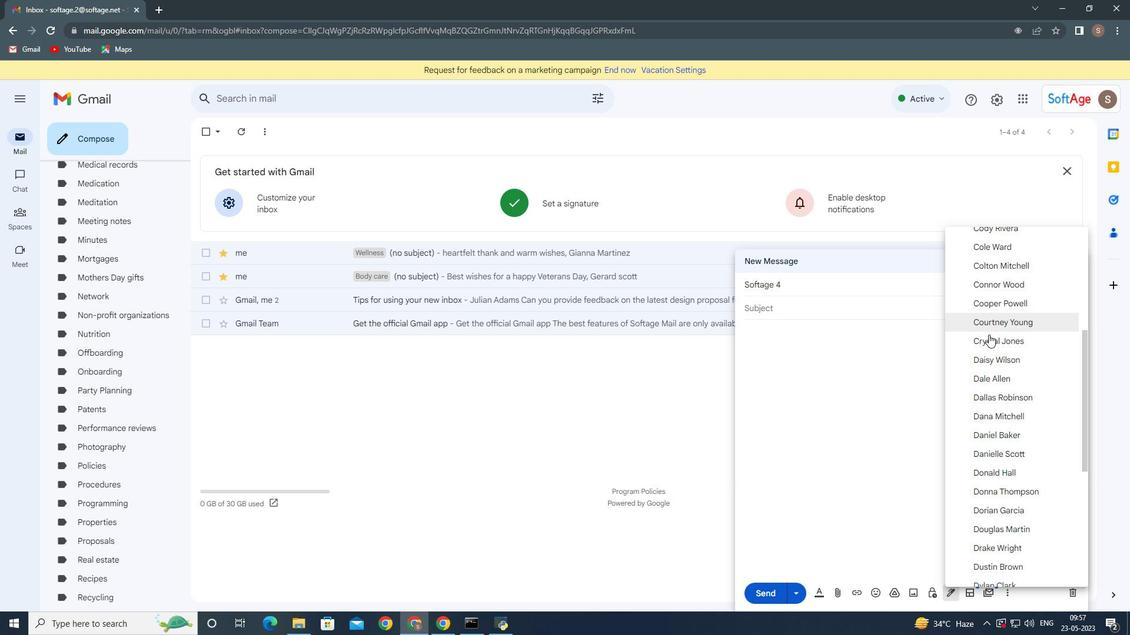 
Action: Mouse moved to (990, 353)
Screenshot: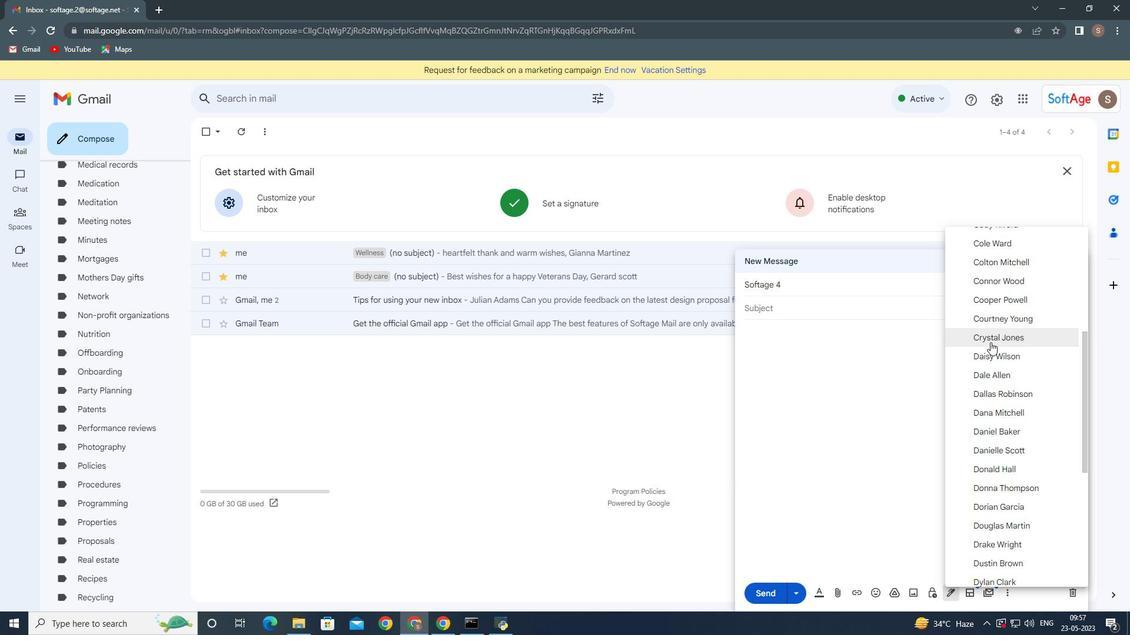 
Action: Mouse scrolled (990, 353) with delta (0, 0)
Screenshot: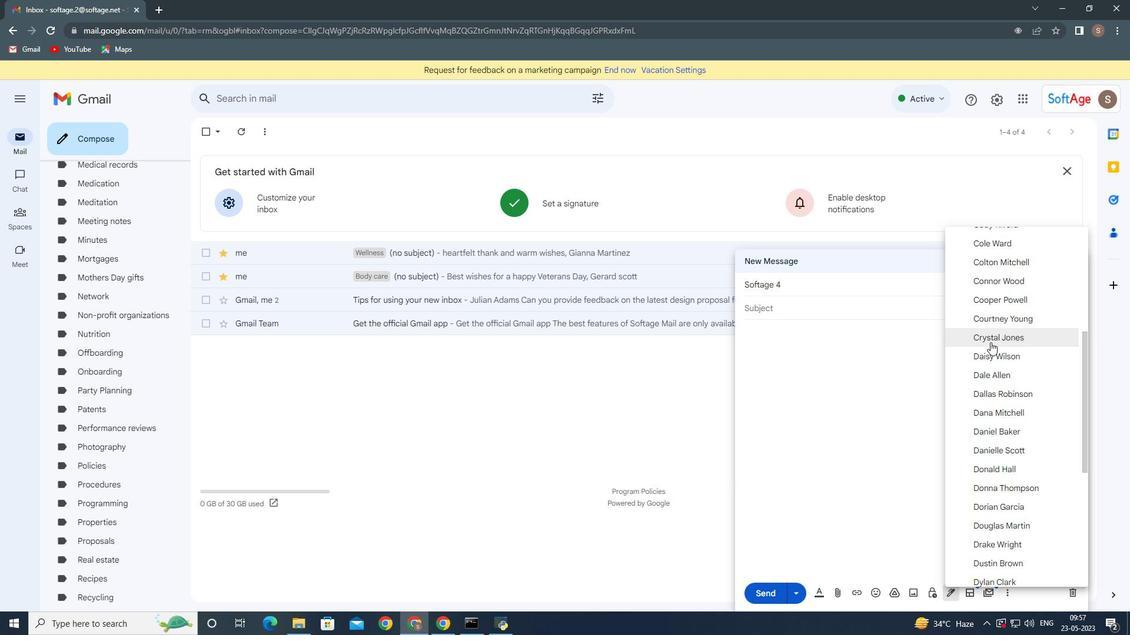 
Action: Mouse moved to (996, 380)
Screenshot: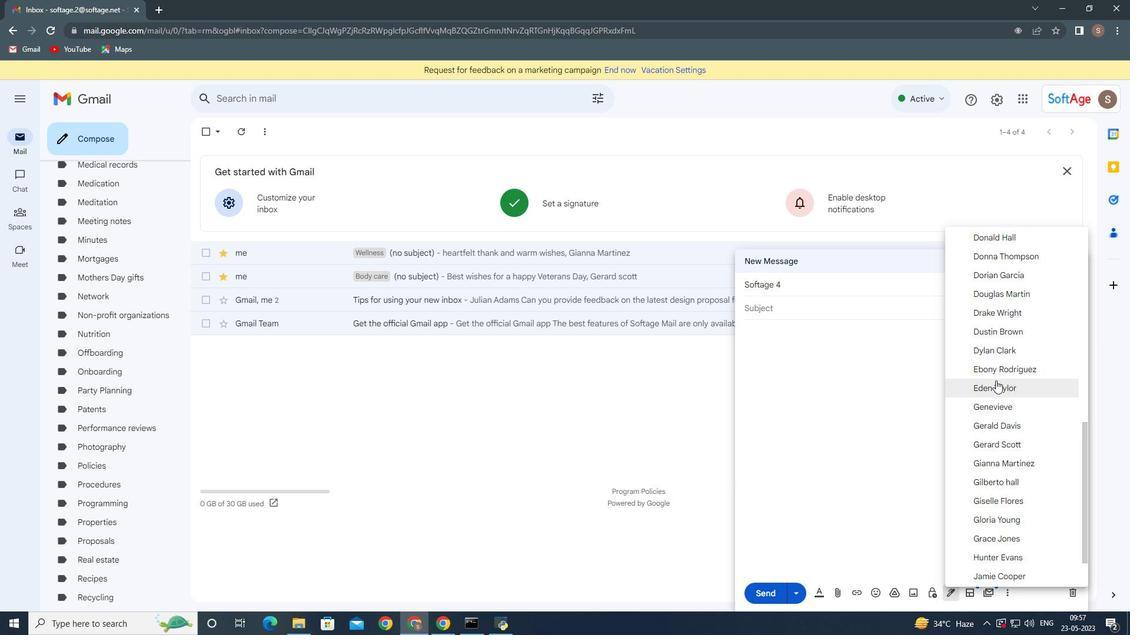 
Action: Mouse pressed left at (996, 380)
Screenshot: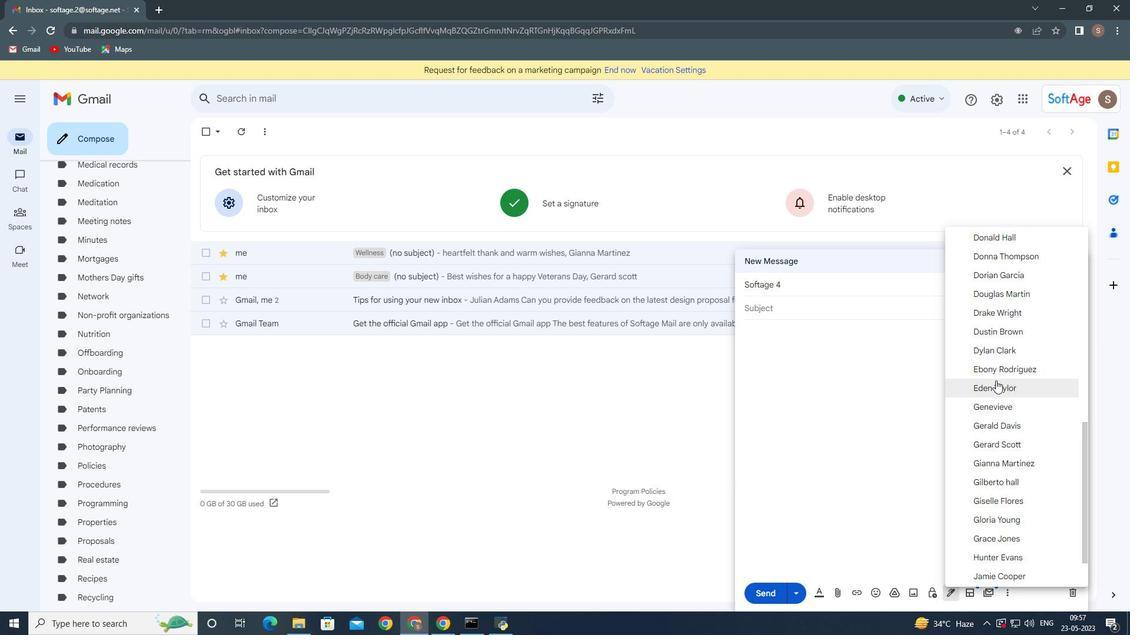 
Action: Mouse moved to (1006, 591)
Screenshot: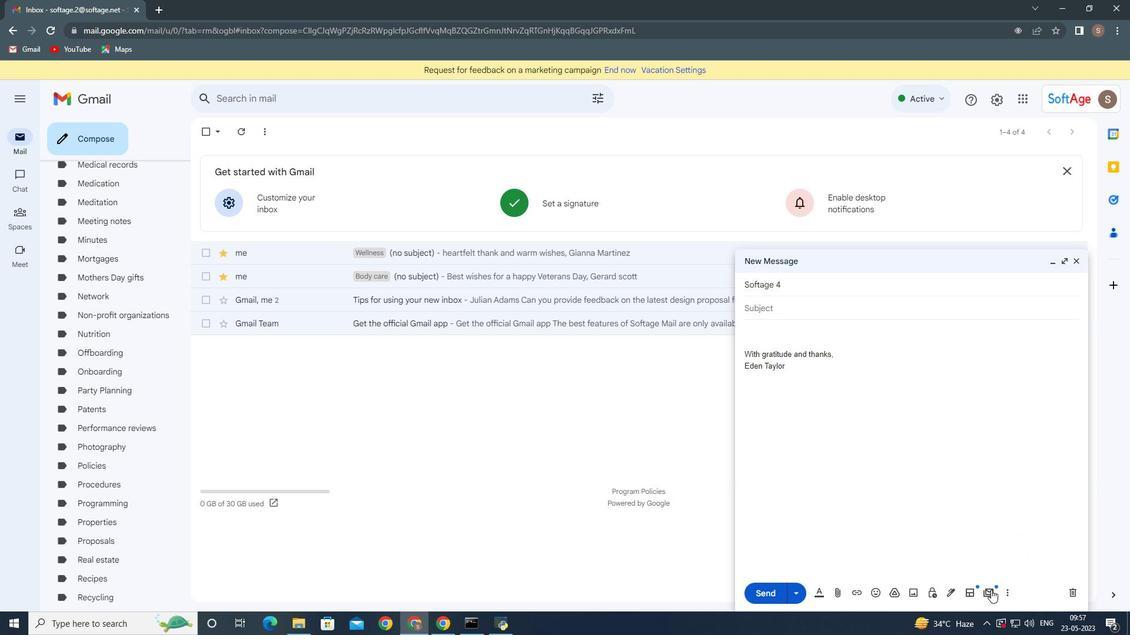
Action: Mouse pressed left at (1006, 591)
Screenshot: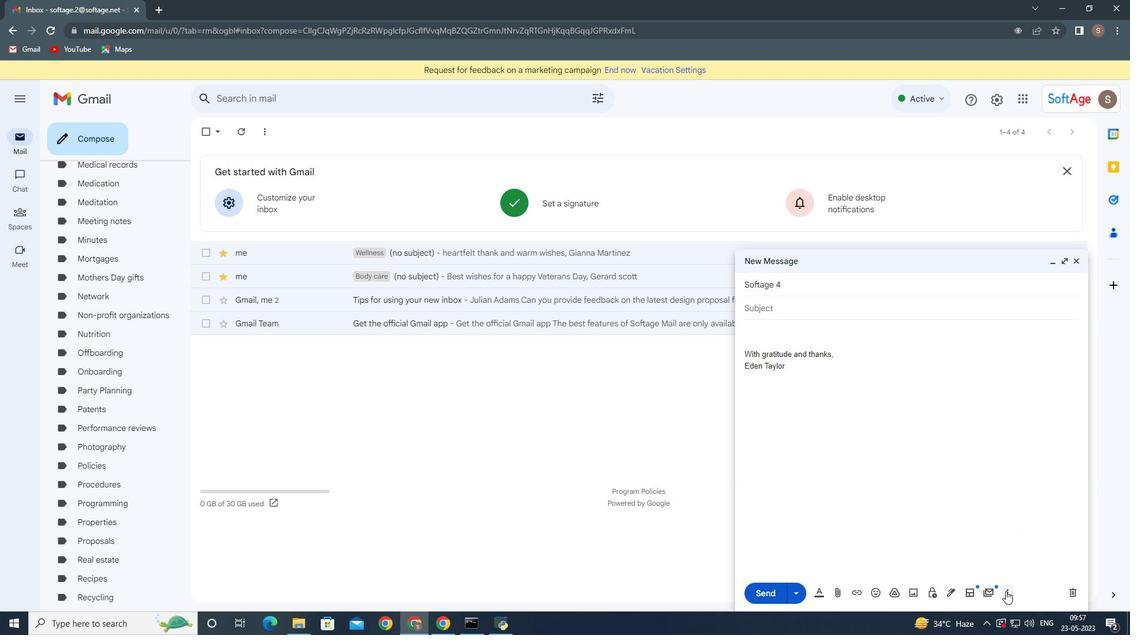 
Action: Mouse moved to (943, 484)
Screenshot: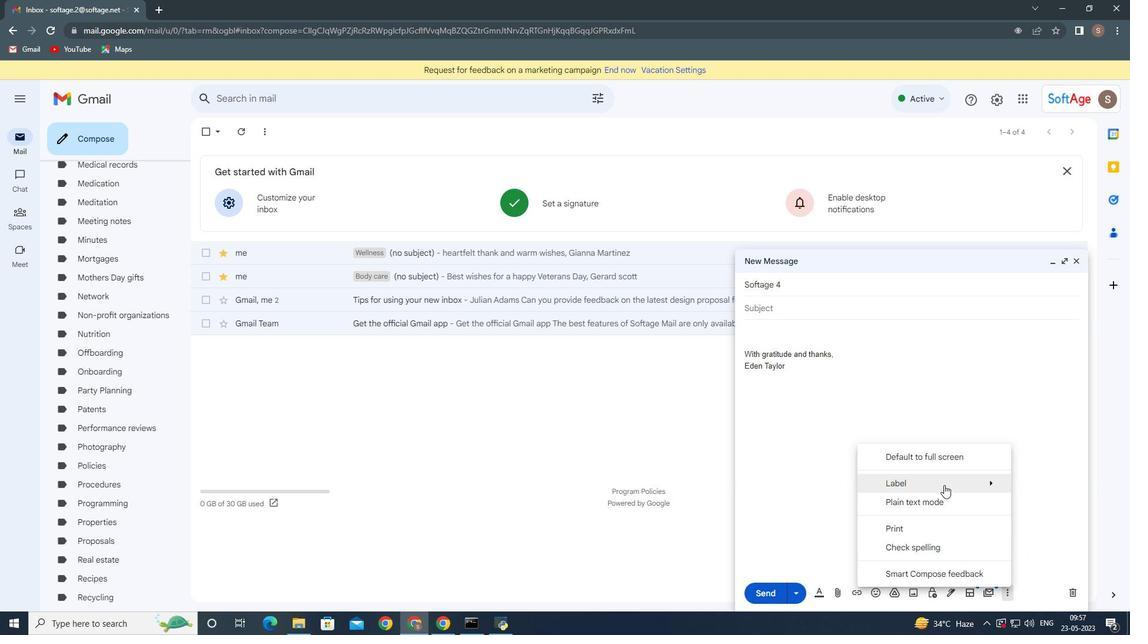 
Action: Mouse pressed left at (943, 484)
Screenshot: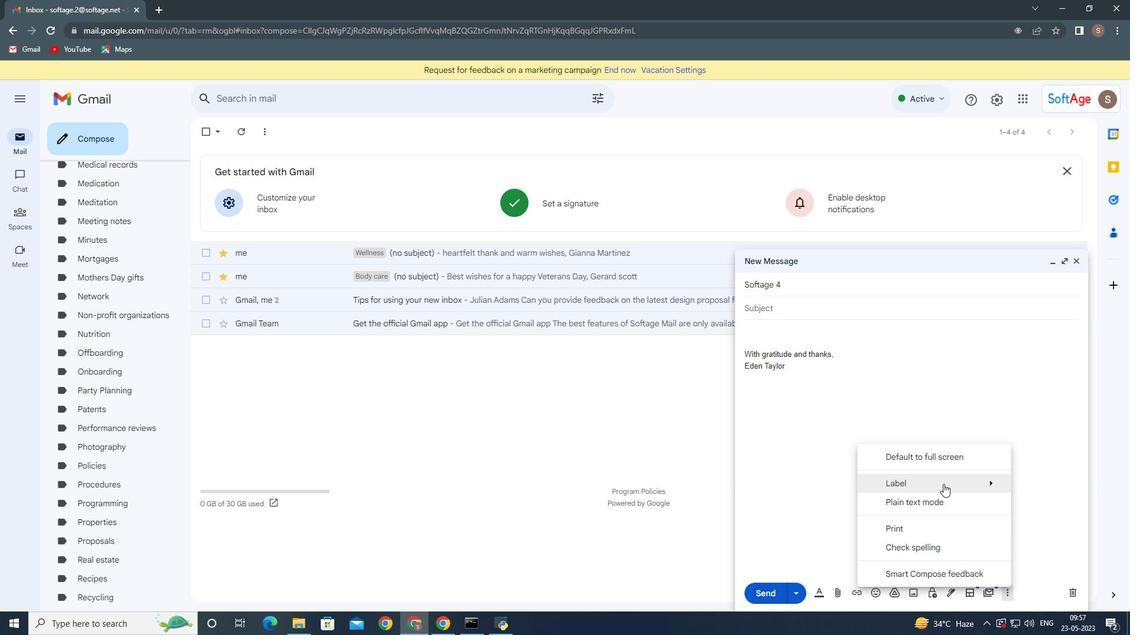 
Action: Mouse moved to (711, 462)
Screenshot: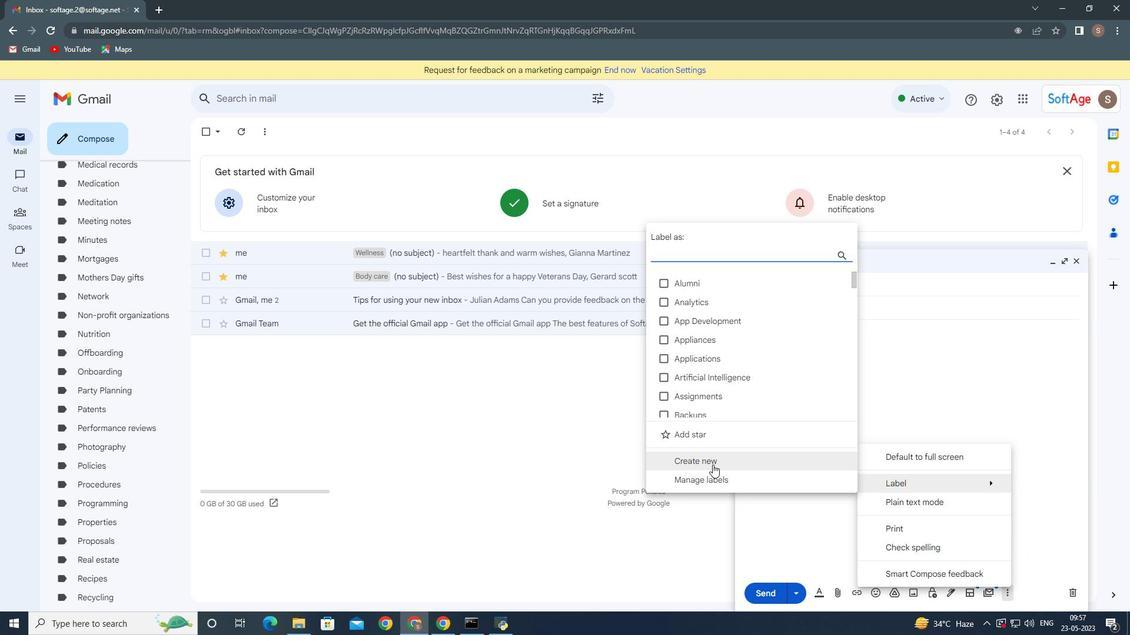
Action: Mouse pressed left at (711, 462)
Screenshot: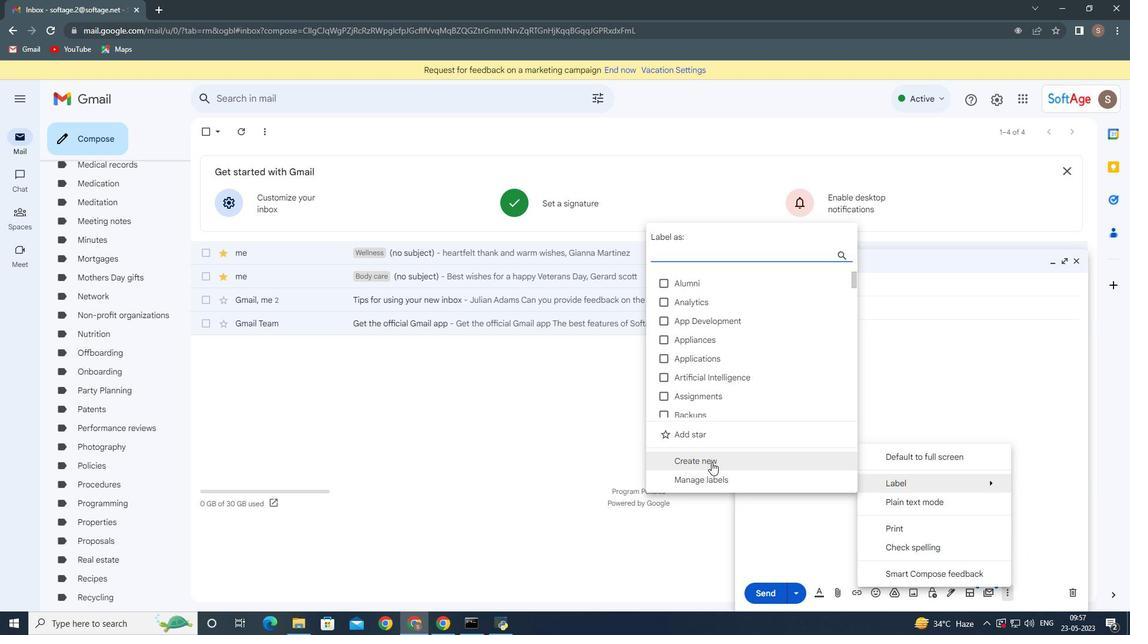 
Action: Key pressed <Key.shift>Itinerarir<Key.backspace>es
Screenshot: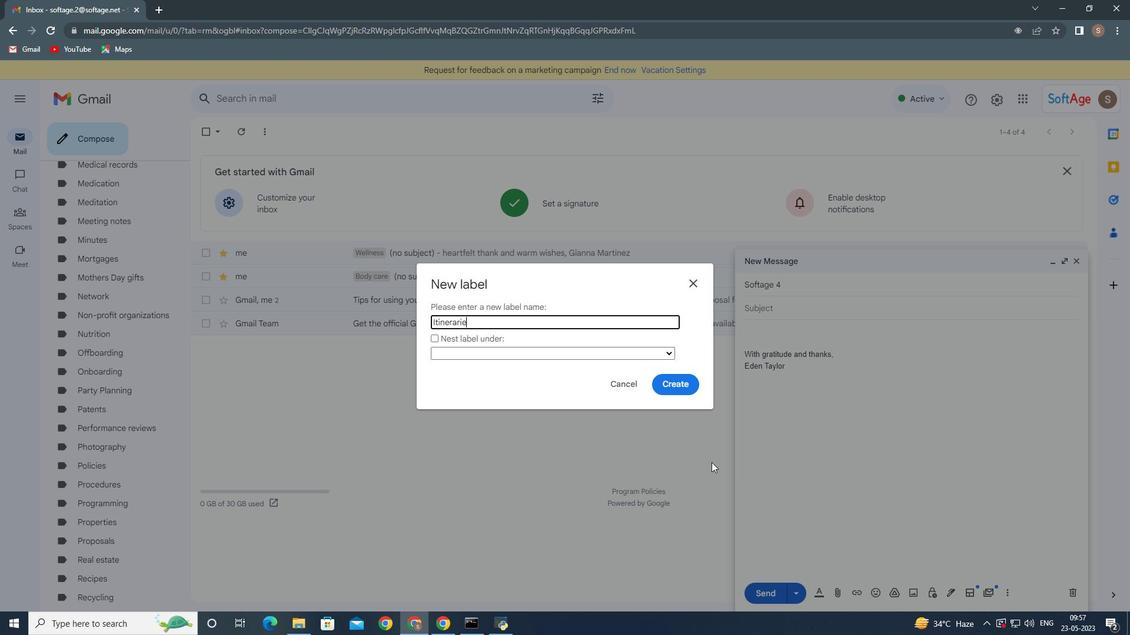 
Action: Mouse moved to (678, 383)
Screenshot: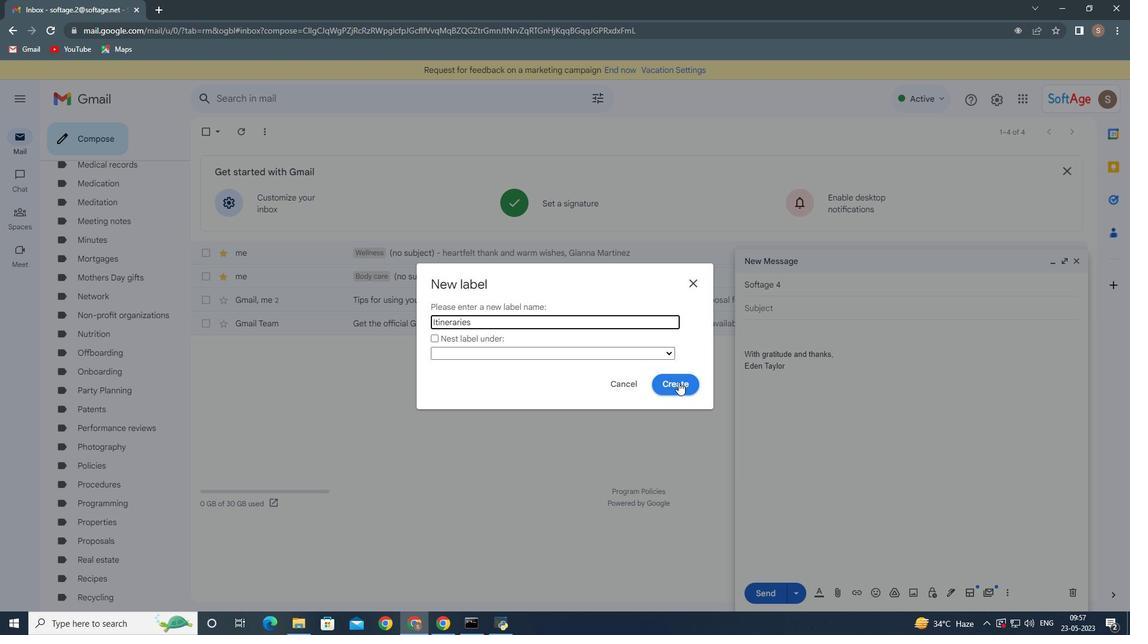 
Action: Mouse pressed left at (678, 383)
Screenshot: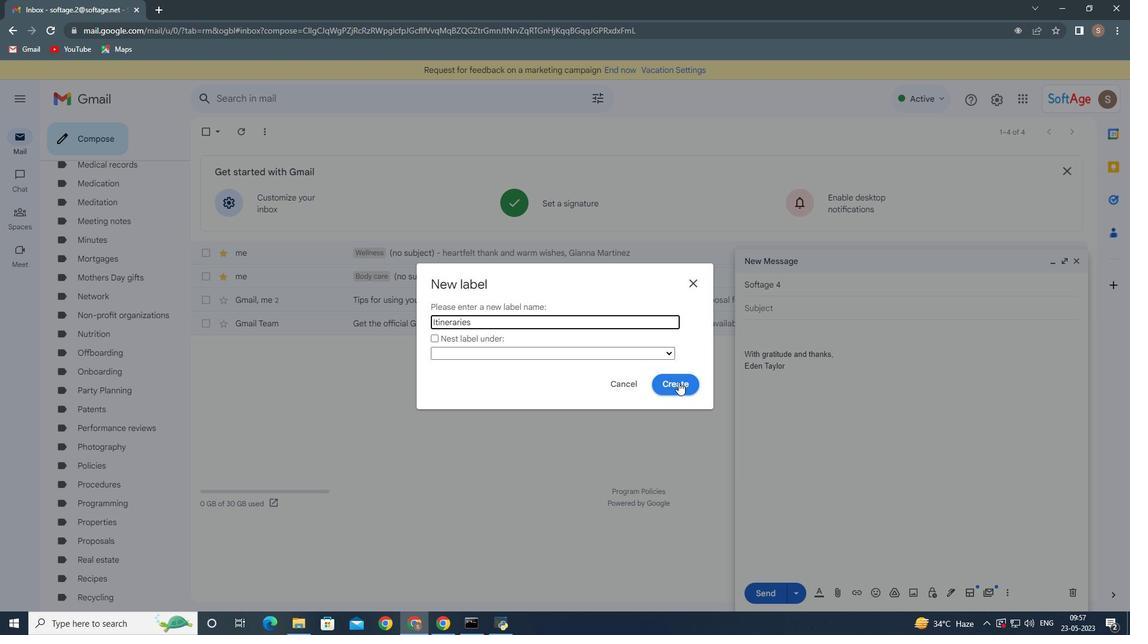 
Action: Mouse moved to (1007, 597)
Screenshot: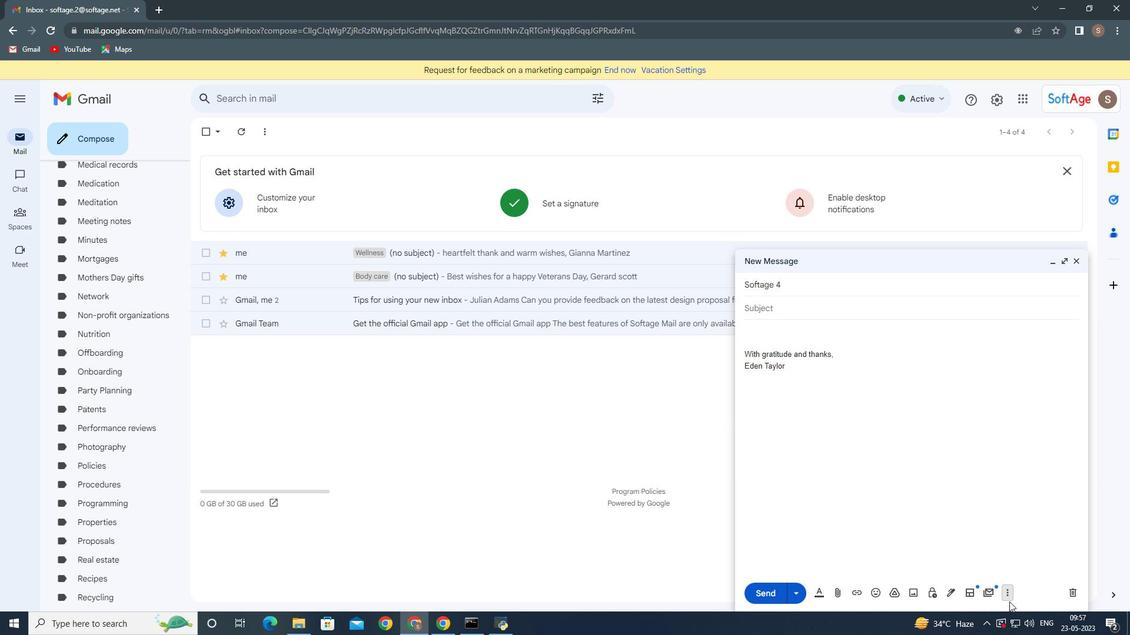 
Action: Mouse pressed left at (1007, 597)
Screenshot: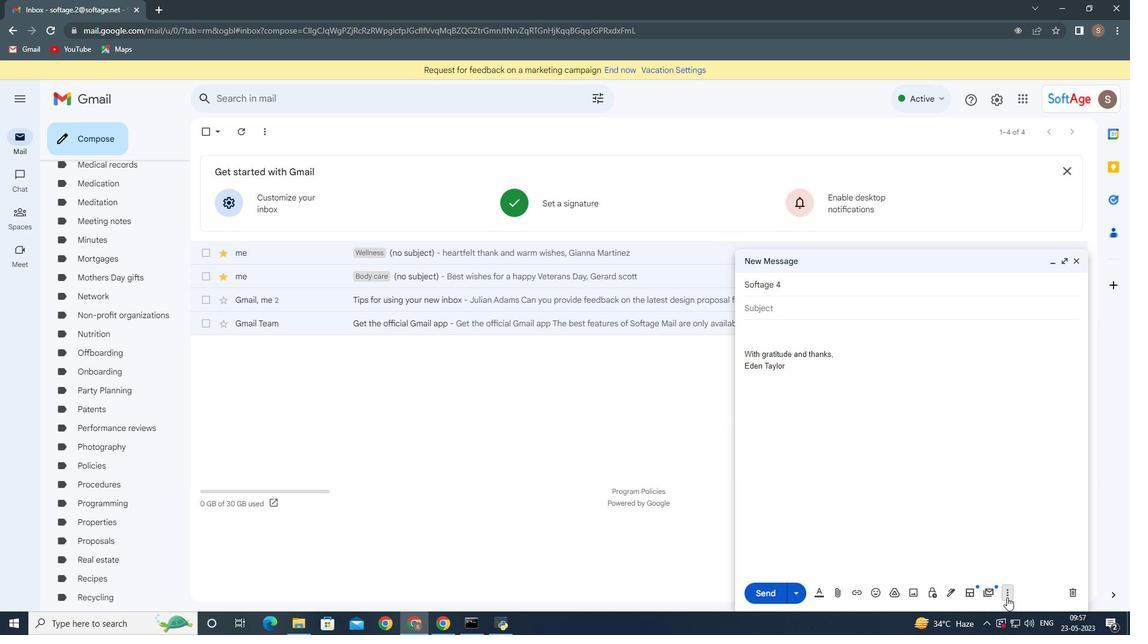 
Action: Mouse moved to (903, 489)
Screenshot: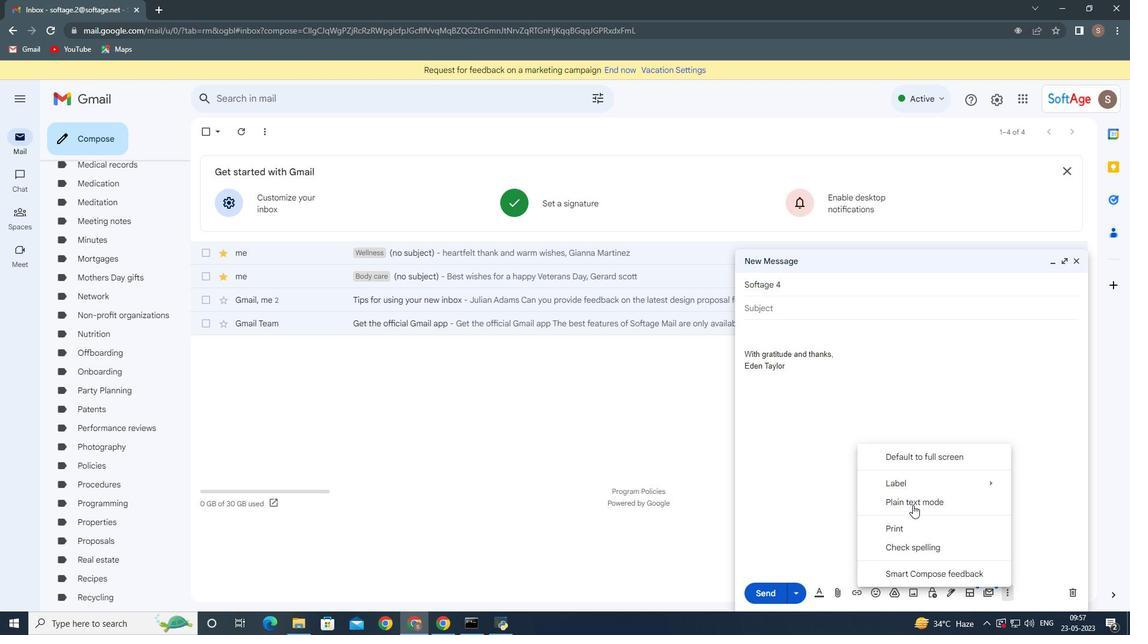 
Action: Mouse pressed left at (903, 489)
Screenshot: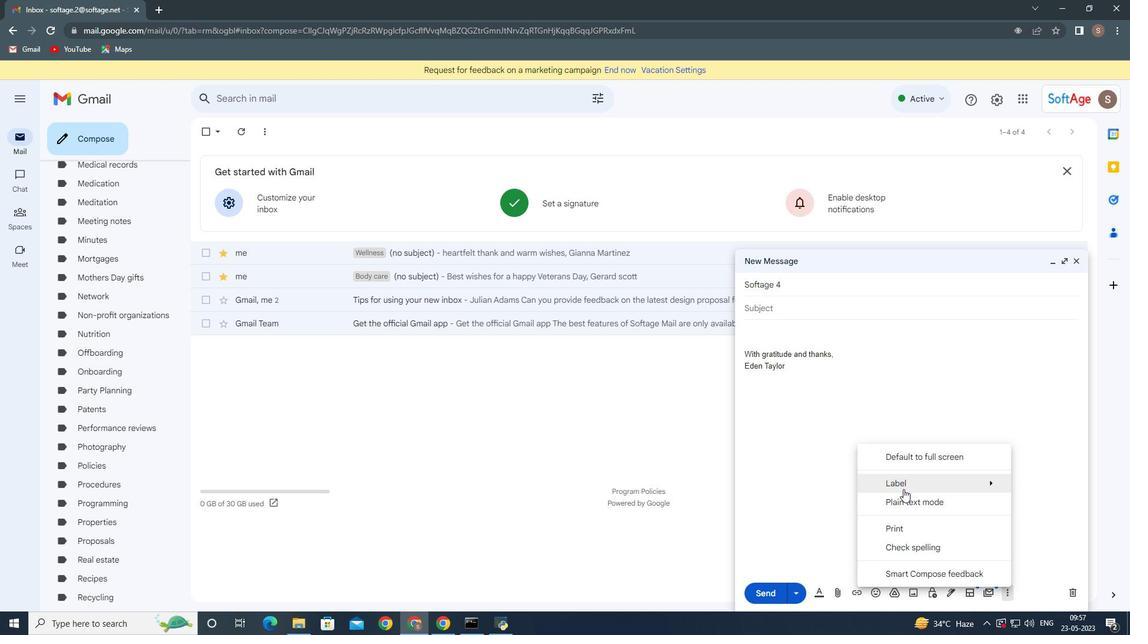 
Action: Mouse moved to (665, 284)
Screenshot: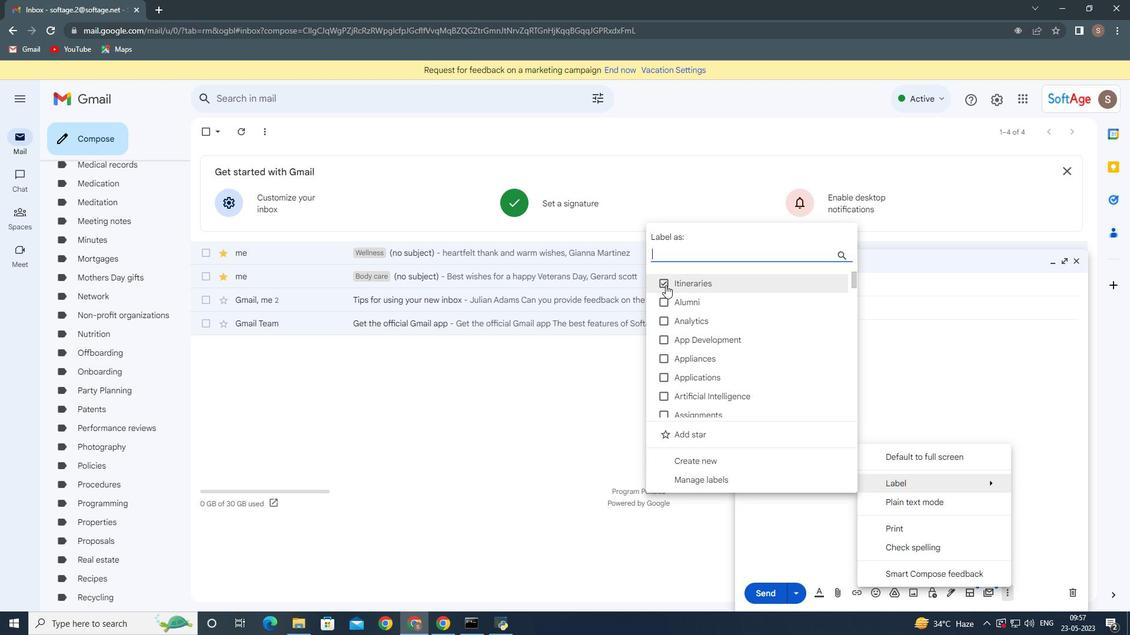 
Action: Mouse pressed left at (665, 284)
Screenshot: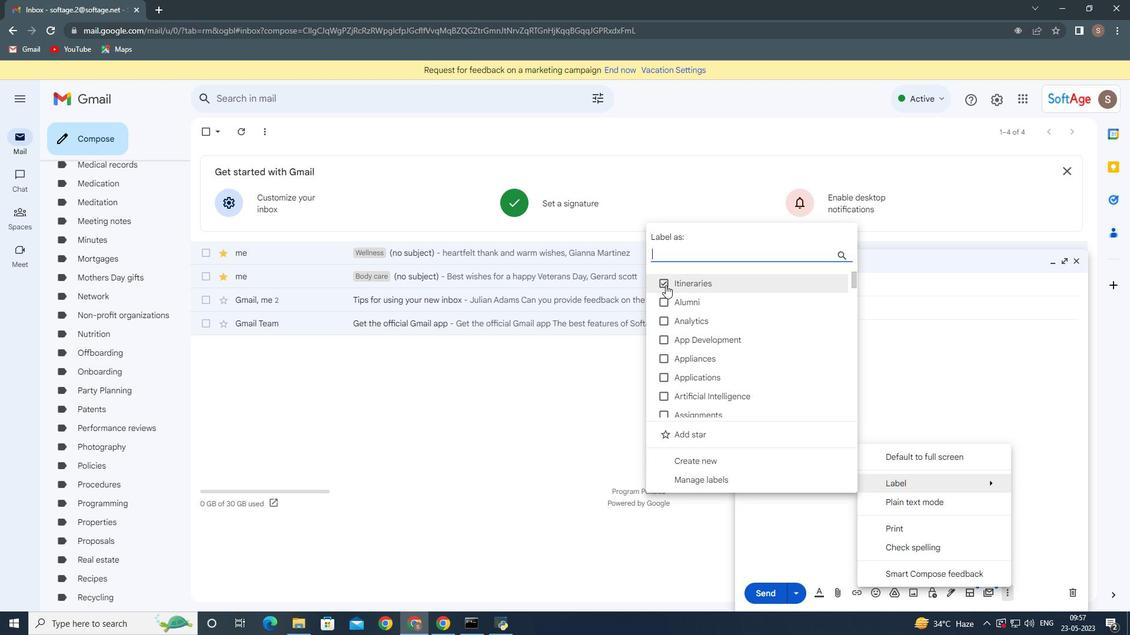 
Action: Mouse pressed left at (665, 284)
Screenshot: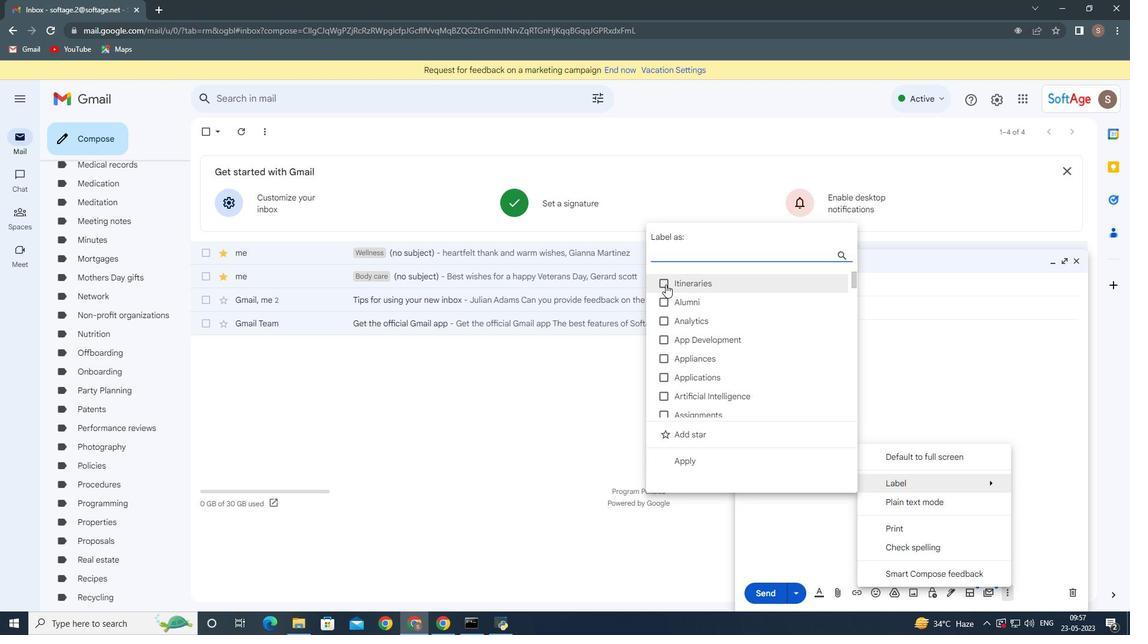 
Action: Mouse moved to (632, 359)
Screenshot: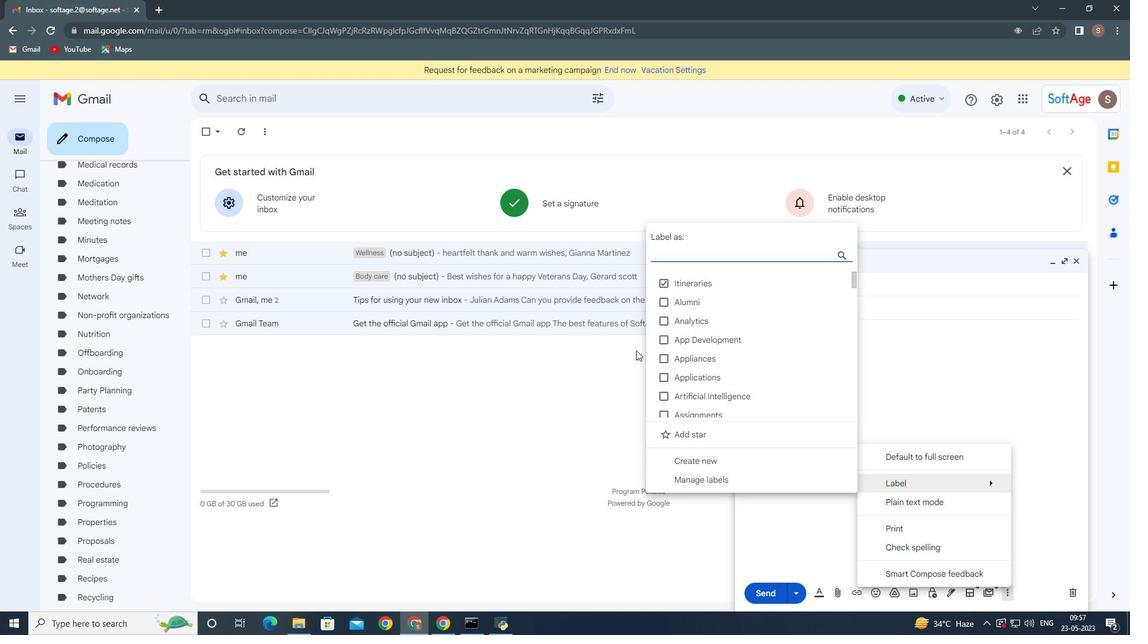 
Action: Mouse pressed left at (632, 359)
Screenshot: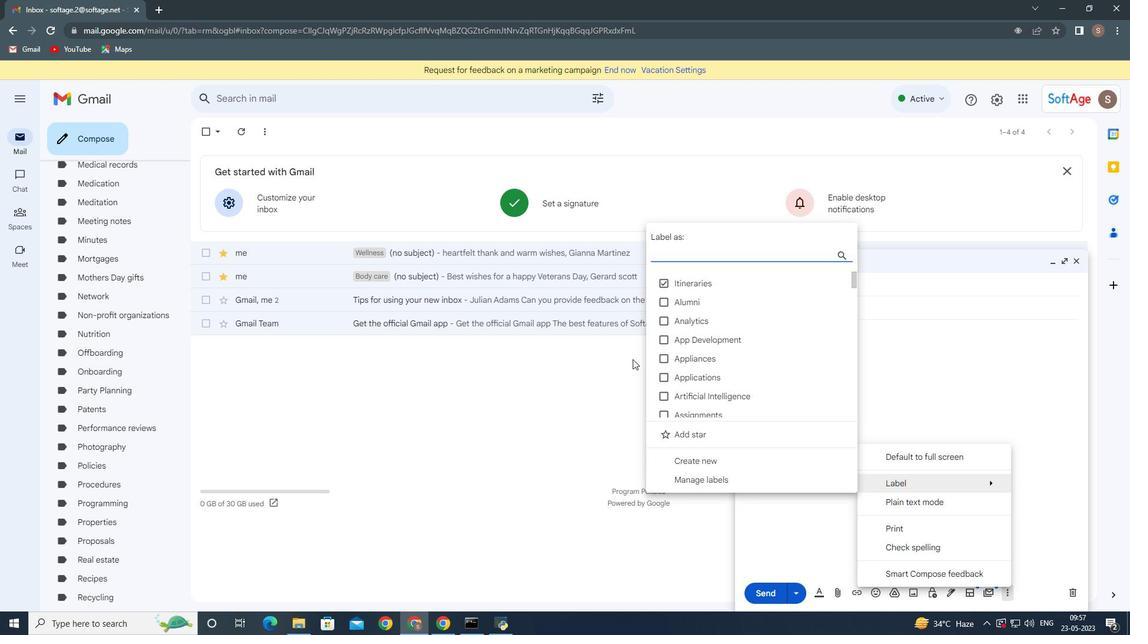 
